 Task: Add Victoria Fine Foods Original Vegan Alfredo Sauce to the cart.
Action: Mouse moved to (295, 138)
Screenshot: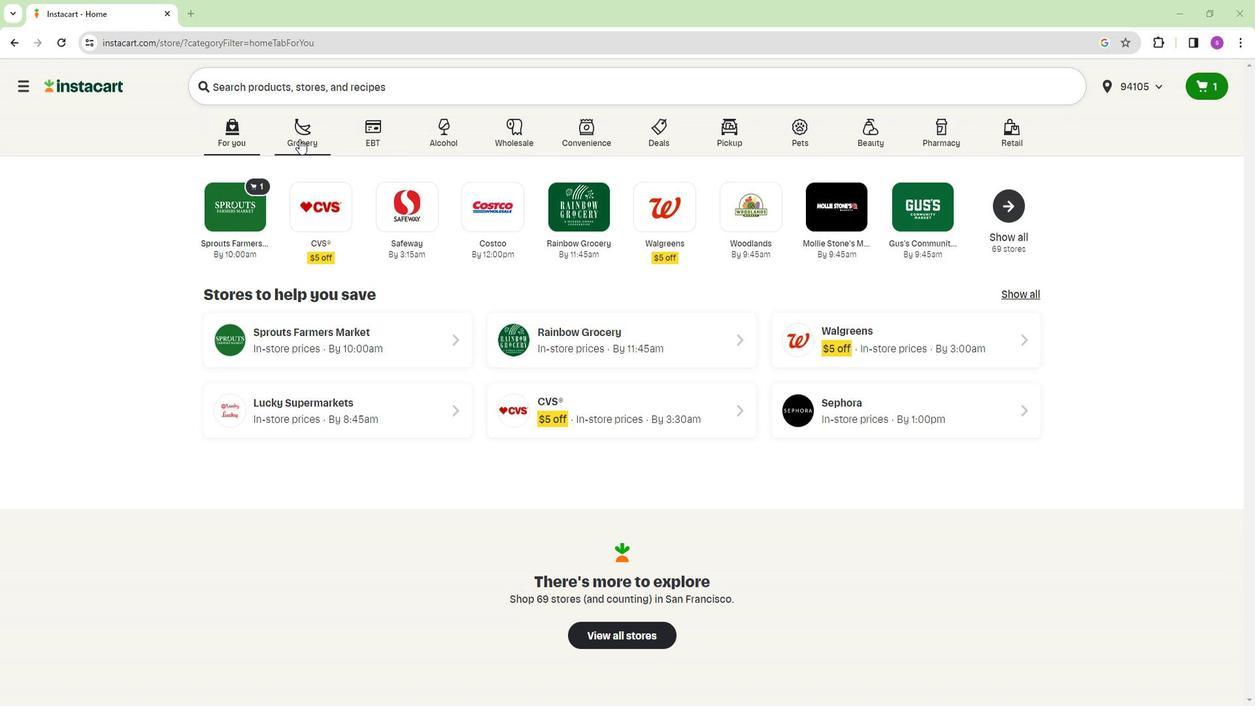 
Action: Mouse pressed left at (295, 138)
Screenshot: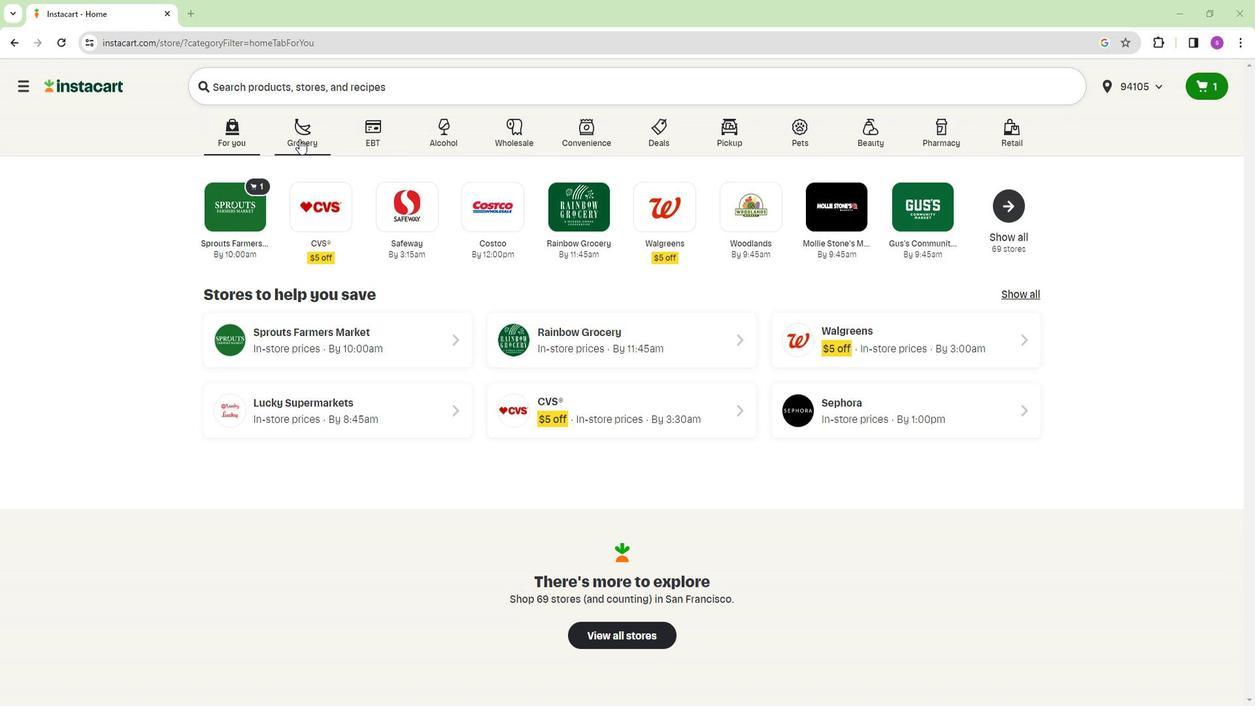 
Action: Mouse moved to (243, 208)
Screenshot: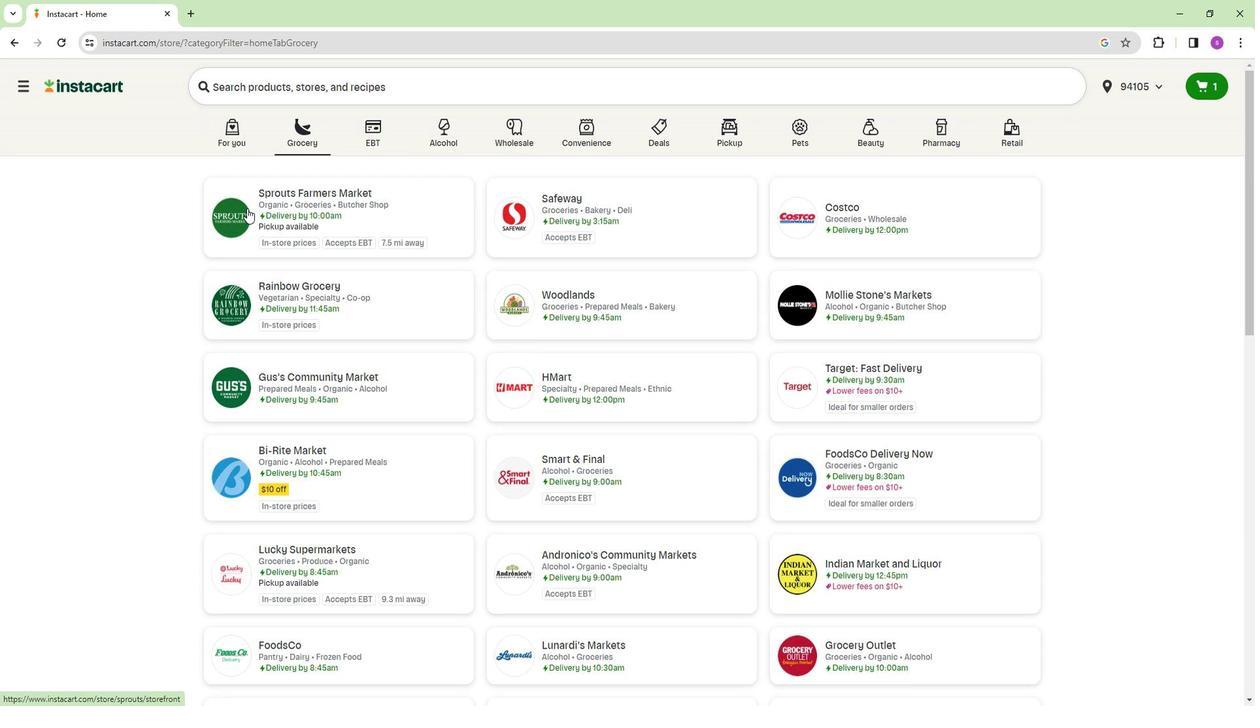
Action: Mouse pressed left at (243, 208)
Screenshot: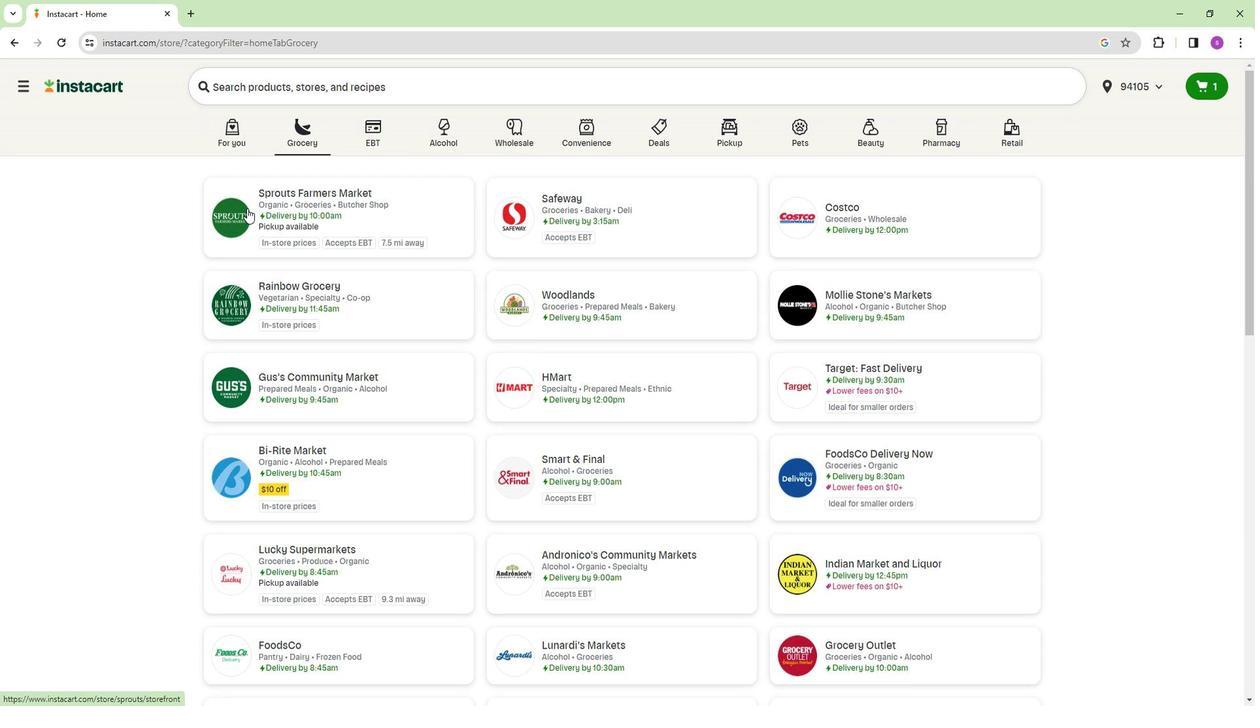 
Action: Mouse moved to (104, 512)
Screenshot: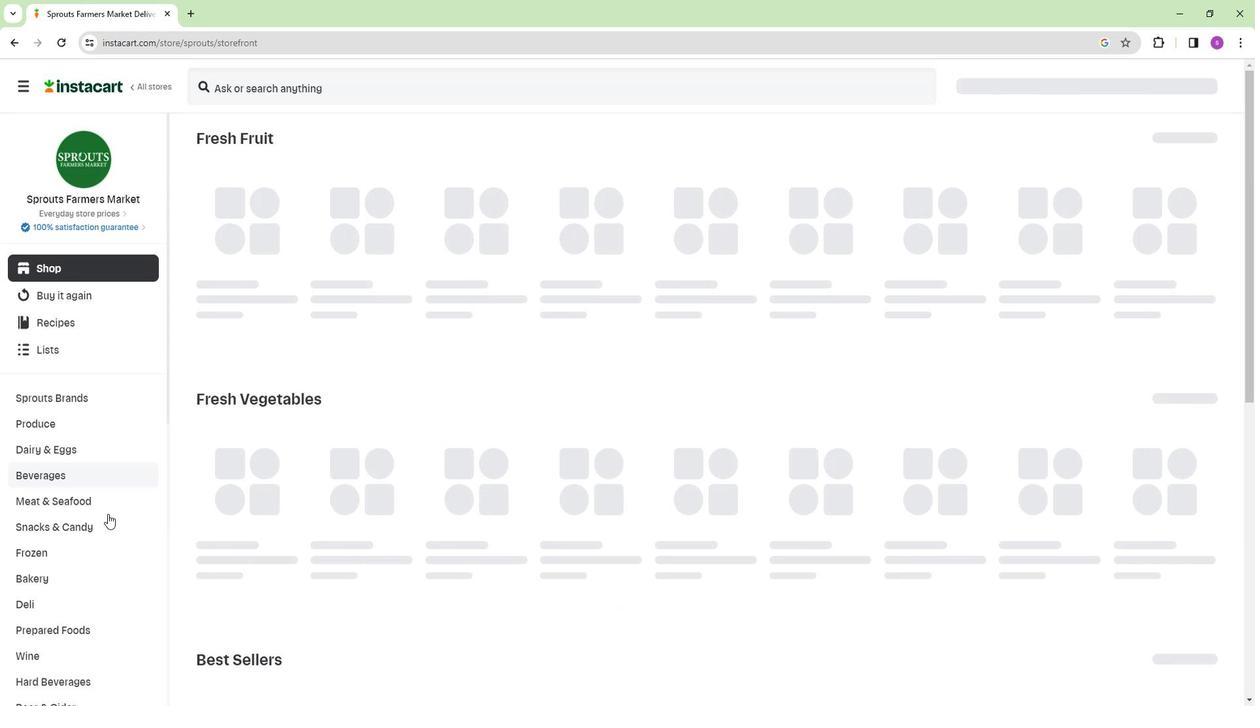 
Action: Mouse scrolled (104, 511) with delta (0, 0)
Screenshot: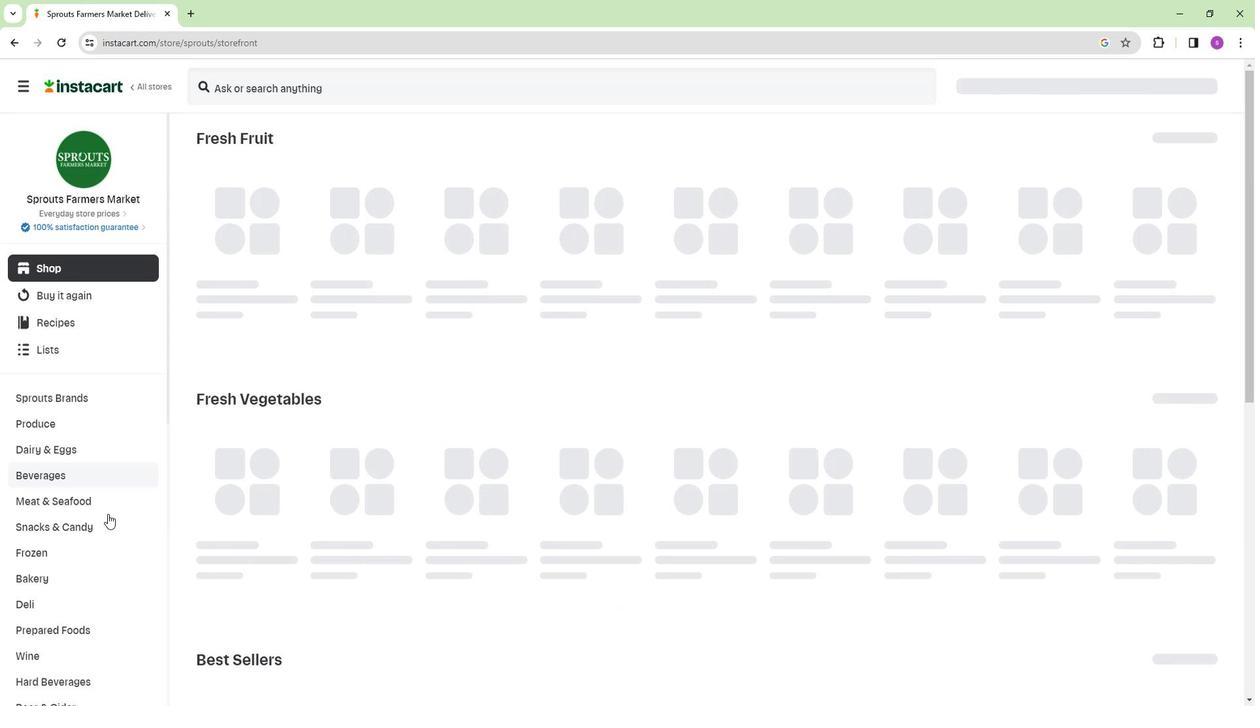 
Action: Mouse moved to (105, 507)
Screenshot: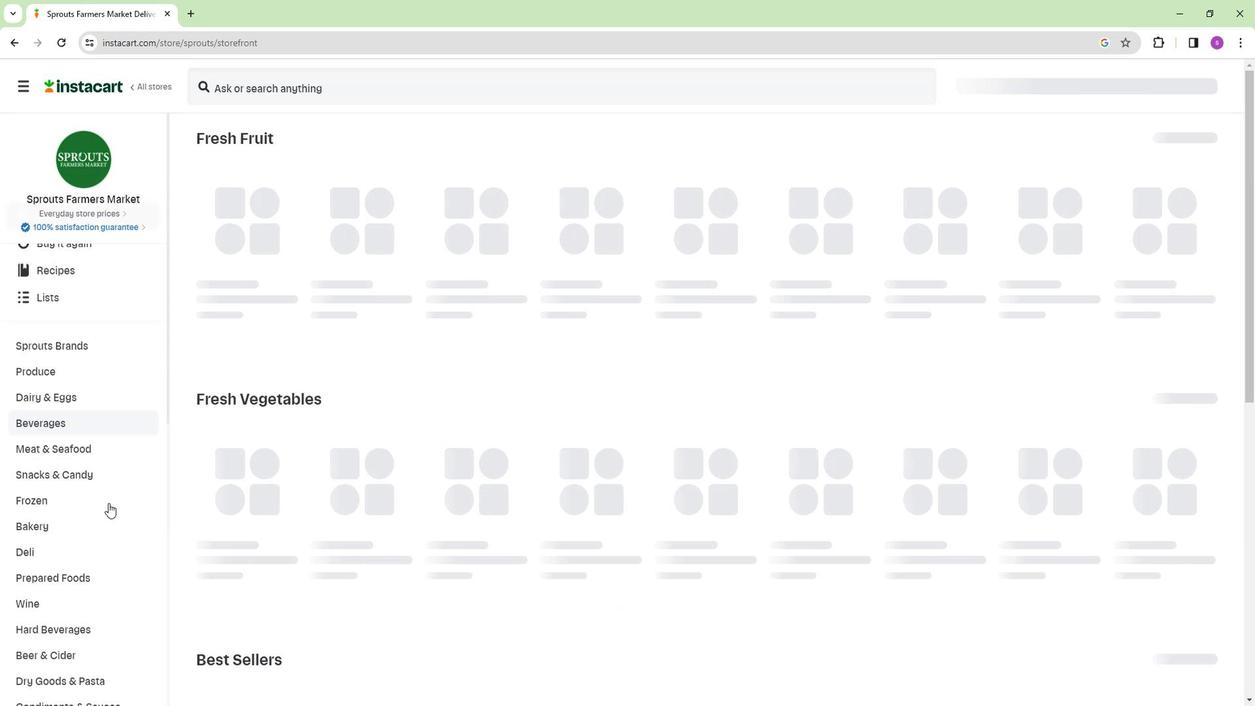 
Action: Mouse scrolled (105, 507) with delta (0, 0)
Screenshot: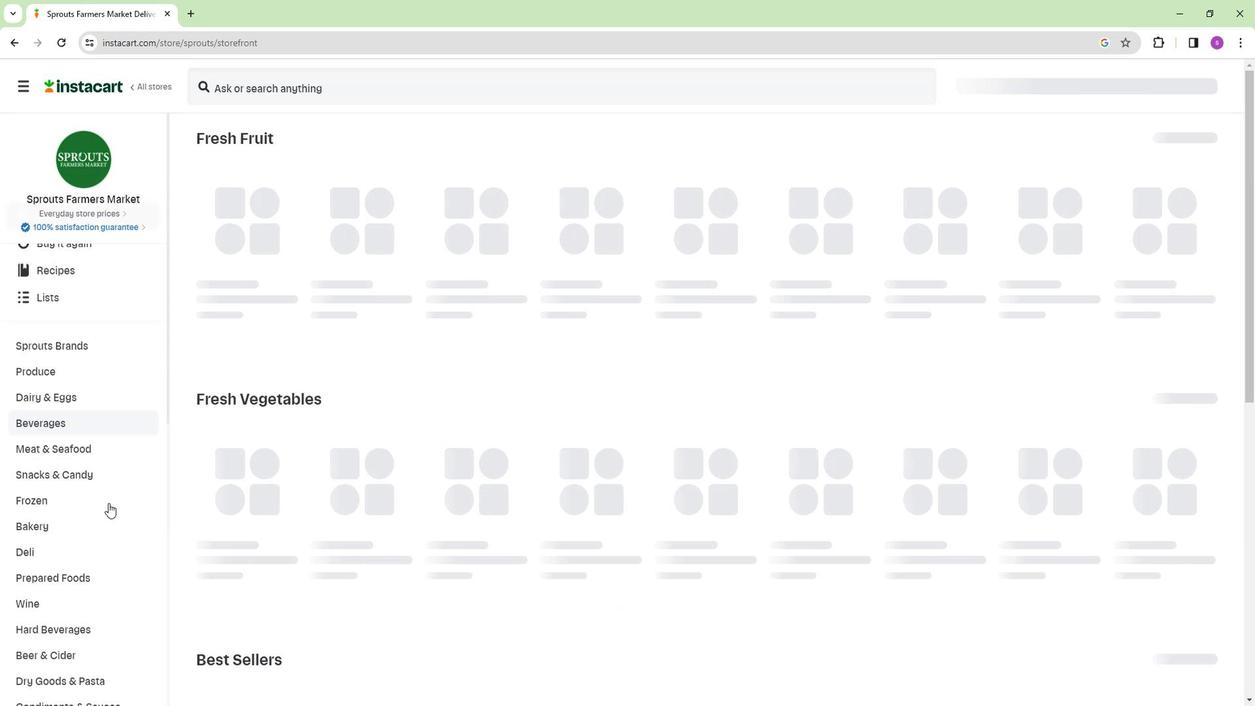 
Action: Mouse moved to (105, 500)
Screenshot: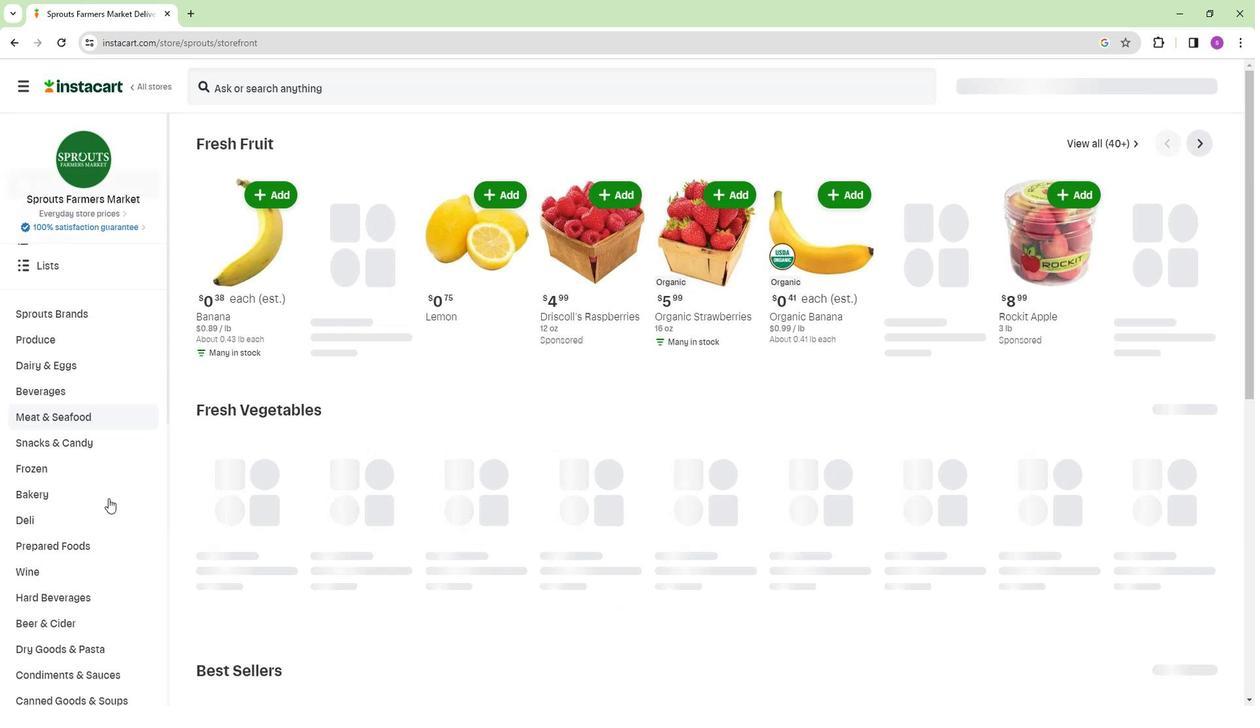 
Action: Mouse scrolled (105, 498) with delta (0, -1)
Screenshot: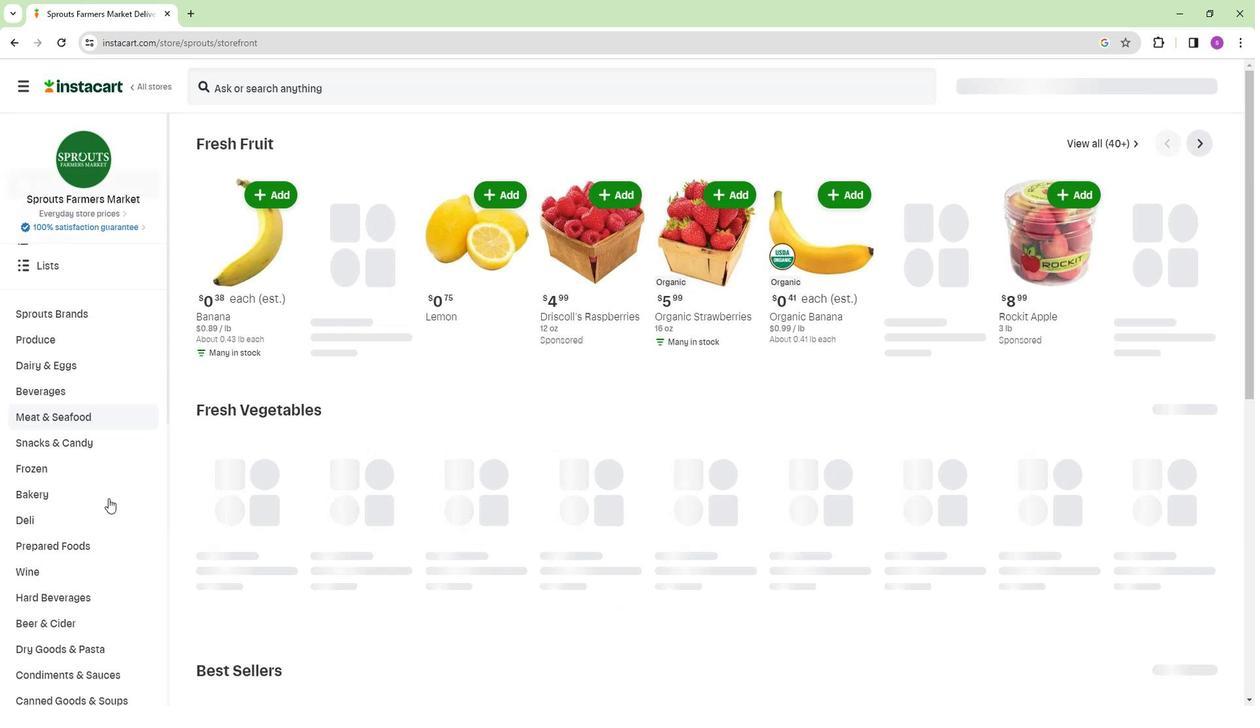 
Action: Mouse moved to (103, 528)
Screenshot: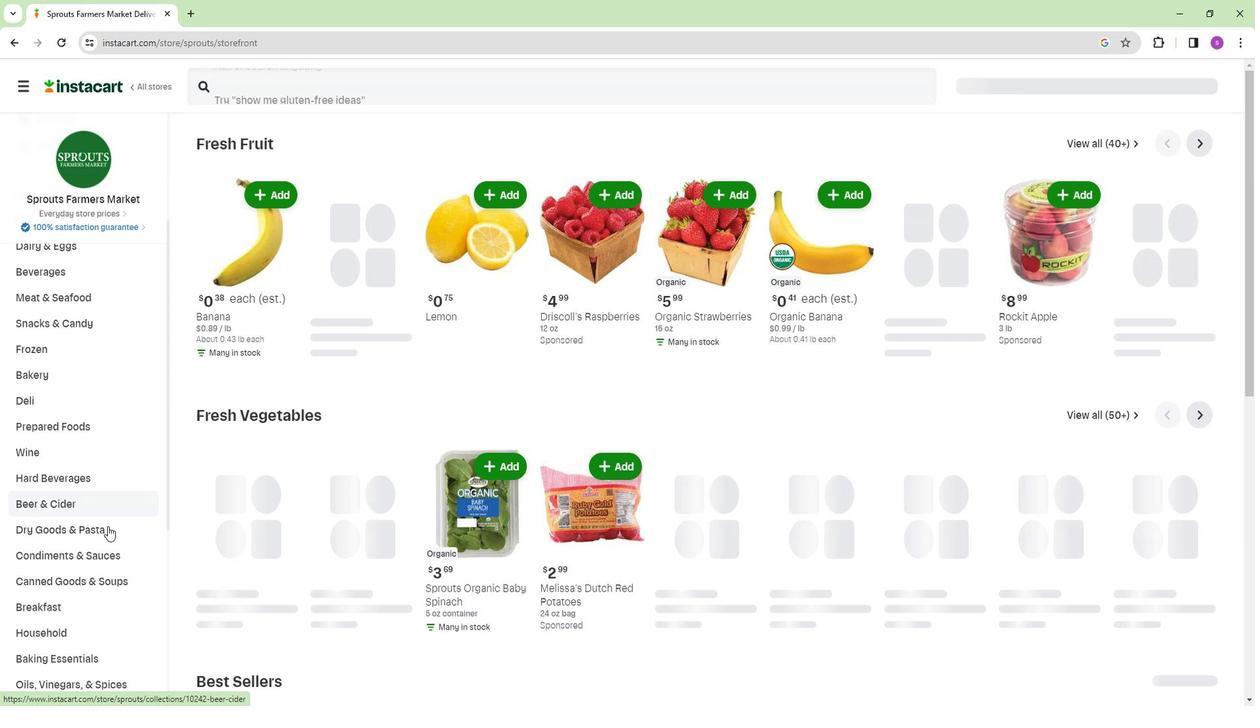 
Action: Mouse pressed left at (103, 528)
Screenshot: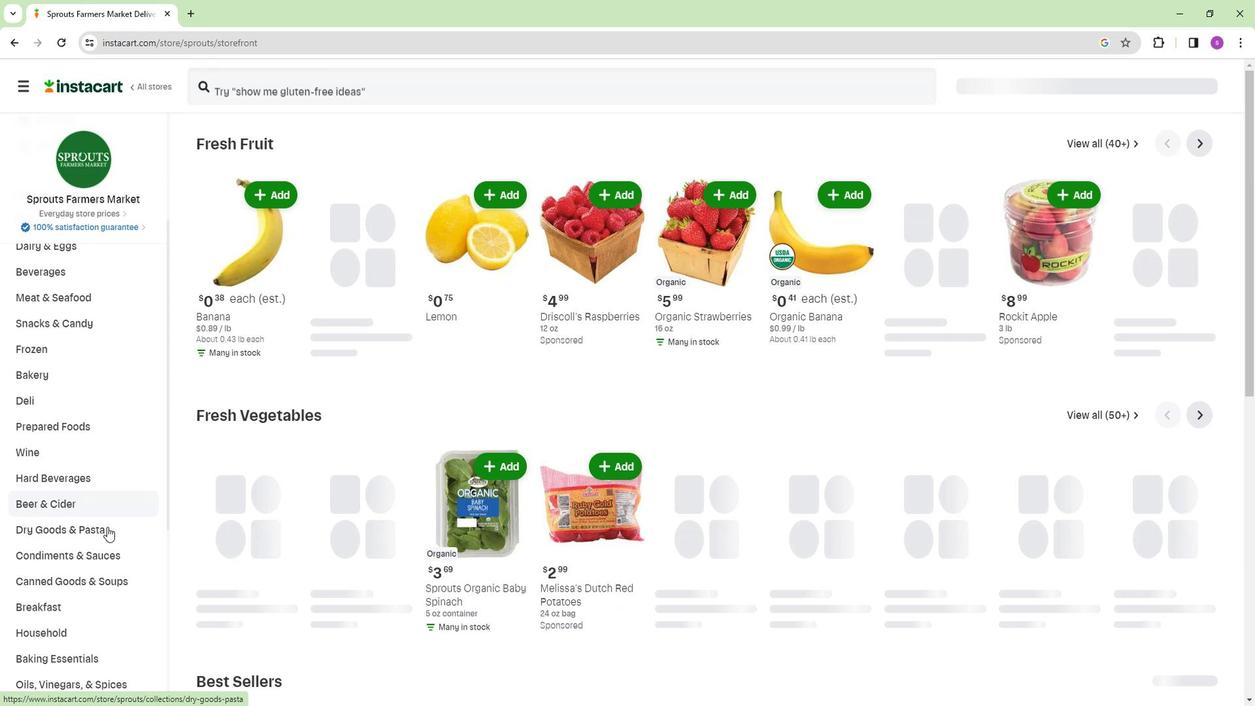 
Action: Mouse moved to (759, 175)
Screenshot: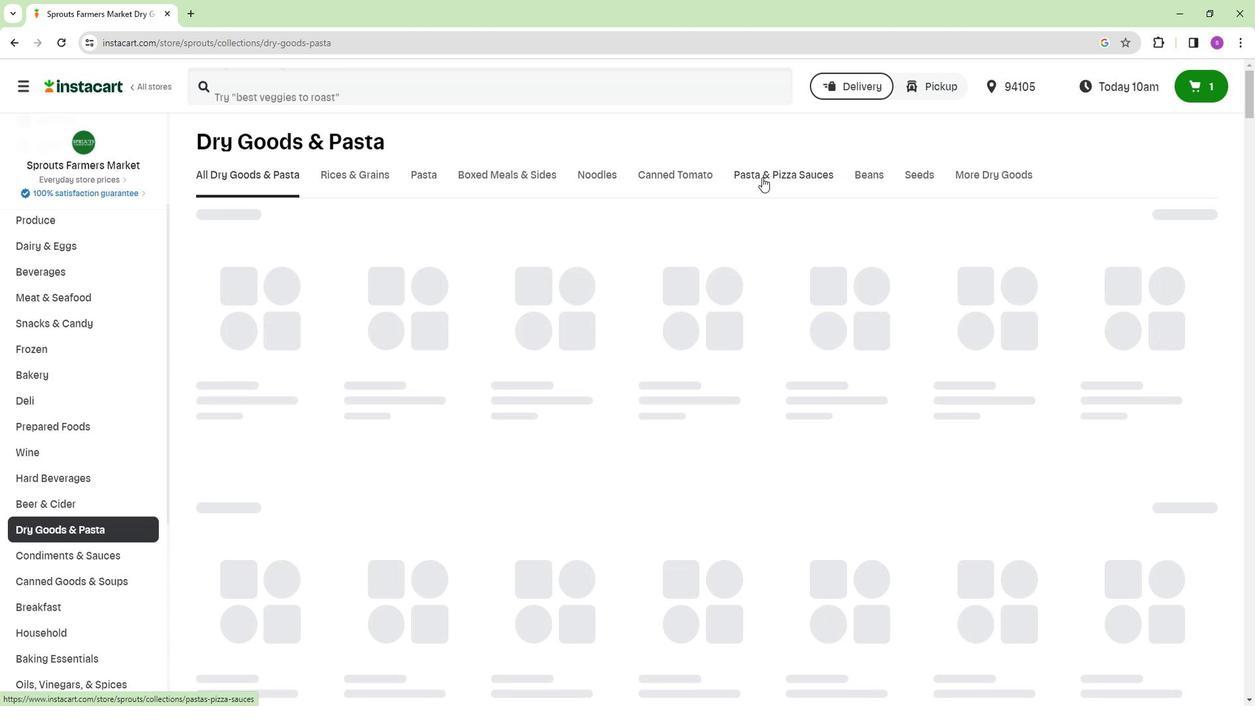 
Action: Mouse pressed left at (759, 175)
Screenshot: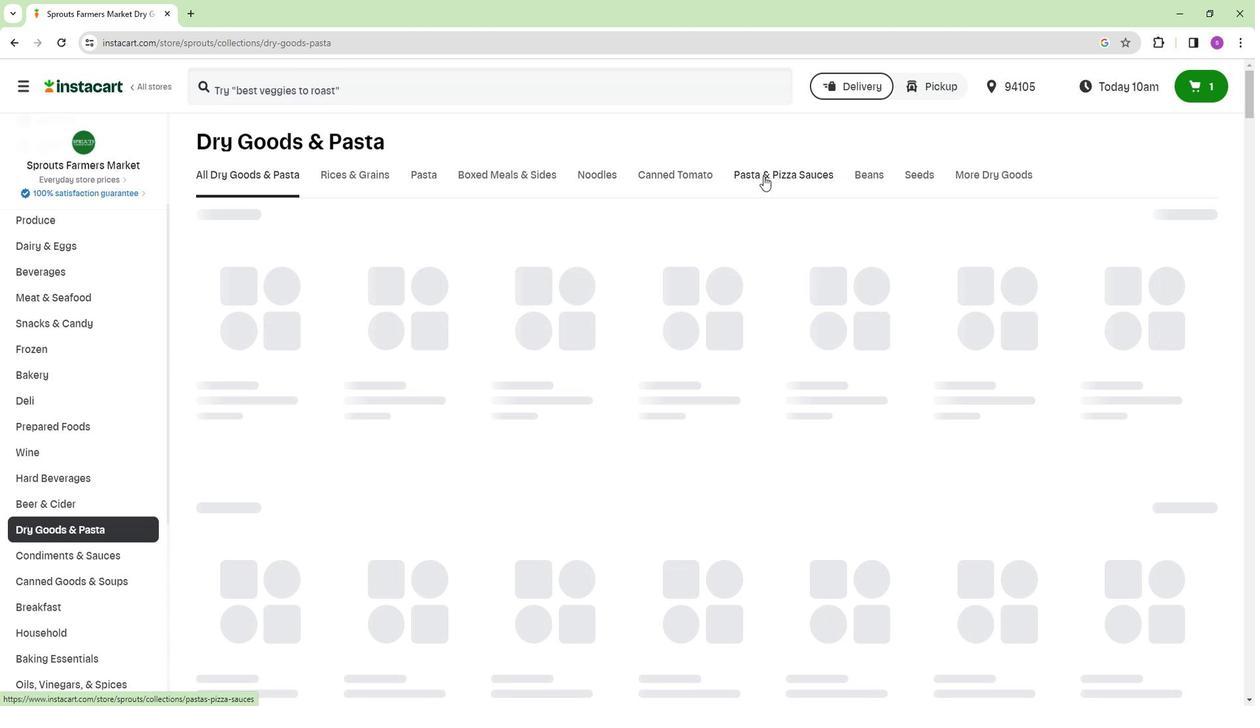 
Action: Mouse moved to (458, 235)
Screenshot: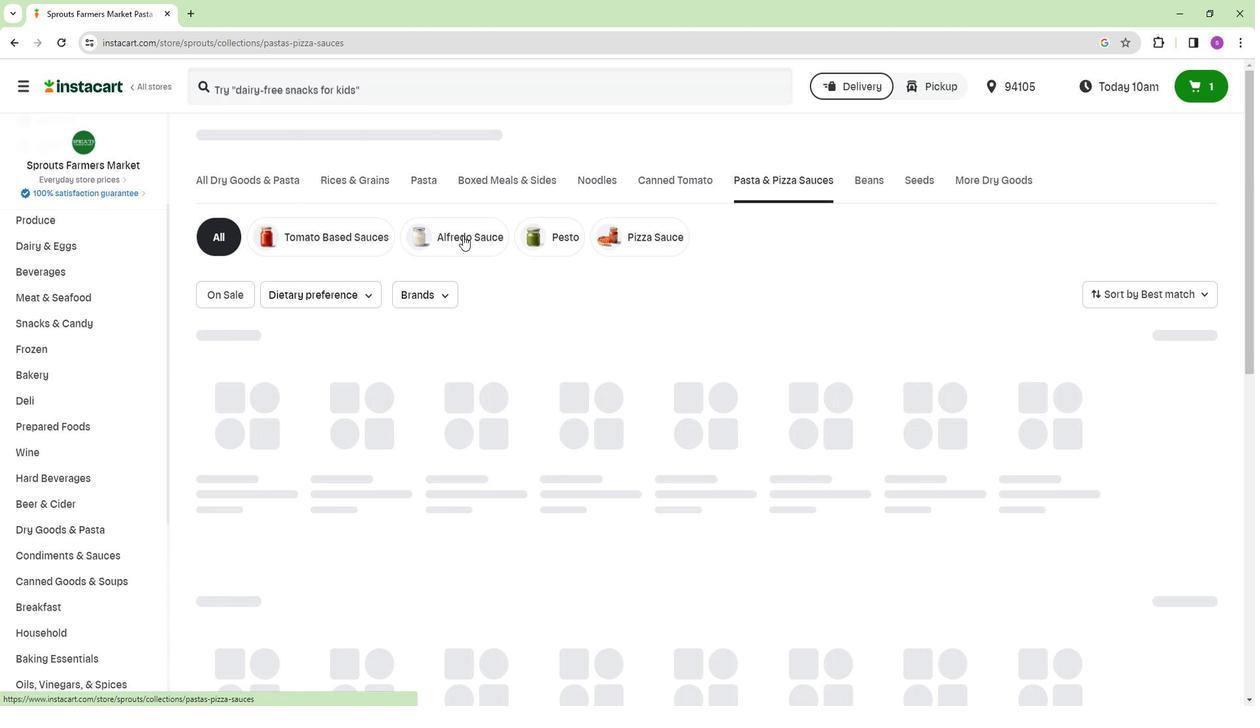 
Action: Mouse pressed left at (458, 235)
Screenshot: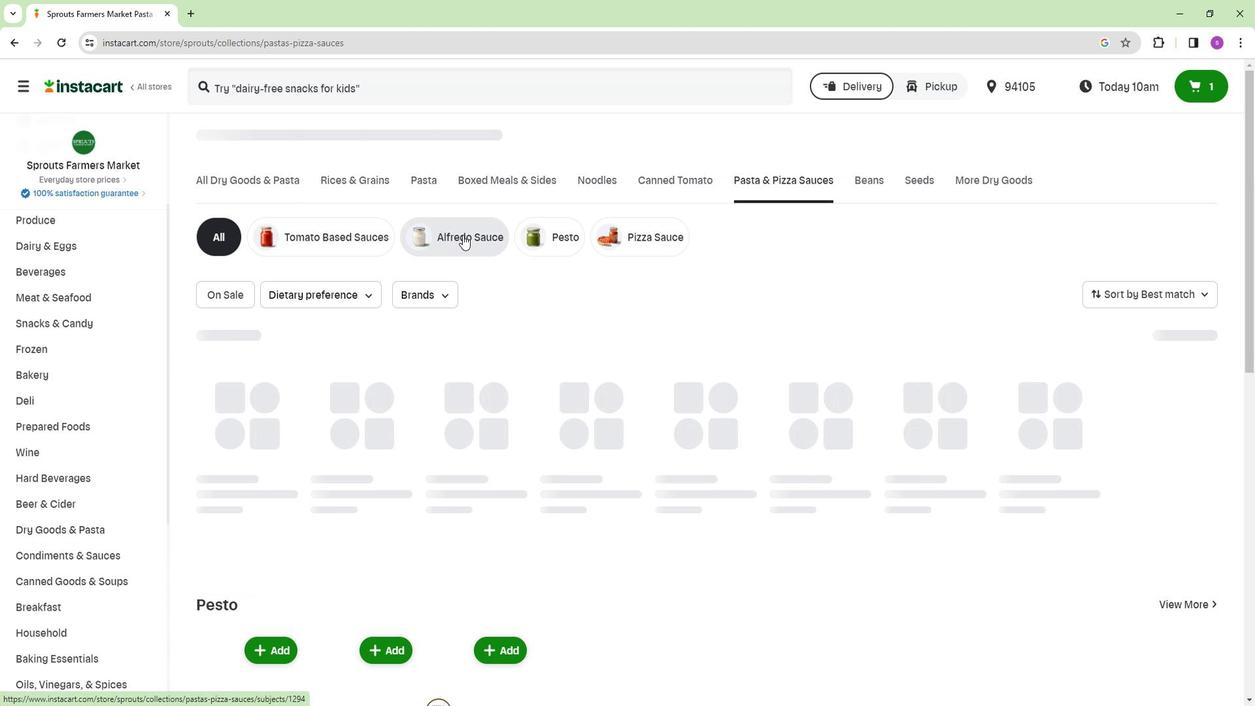 
Action: Mouse moved to (362, 83)
Screenshot: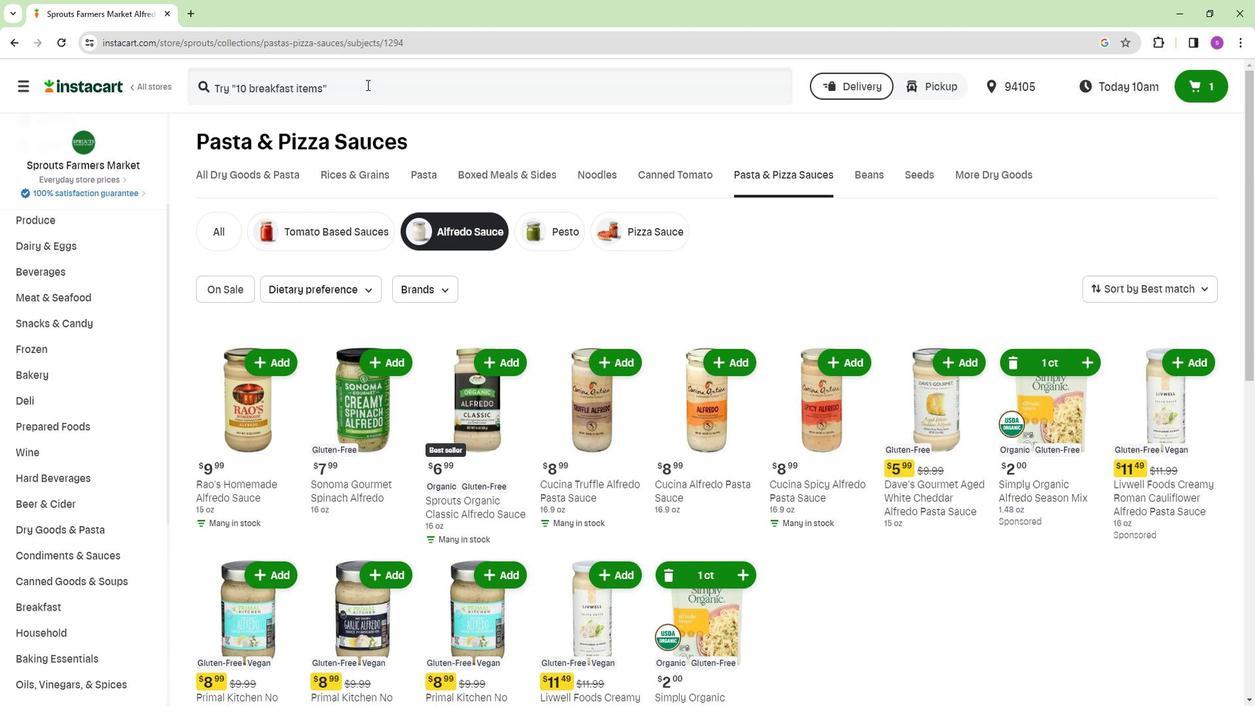
Action: Mouse pressed left at (362, 83)
Screenshot: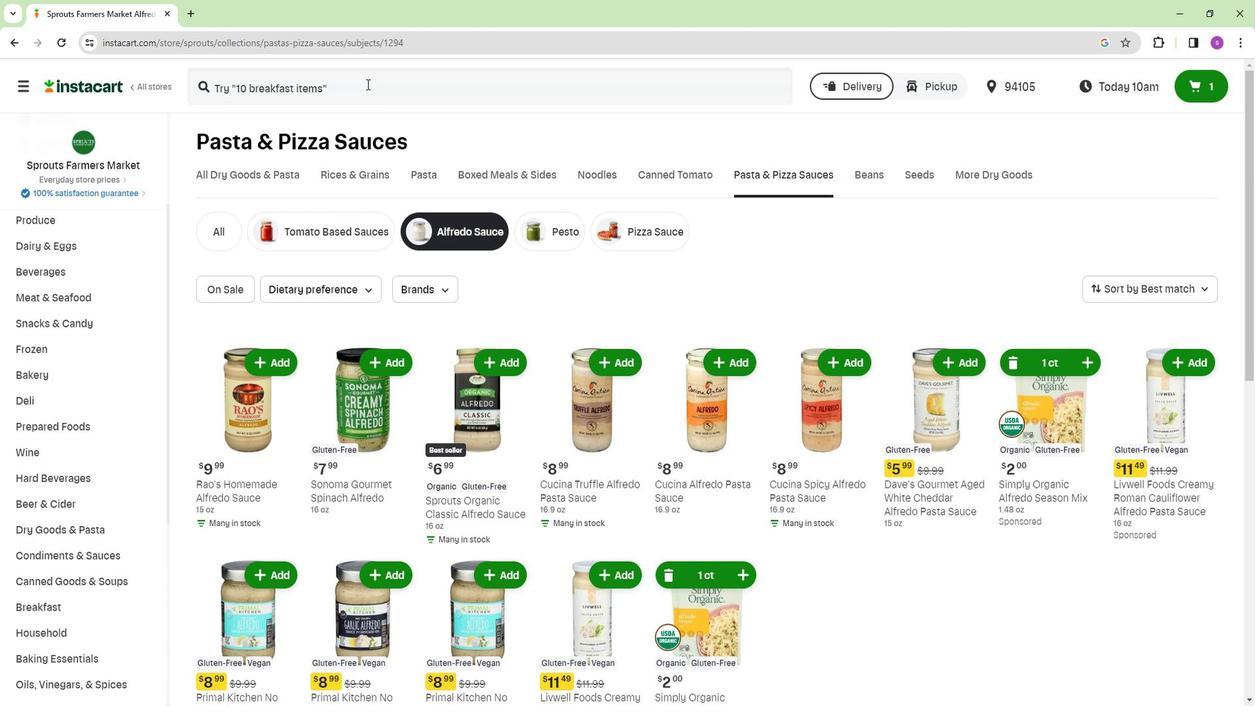 
Action: Key pressed <Key.shift>Victoria<Key.space><Key.shift>Fine<Key.space><Key.shift>Original<Key.space><Key.shift>Vegan<Key.space><Key.shift>Alfred<Key.space><Key.shift>sauce<Key.enter>
Screenshot: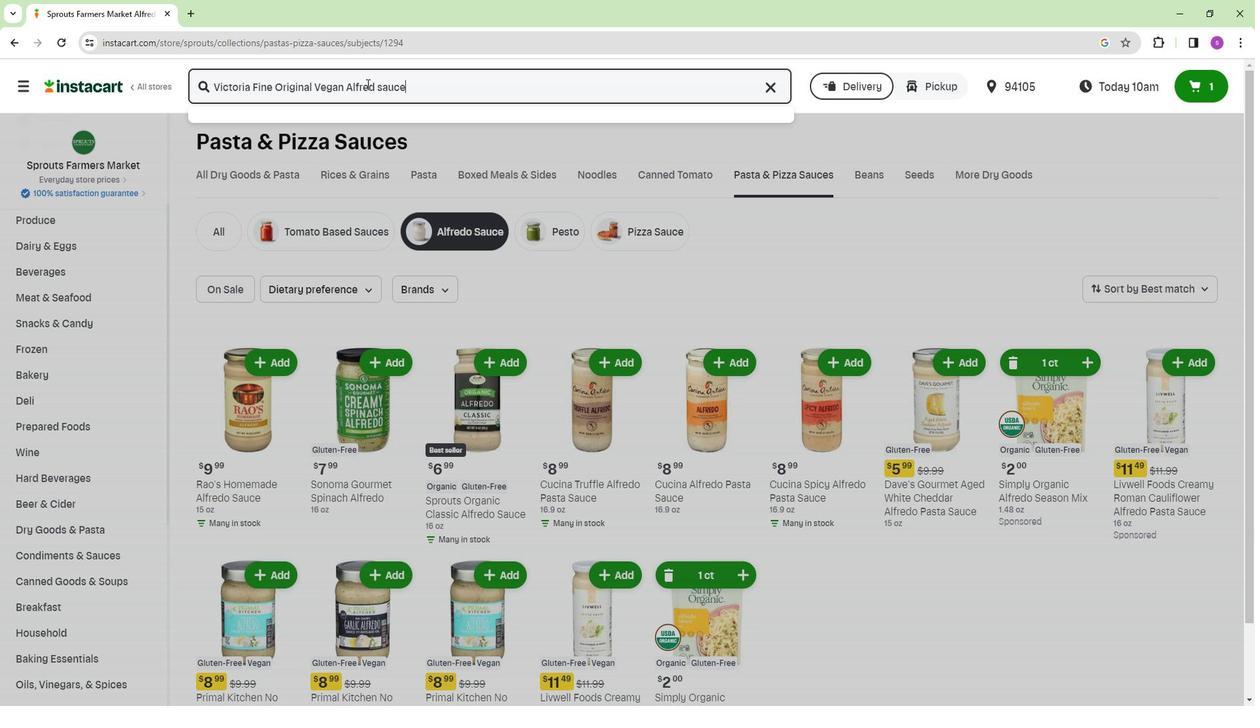 
Action: Mouse moved to (424, 291)
Screenshot: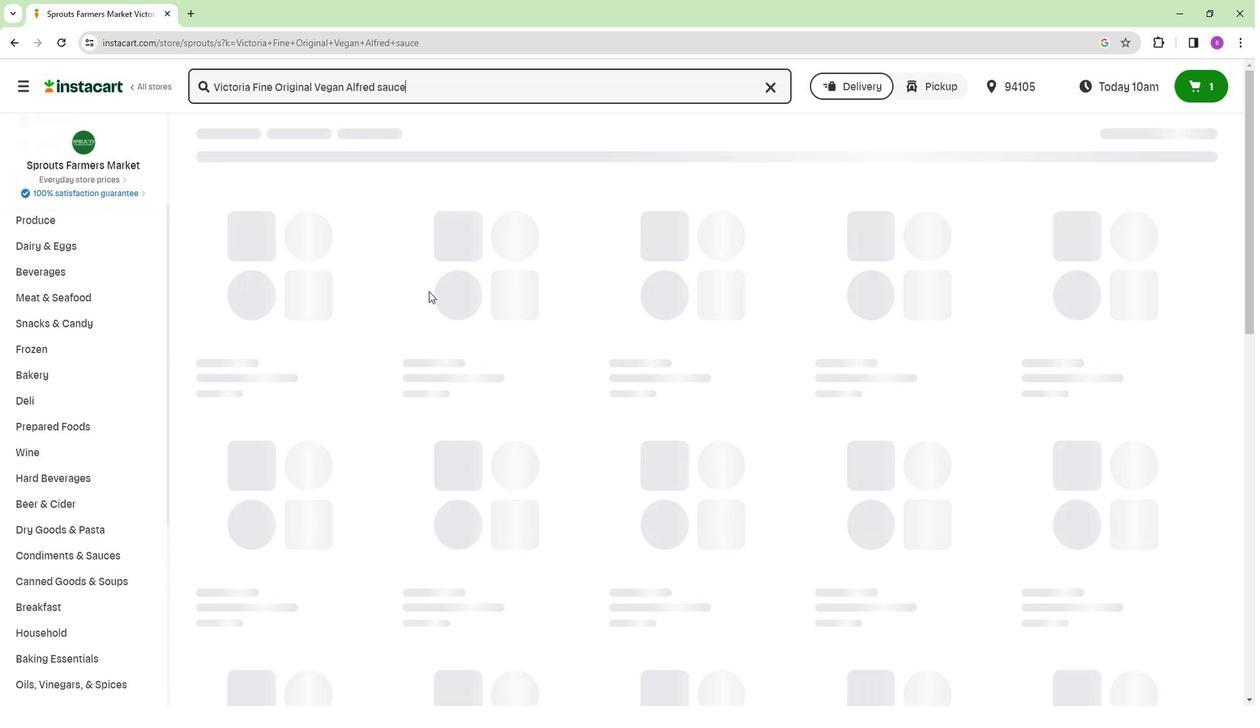 
Action: Mouse scrolled (424, 290) with delta (0, 0)
Screenshot: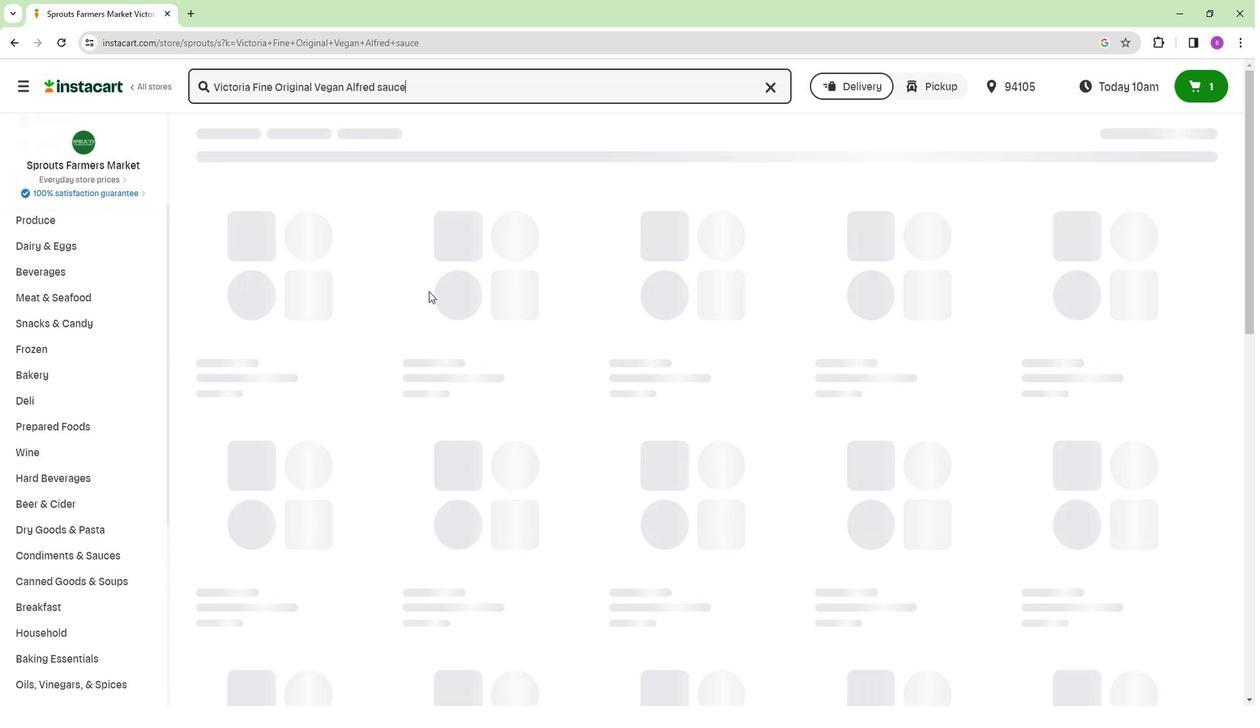 
Action: Mouse moved to (424, 292)
Screenshot: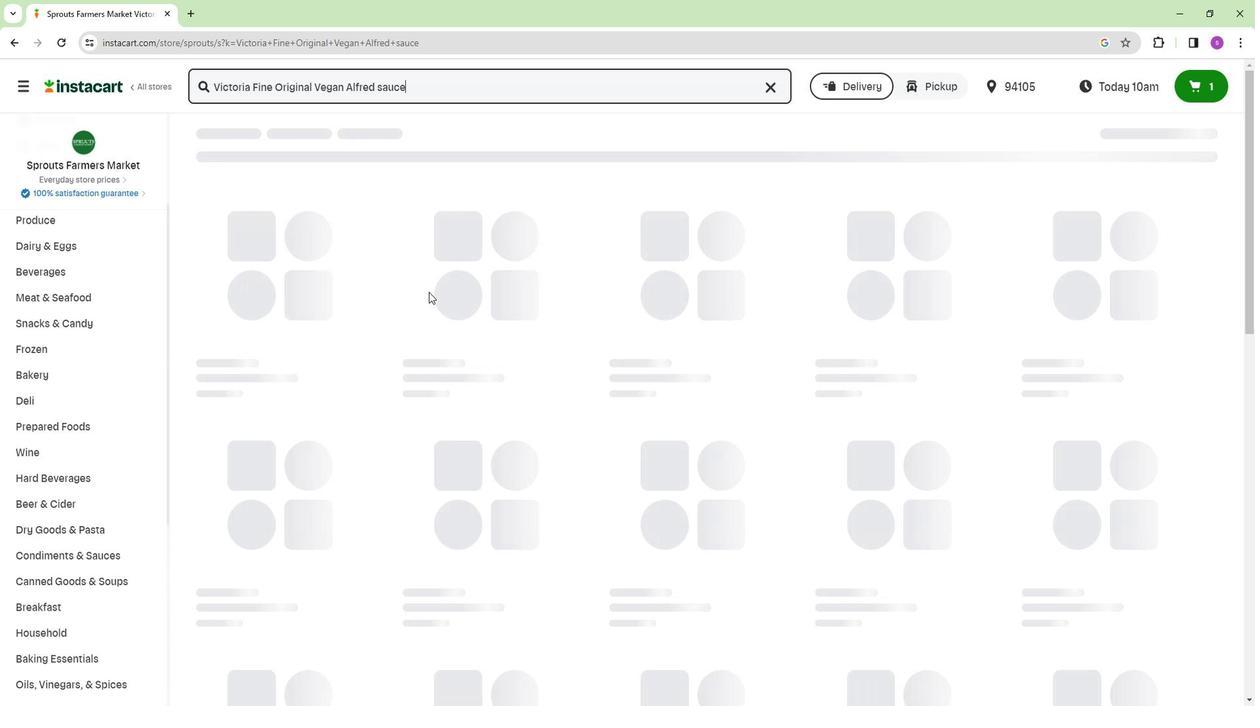 
Action: Mouse scrolled (424, 291) with delta (0, -1)
Screenshot: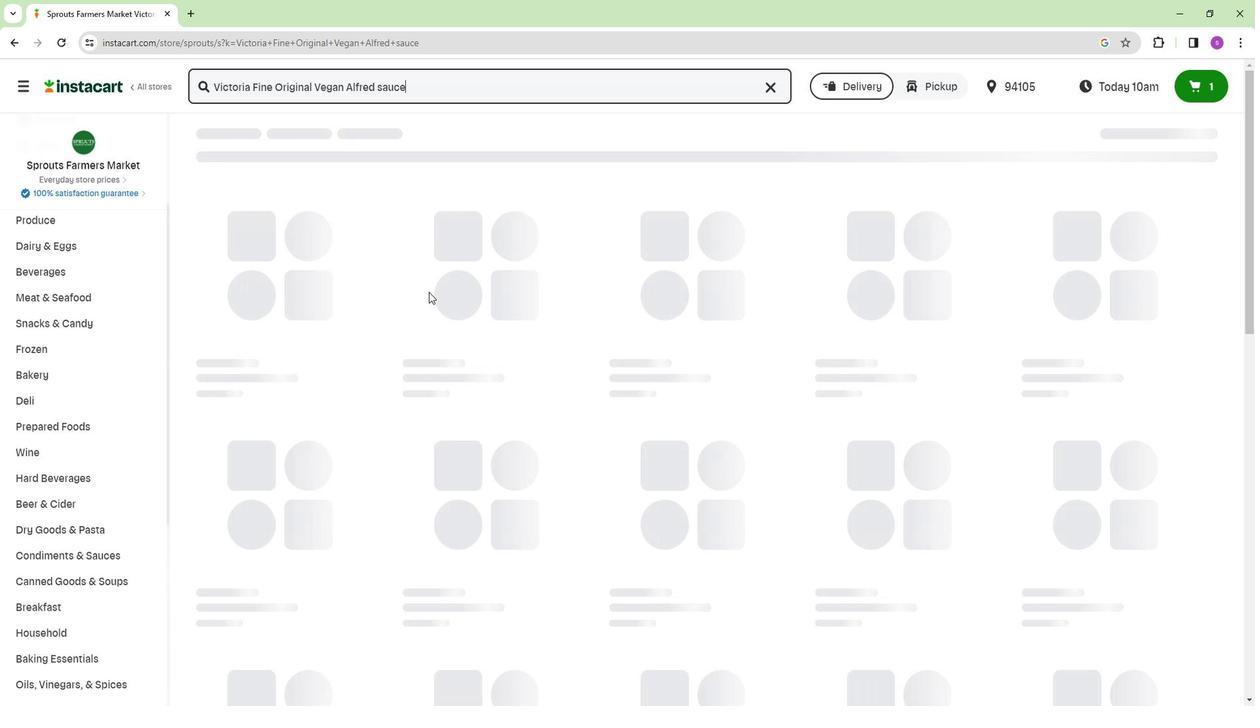
Action: Mouse moved to (383, 305)
Screenshot: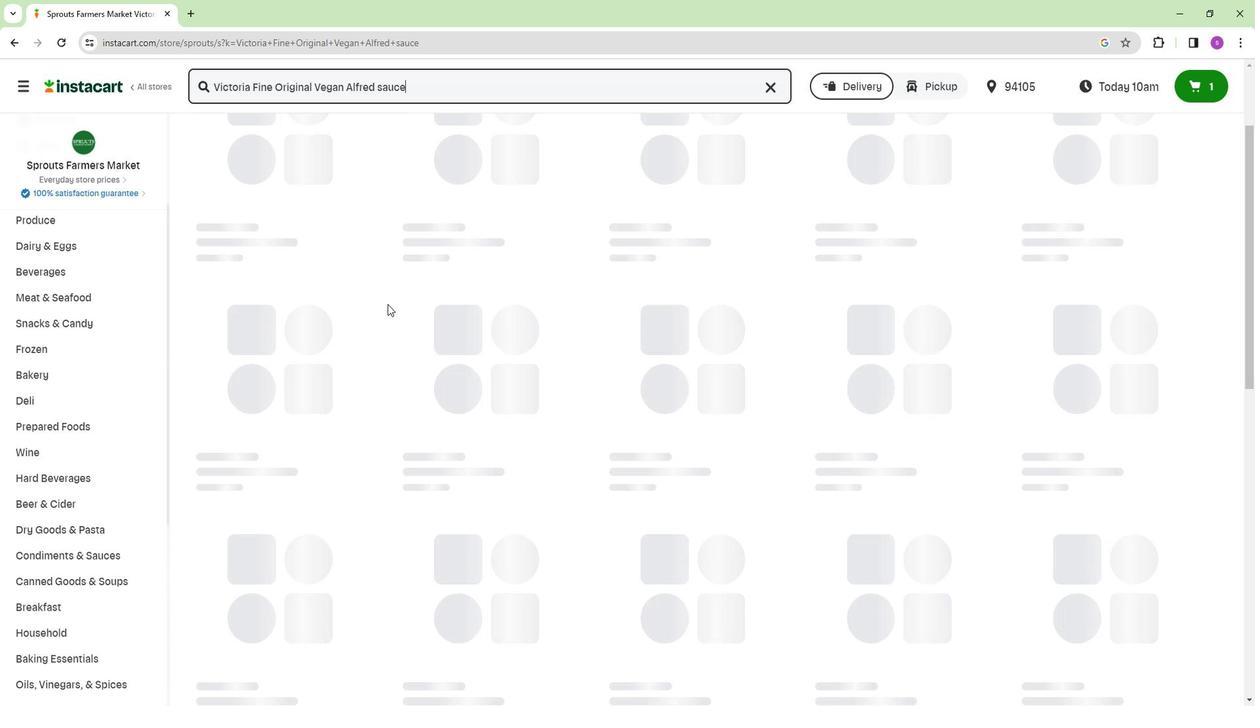 
Action: Mouse scrolled (383, 306) with delta (0, 0)
Screenshot: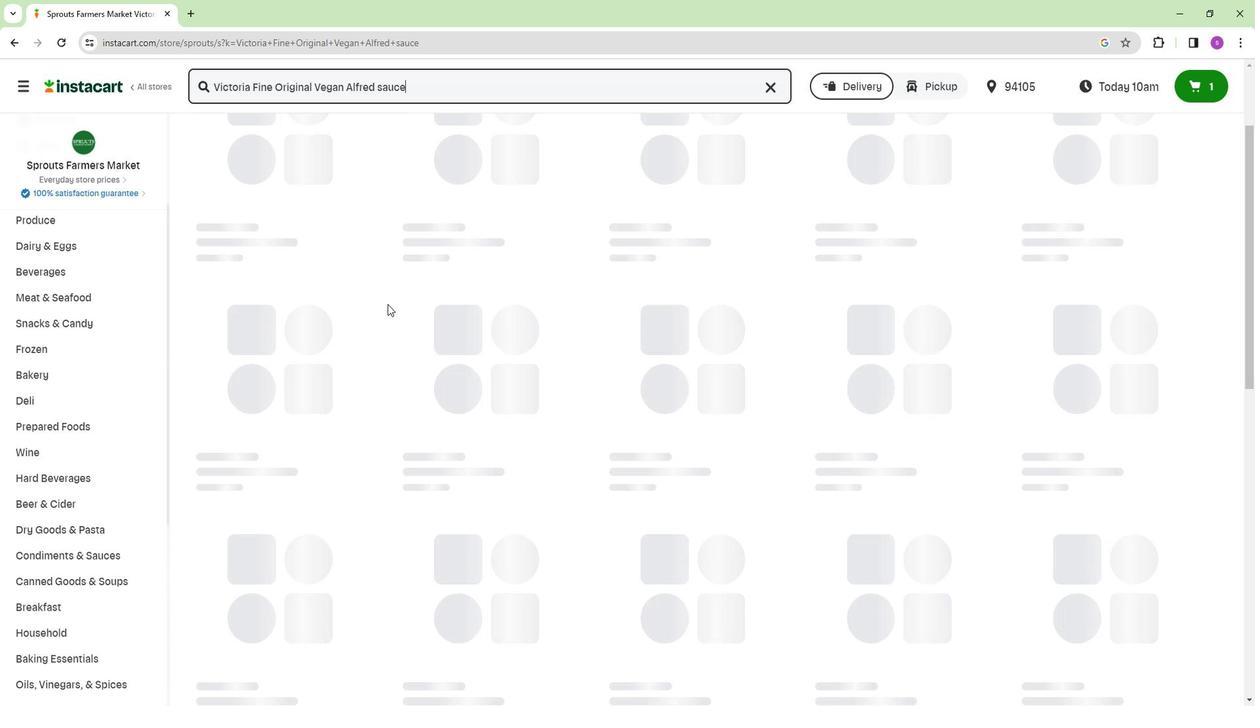 
Action: Mouse moved to (382, 308)
Screenshot: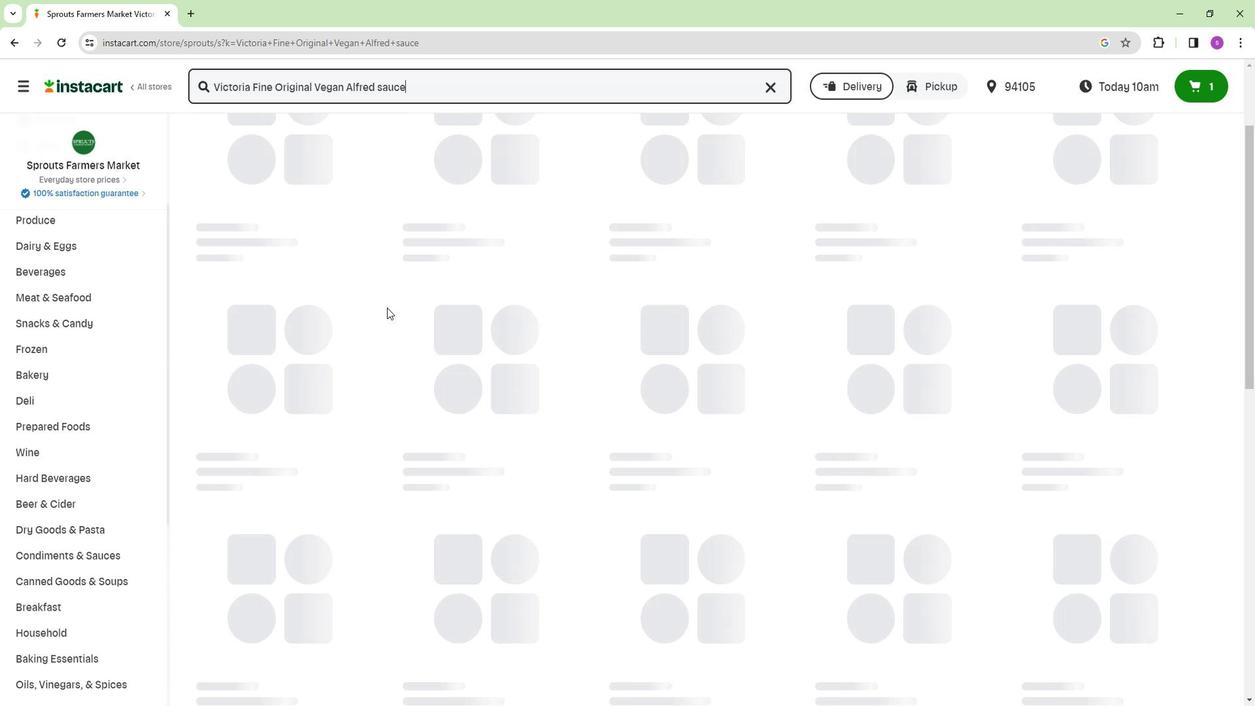 
Action: Mouse scrolled (382, 309) with delta (0, 0)
Screenshot: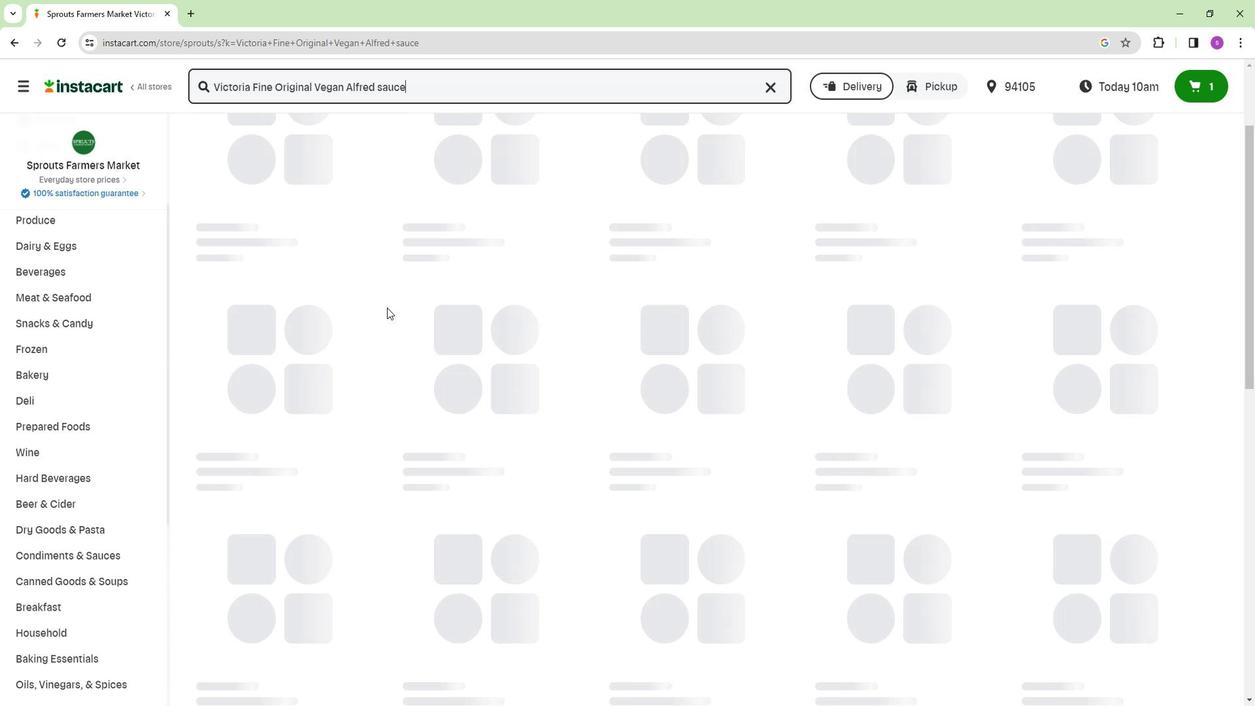 
Action: Mouse moved to (581, 367)
Screenshot: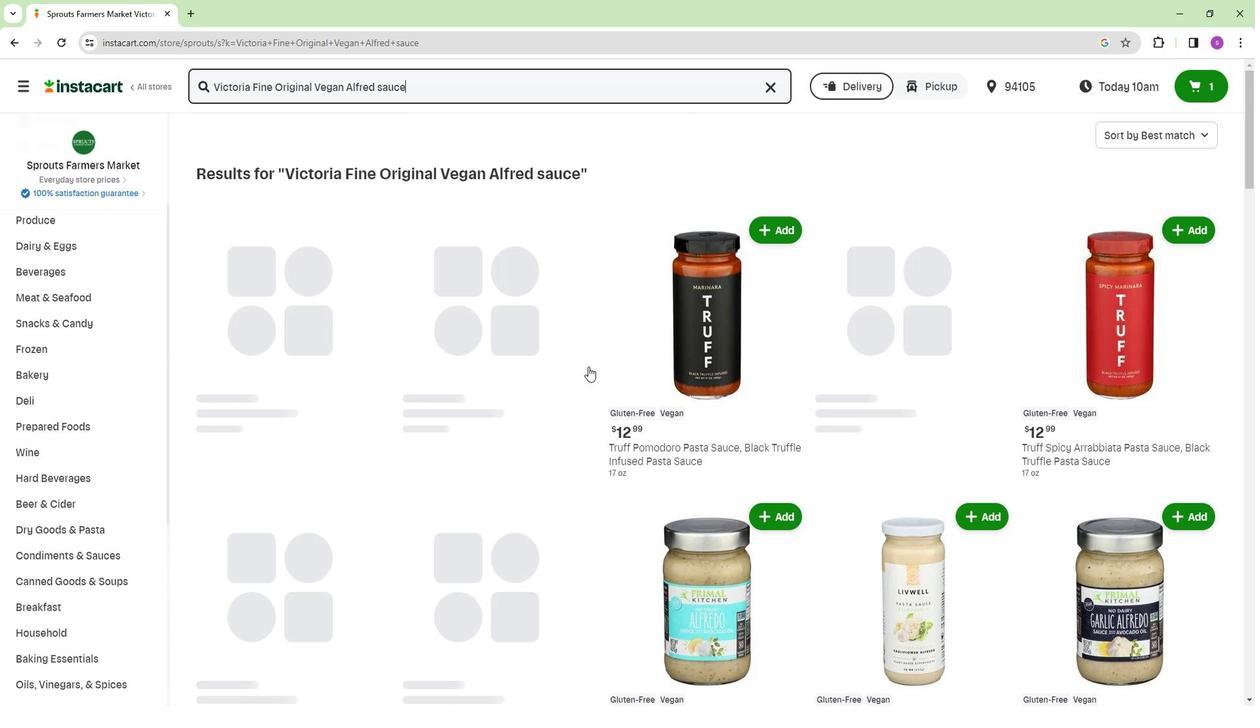 
Action: Mouse scrolled (581, 366) with delta (0, 0)
Screenshot: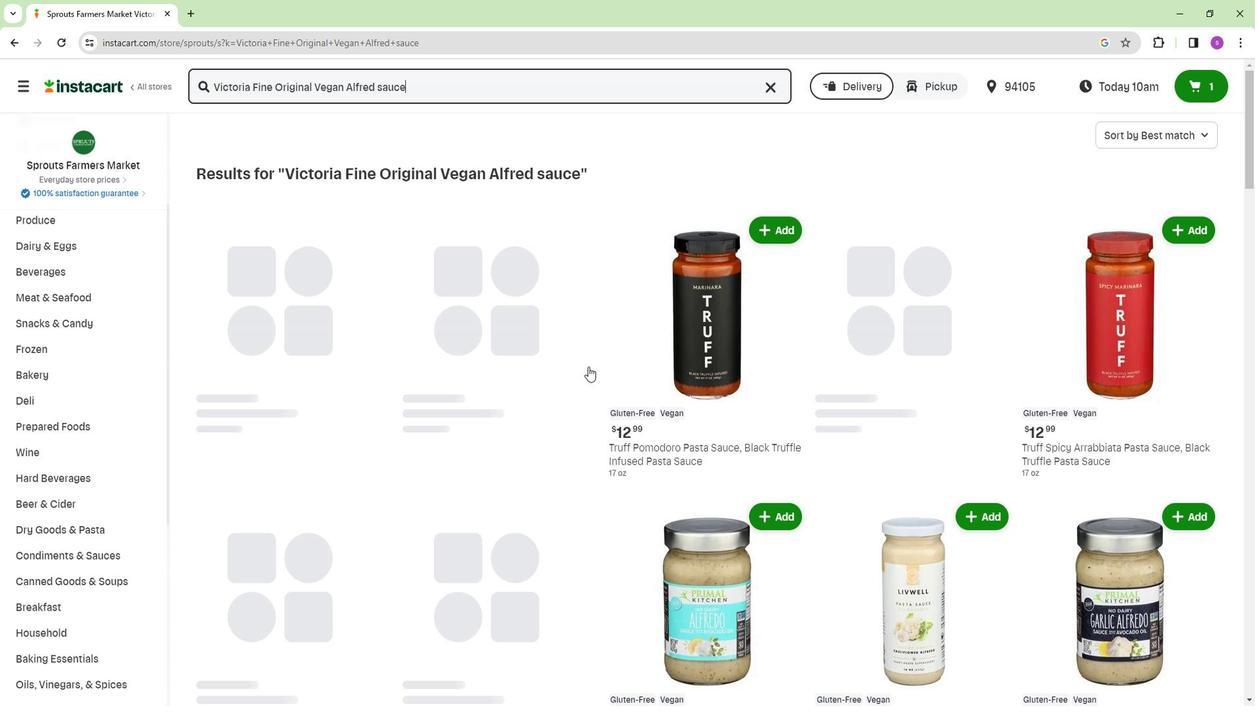 
Action: Mouse moved to (581, 366)
Screenshot: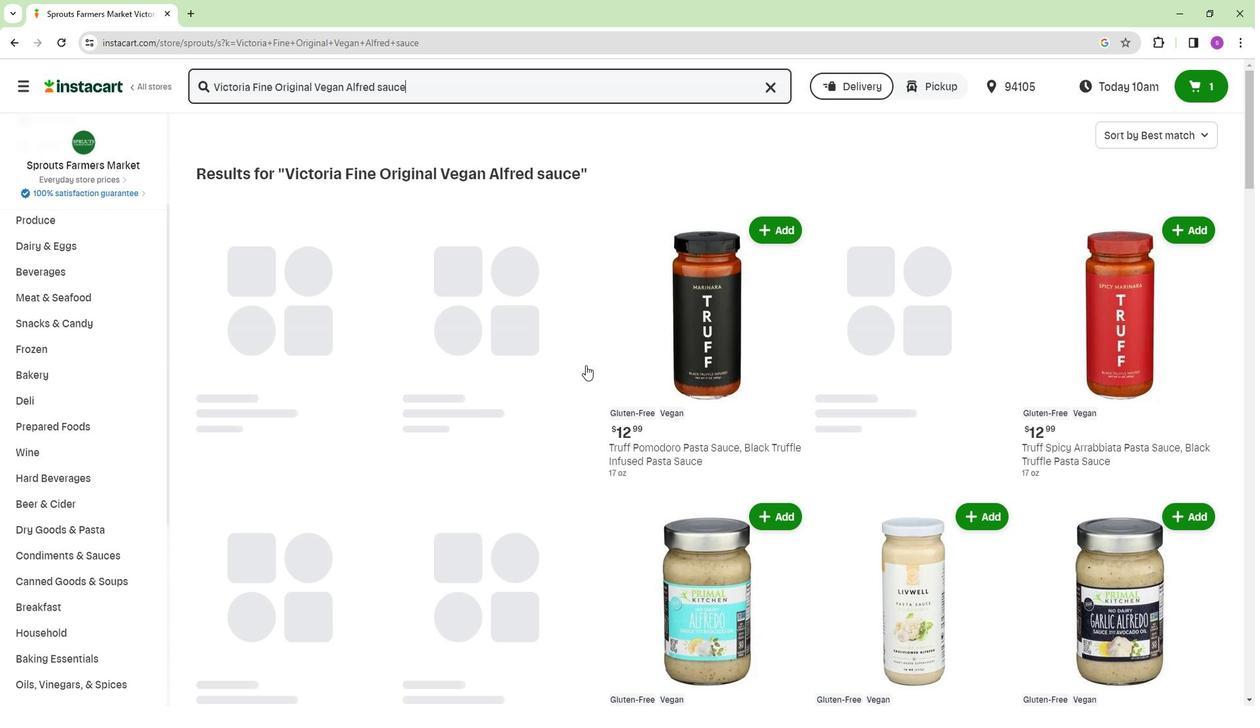 
Action: Mouse scrolled (581, 365) with delta (0, -1)
Screenshot: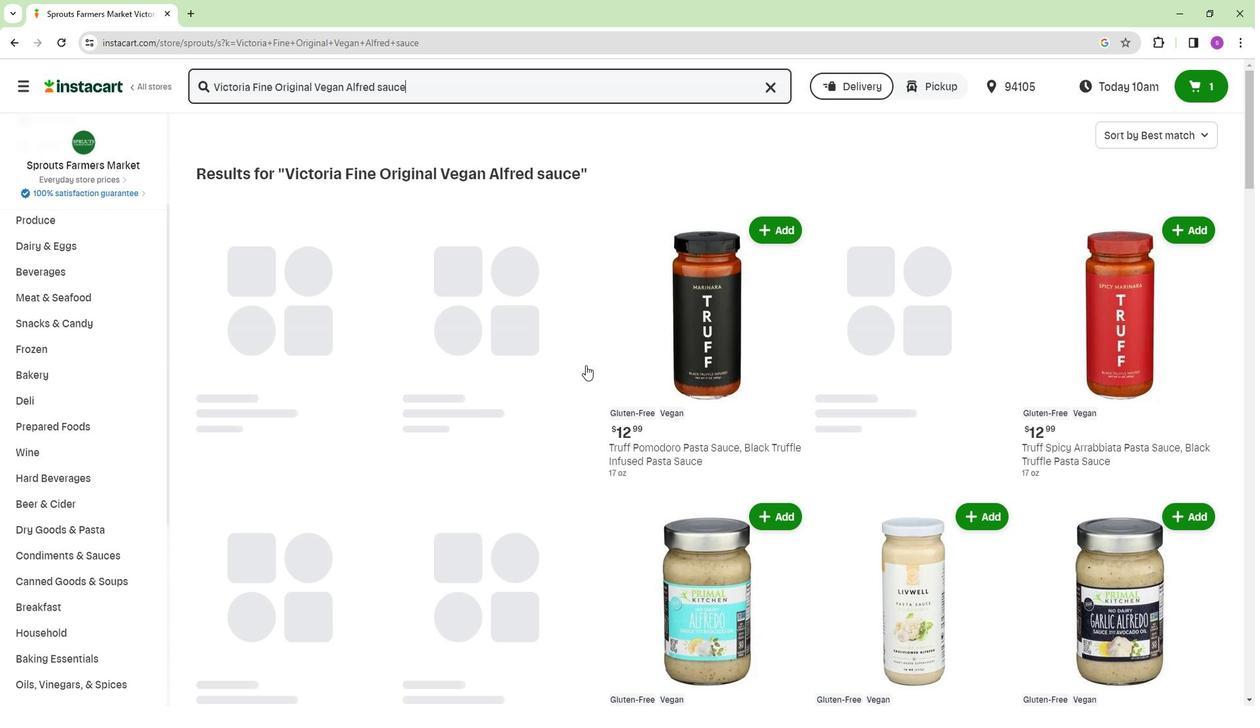 
Action: Mouse moved to (500, 370)
Screenshot: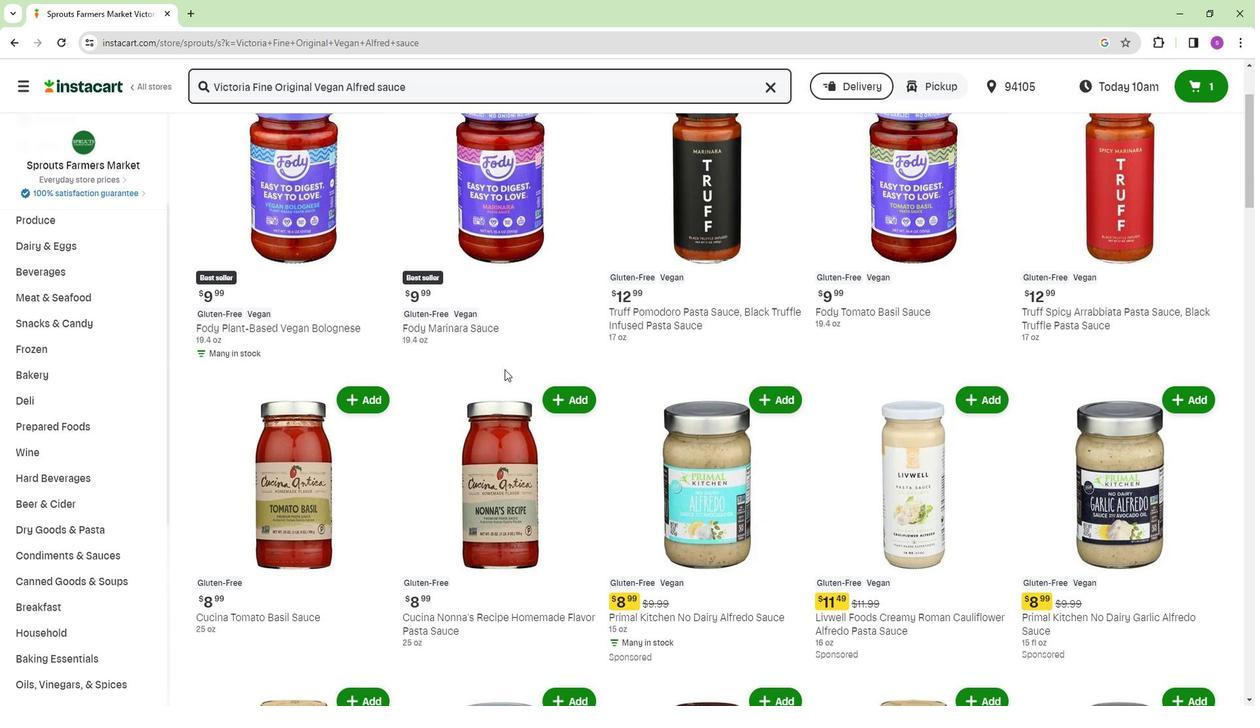 
Action: Mouse scrolled (500, 370) with delta (0, 0)
Screenshot: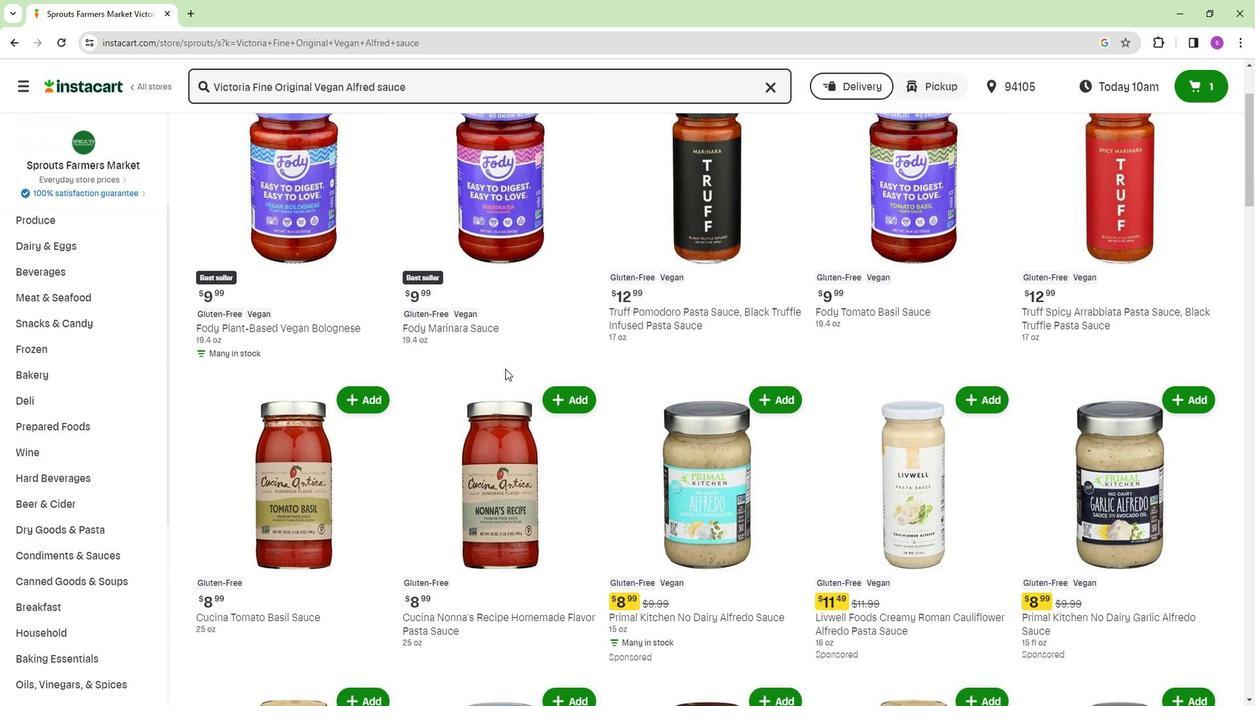 
Action: Mouse moved to (501, 370)
Screenshot: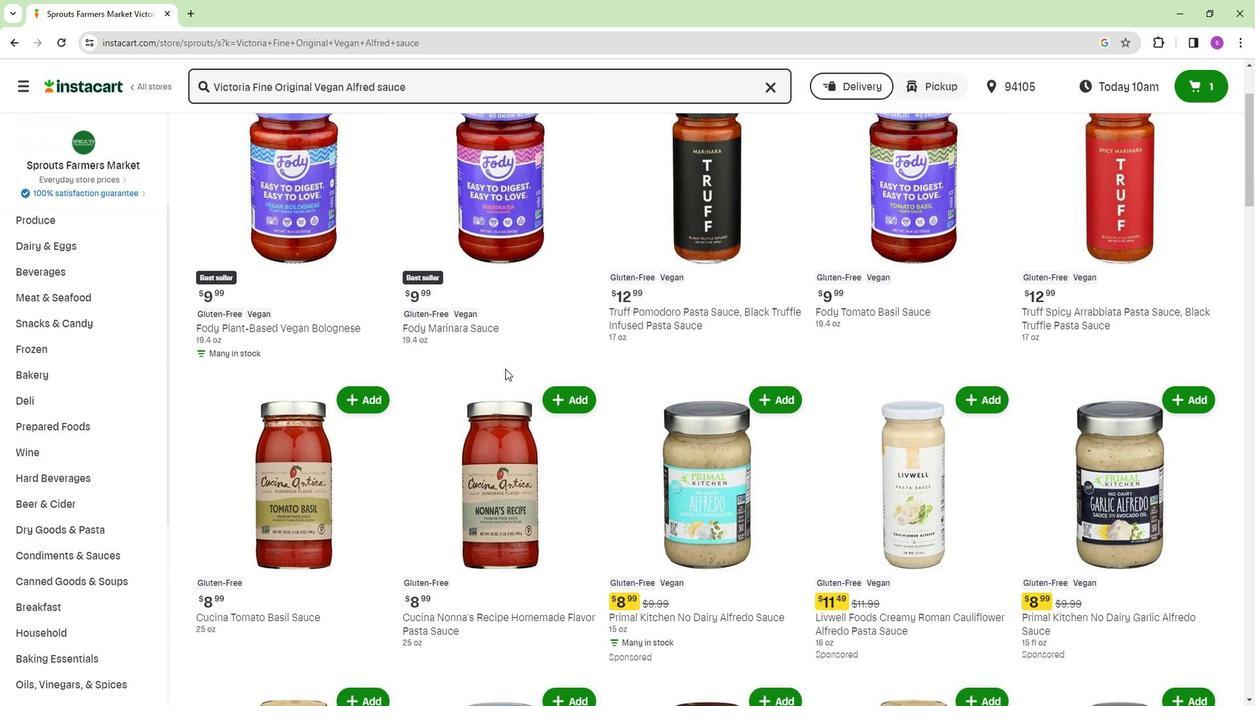 
Action: Mouse scrolled (501, 370) with delta (0, 0)
Screenshot: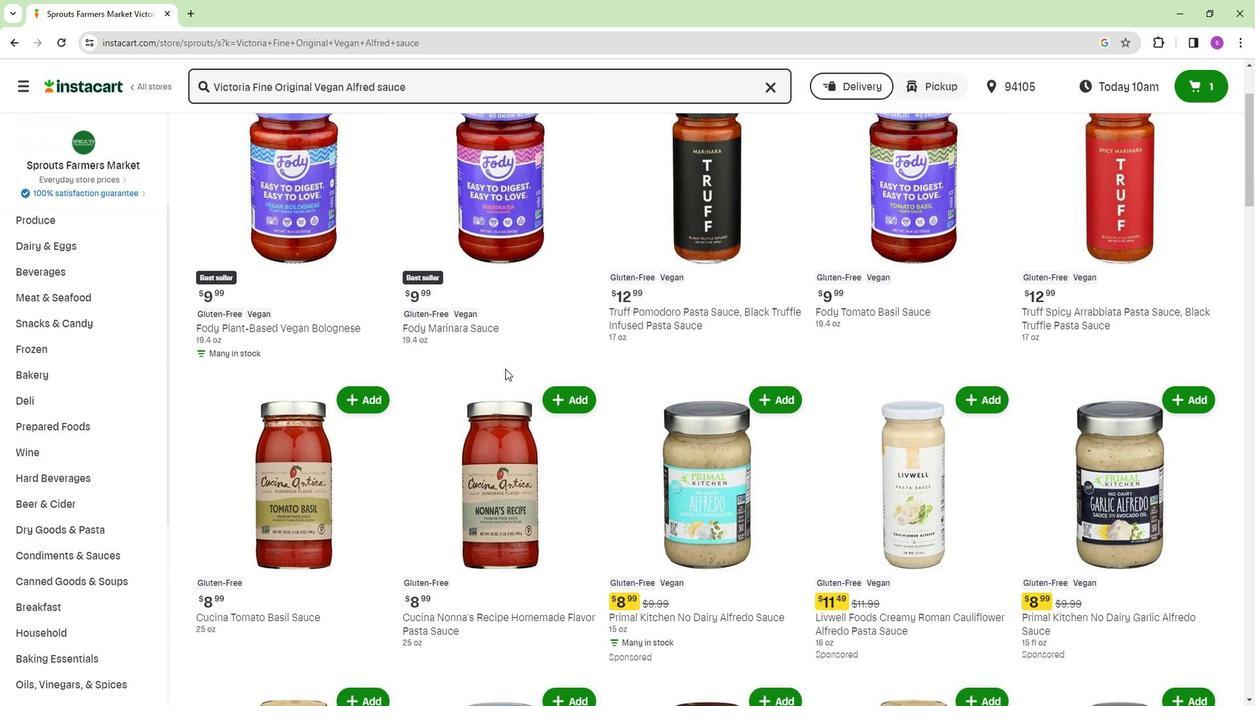 
Action: Mouse scrolled (501, 370) with delta (0, 0)
Screenshot: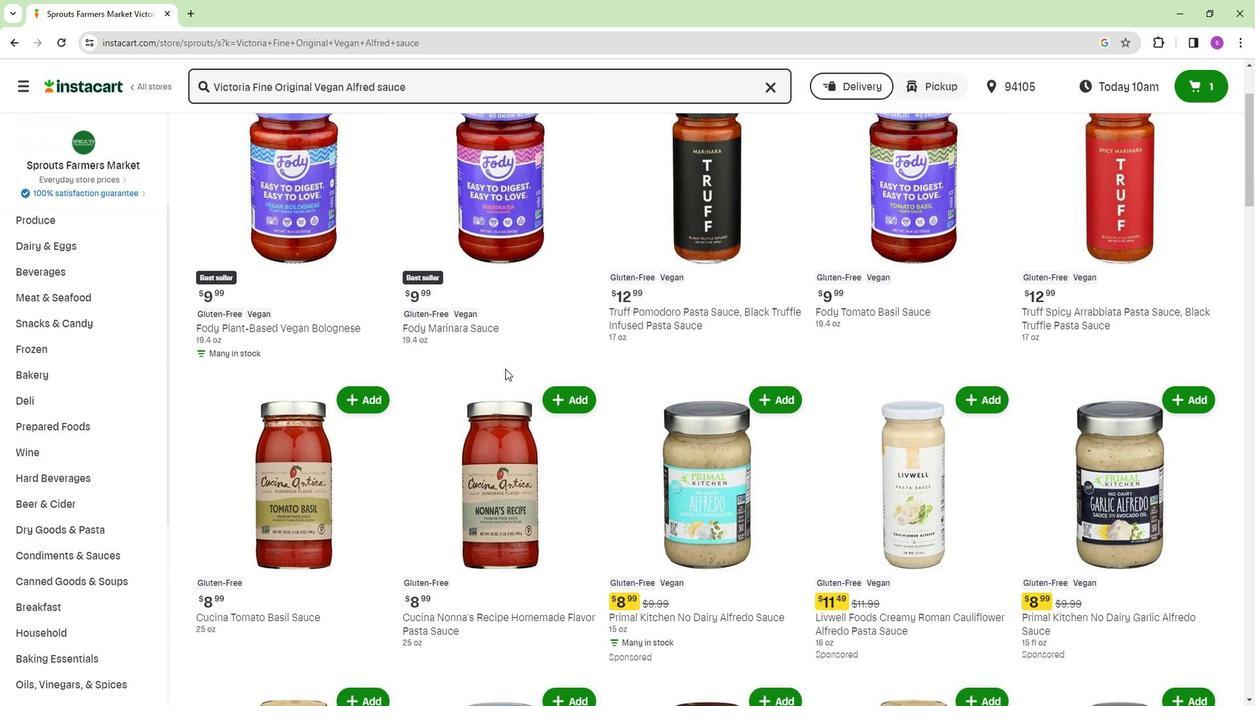 
Action: Mouse scrolled (501, 370) with delta (0, 0)
Screenshot: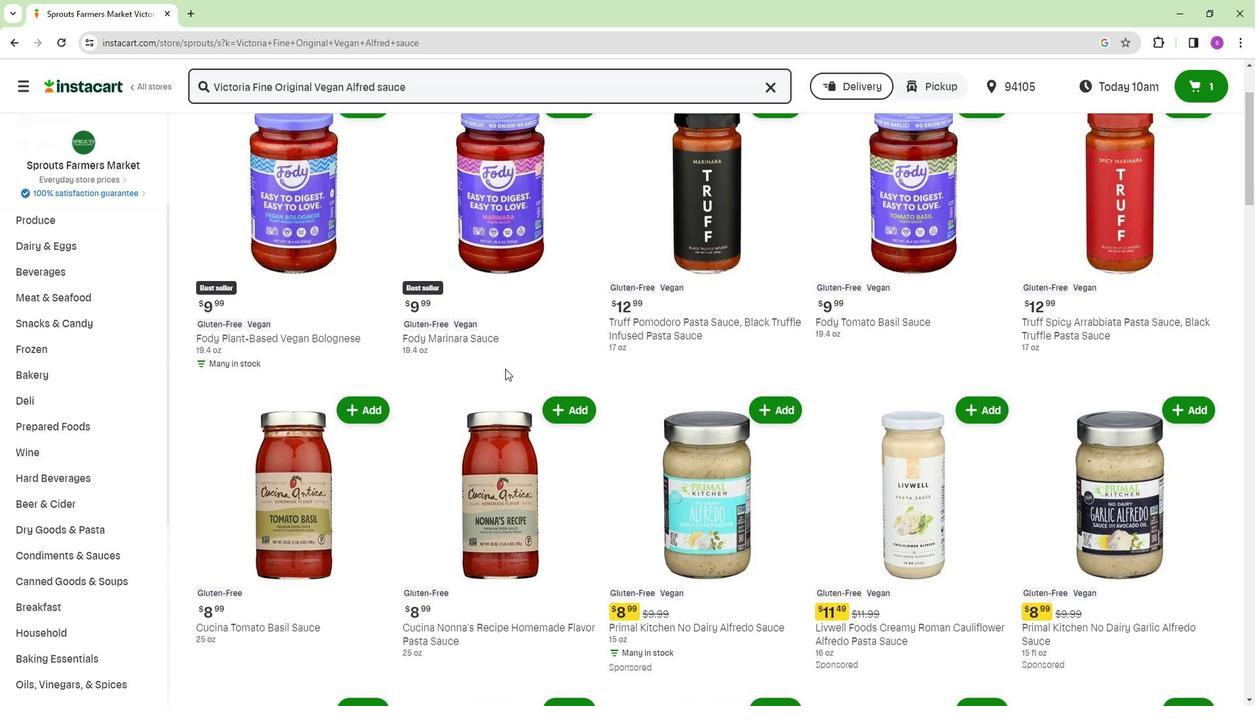 
Action: Mouse moved to (499, 407)
Screenshot: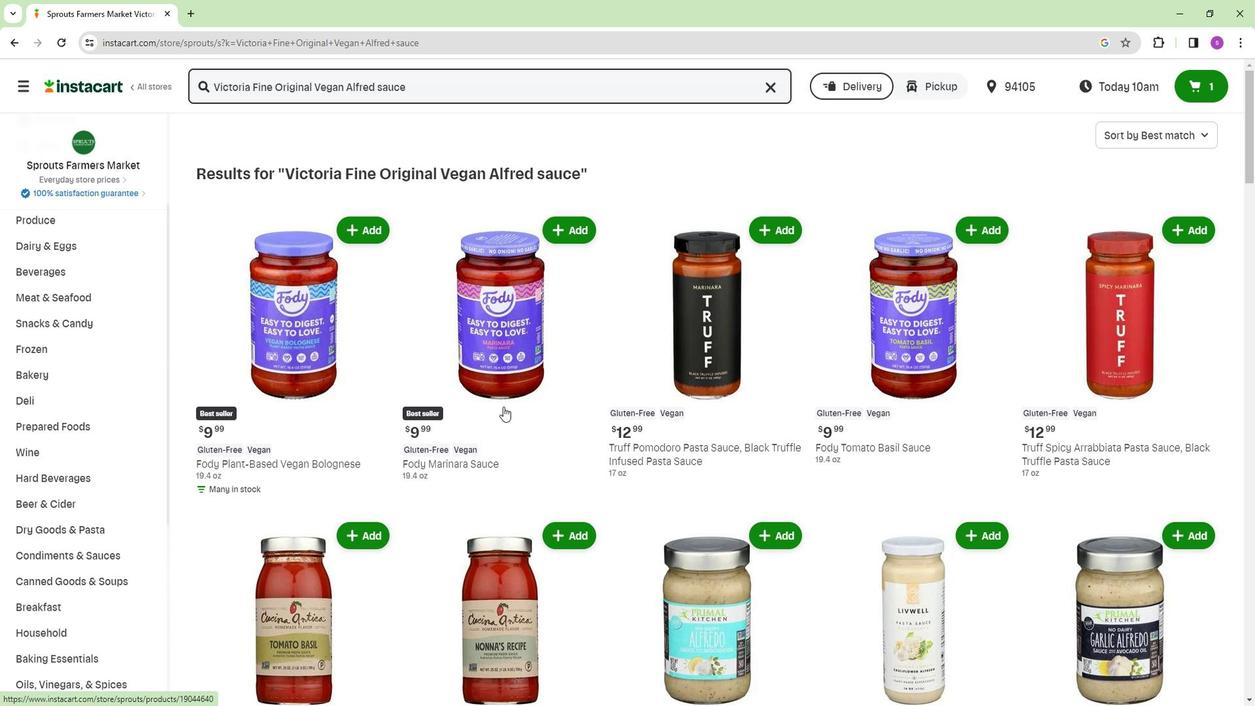 
Action: Mouse scrolled (499, 407) with delta (0, 0)
Screenshot: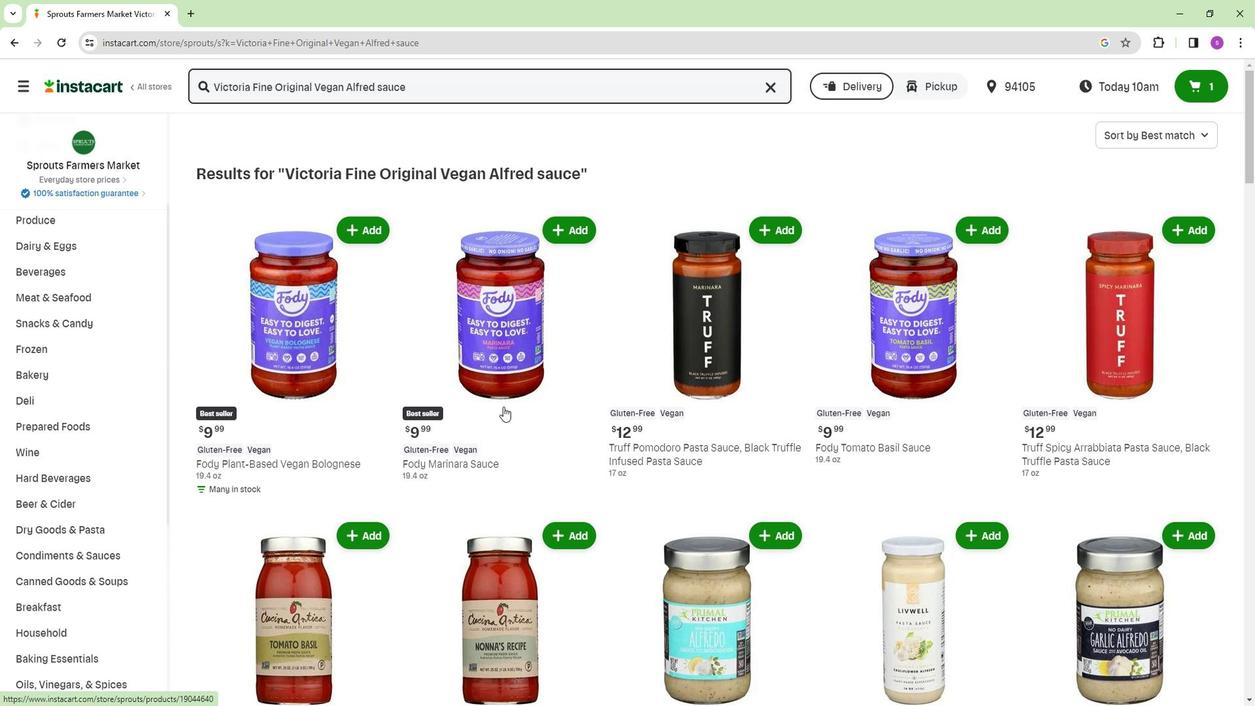 
Action: Mouse moved to (488, 385)
Screenshot: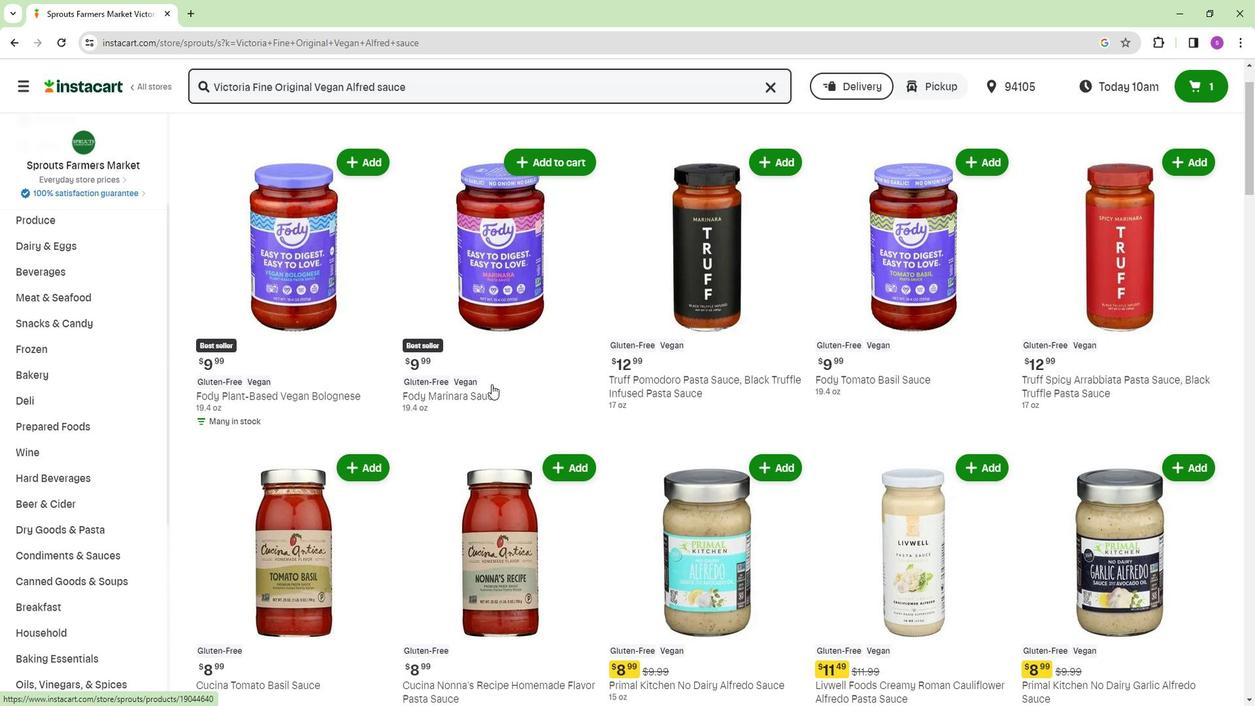 
Action: Mouse scrolled (488, 385) with delta (0, 0)
Screenshot: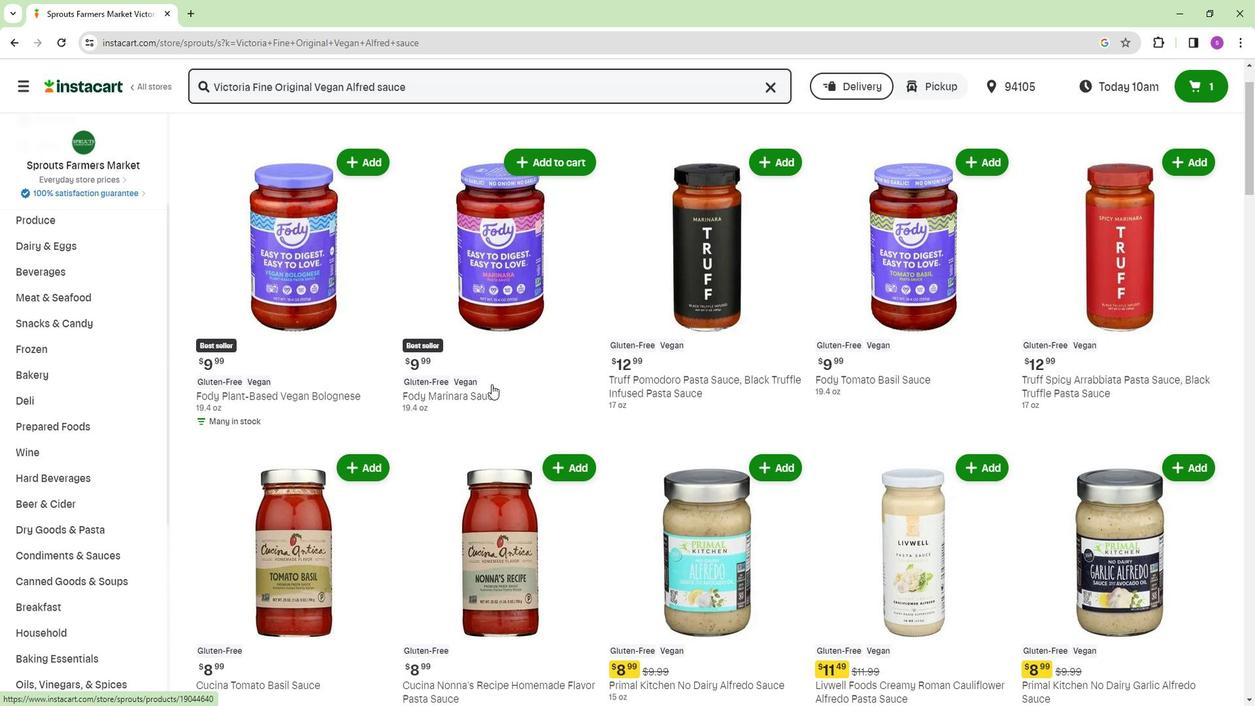 
Action: Mouse moved to (553, 392)
Screenshot: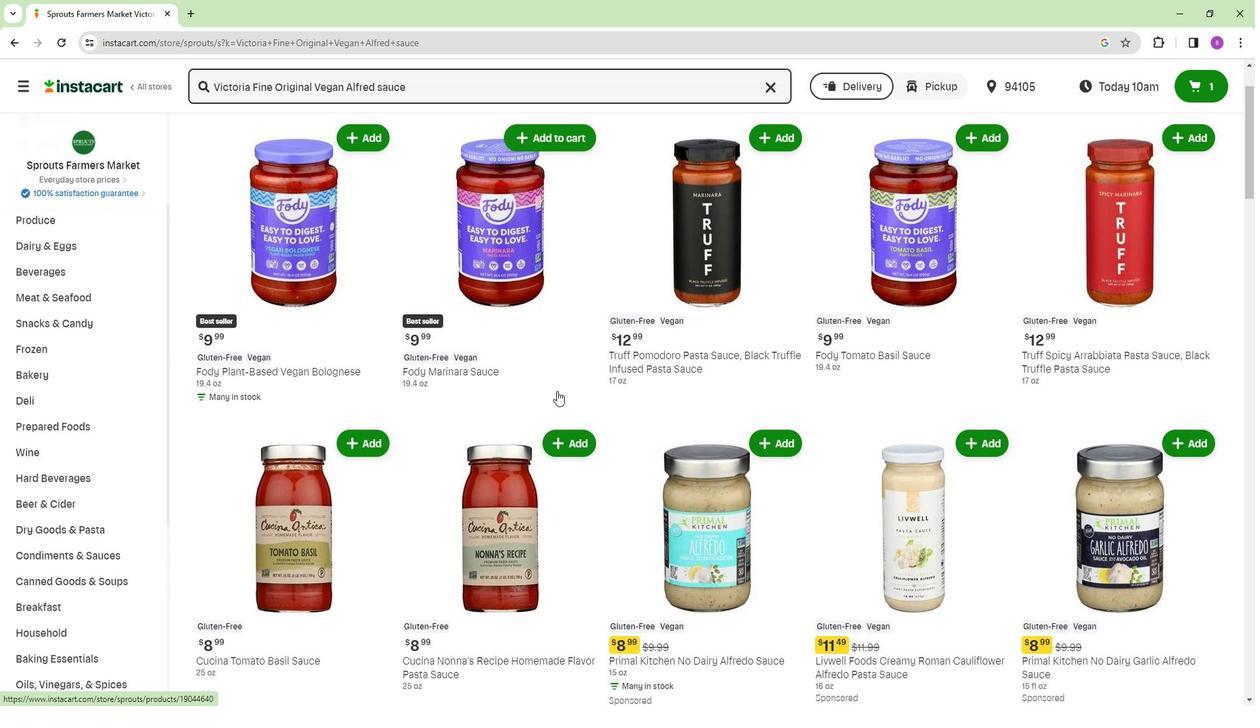 
Action: Mouse scrolled (553, 391) with delta (0, 0)
Screenshot: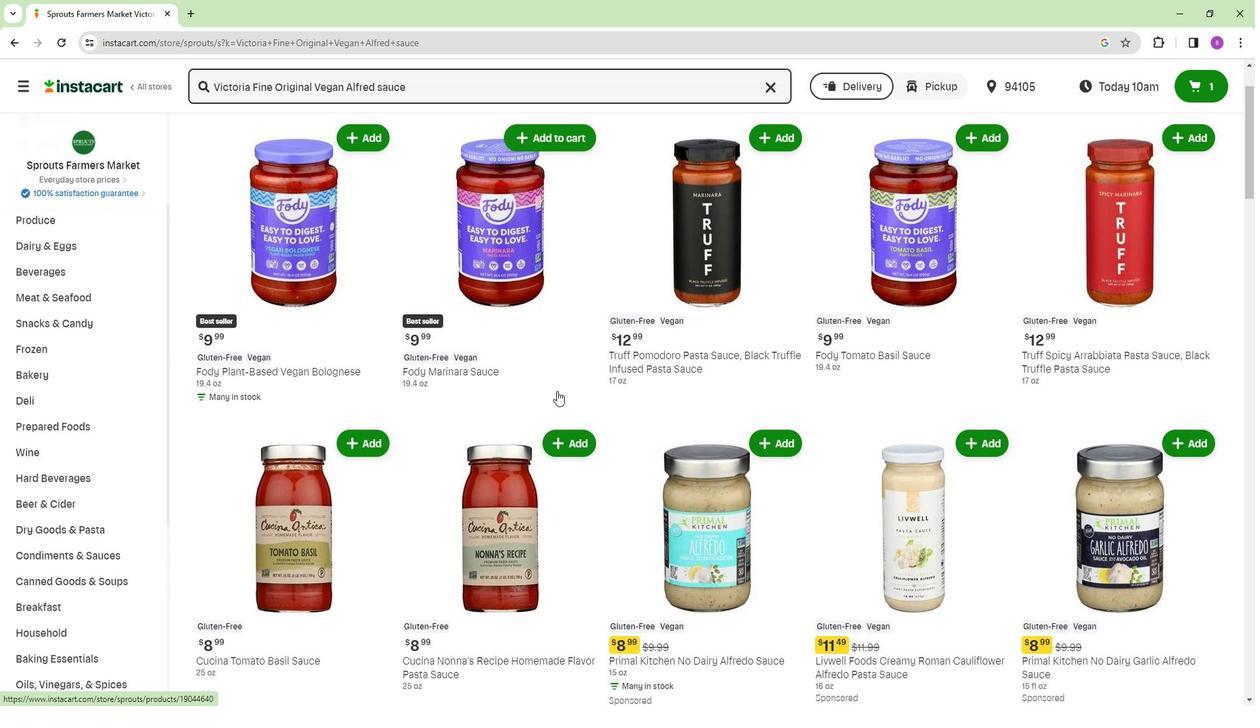 
Action: Mouse moved to (1087, 332)
Screenshot: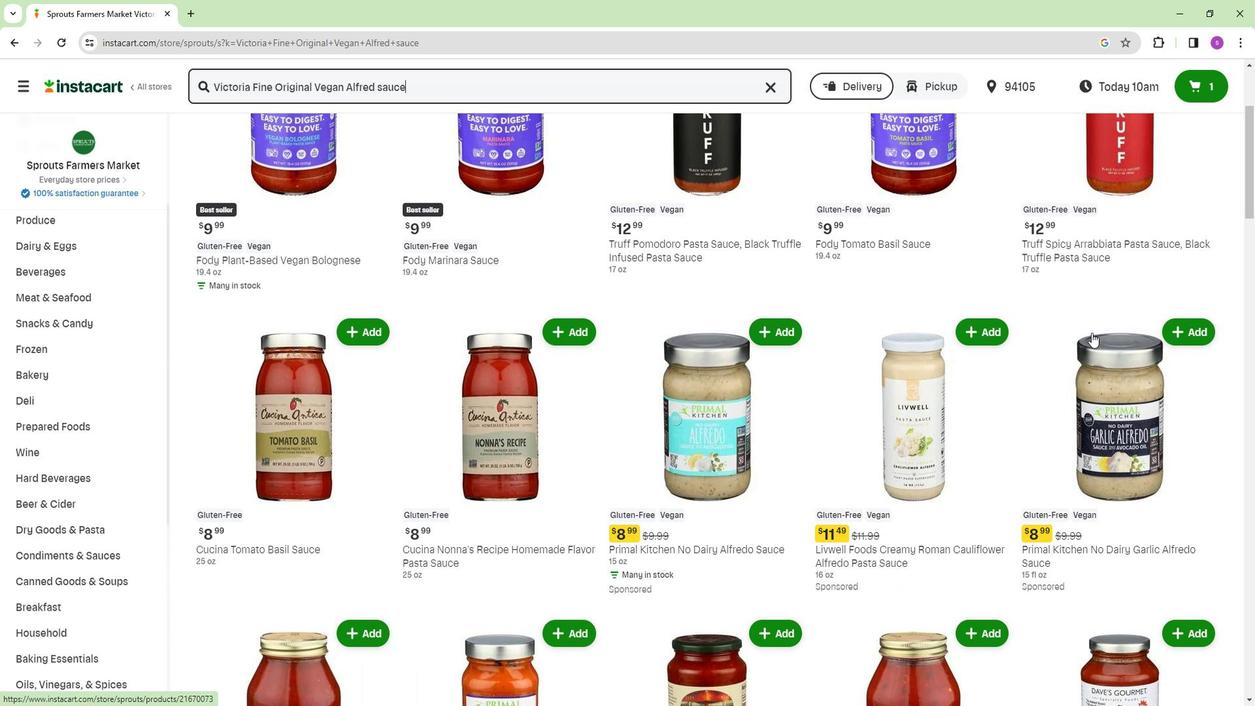 
Action: Mouse scrolled (1087, 332) with delta (0, 0)
Screenshot: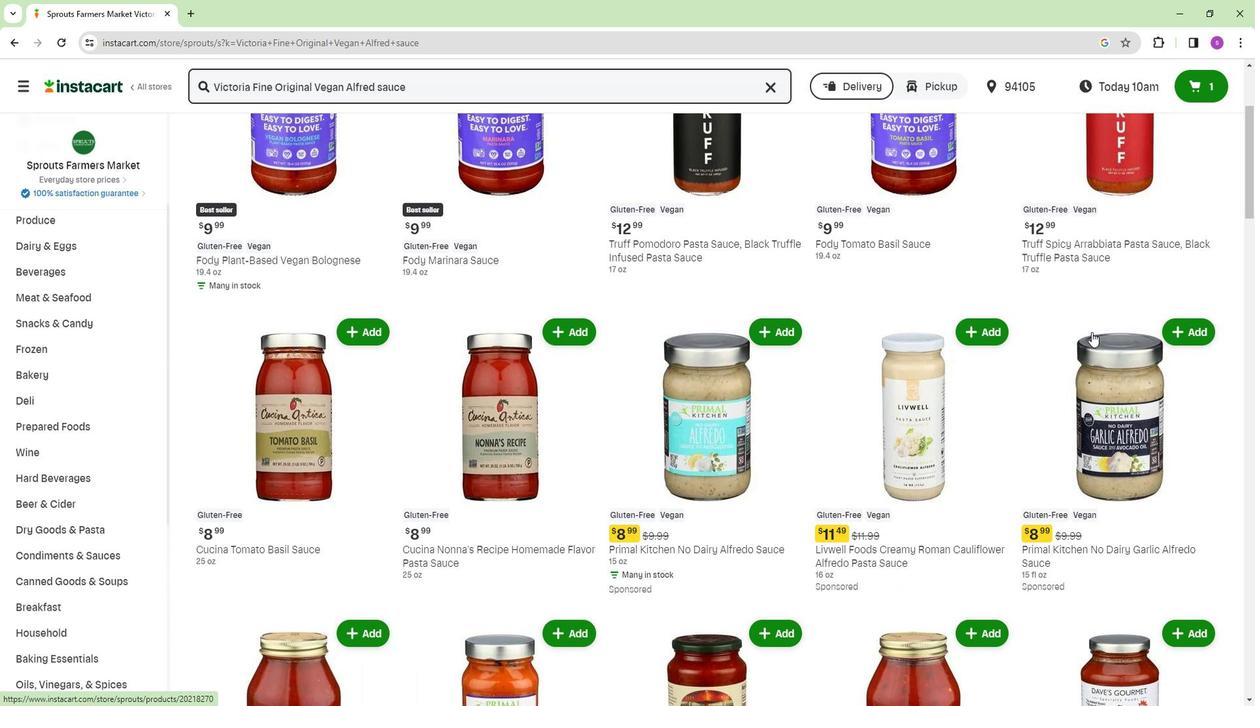 
Action: Mouse scrolled (1087, 332) with delta (0, 0)
Screenshot: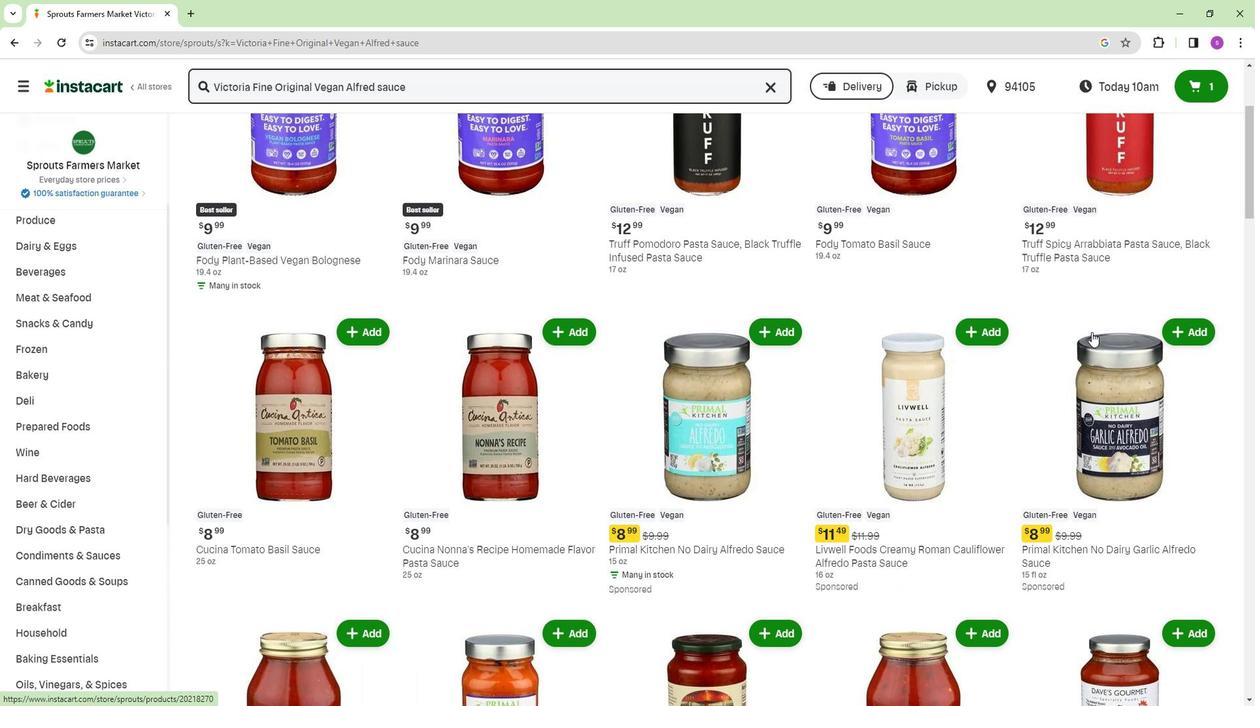
Action: Mouse moved to (871, 450)
Screenshot: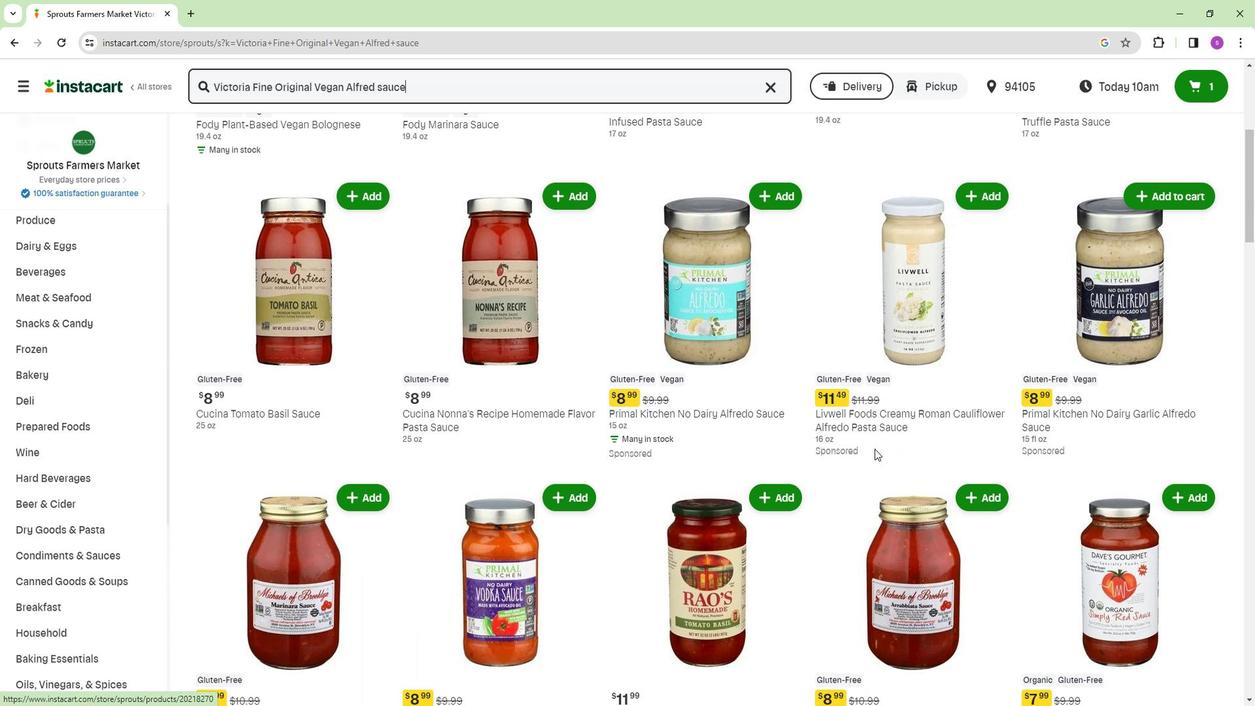 
Action: Mouse scrolled (871, 449) with delta (0, 0)
Screenshot: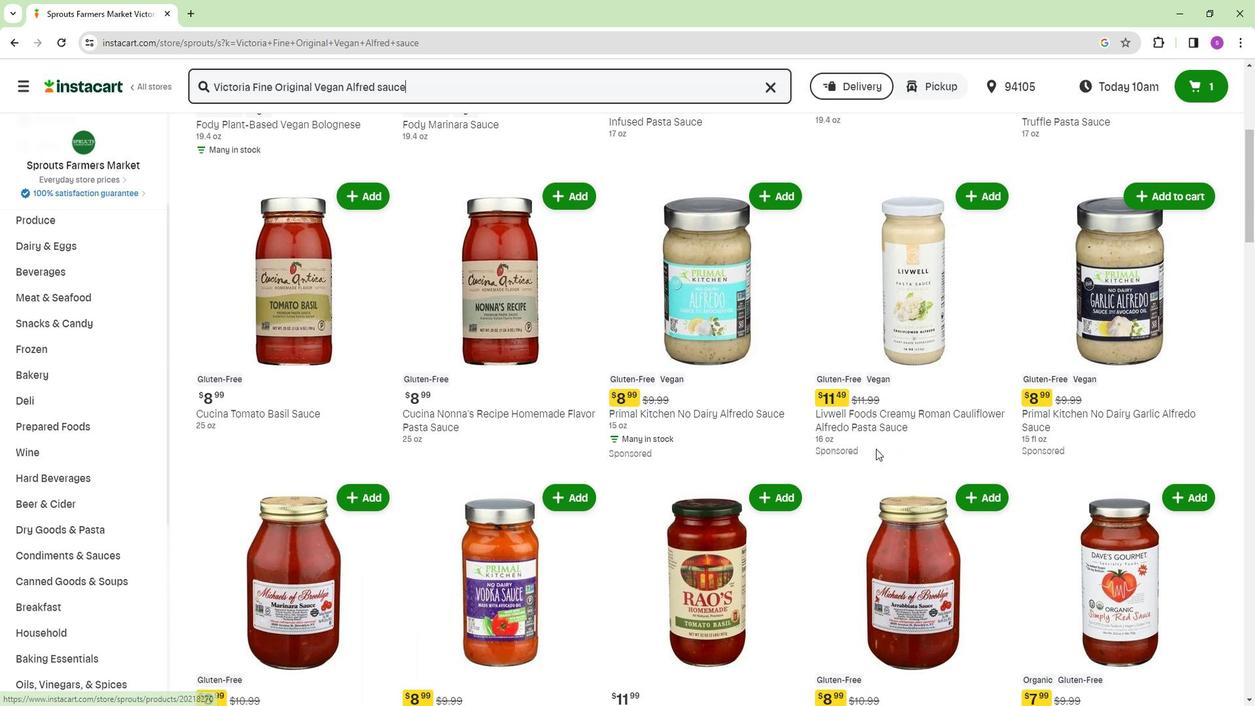 
Action: Mouse moved to (361, 377)
Screenshot: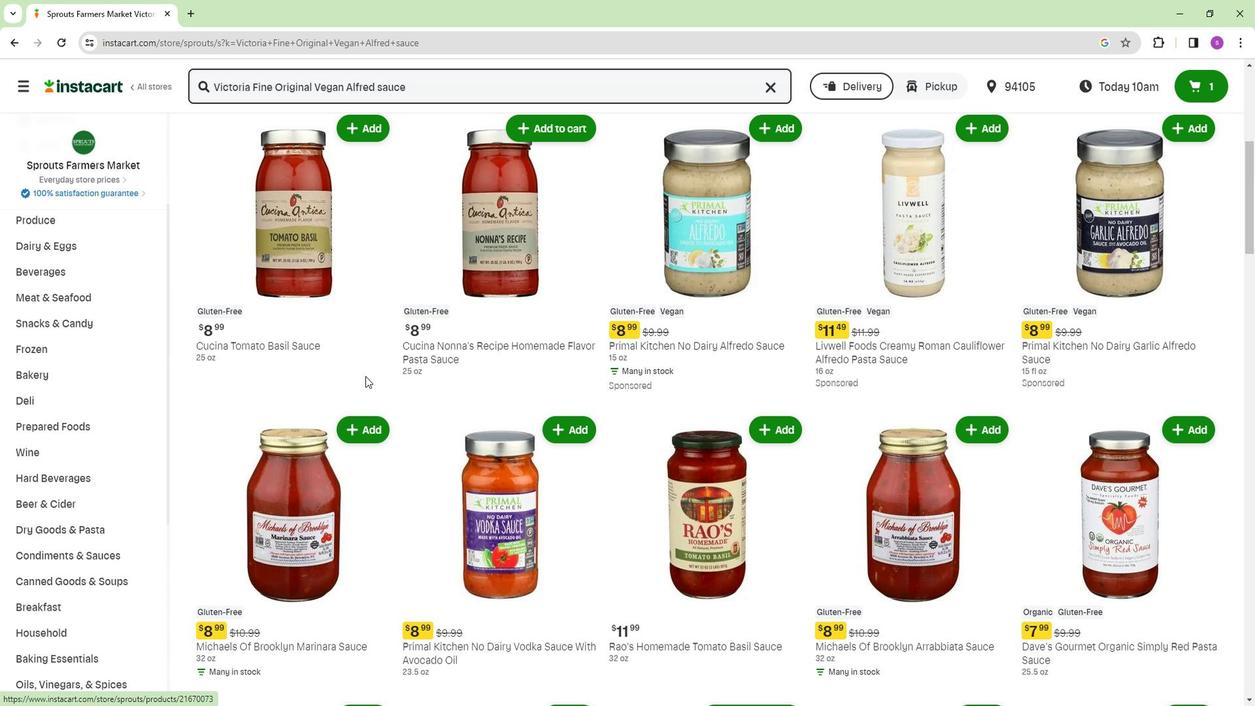 
Action: Mouse scrolled (361, 376) with delta (0, 0)
Screenshot: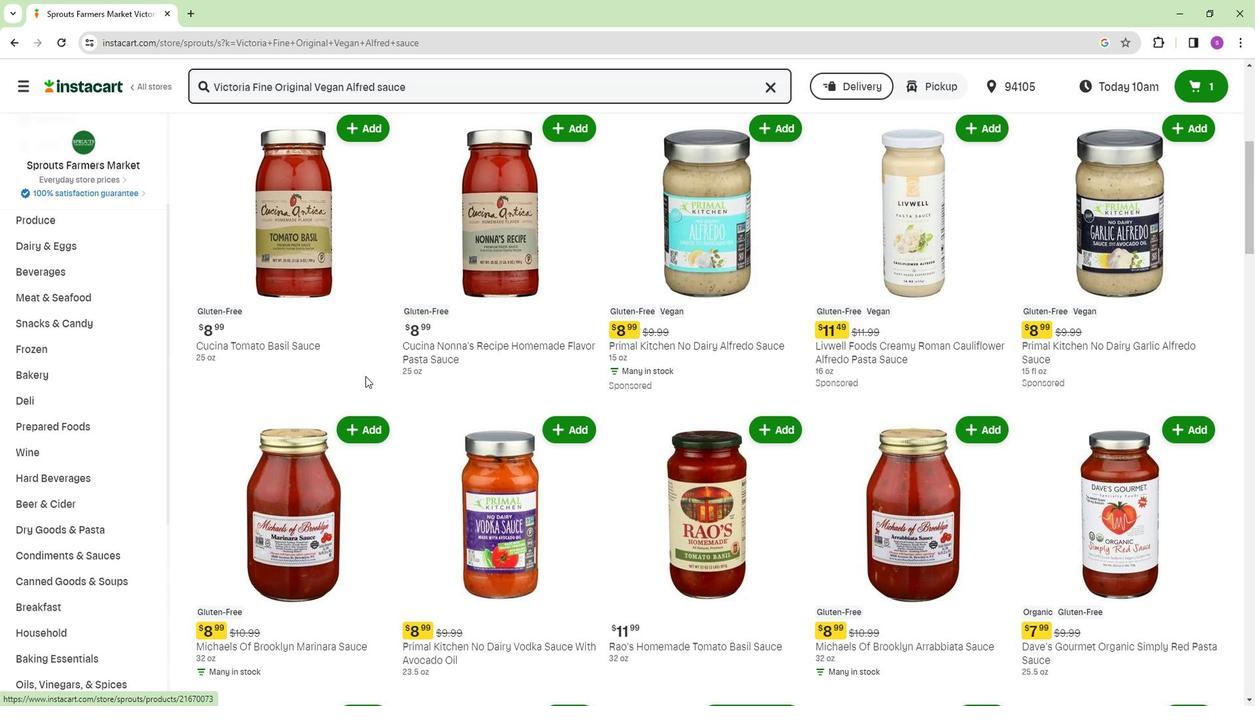 
Action: Mouse moved to (362, 376)
Screenshot: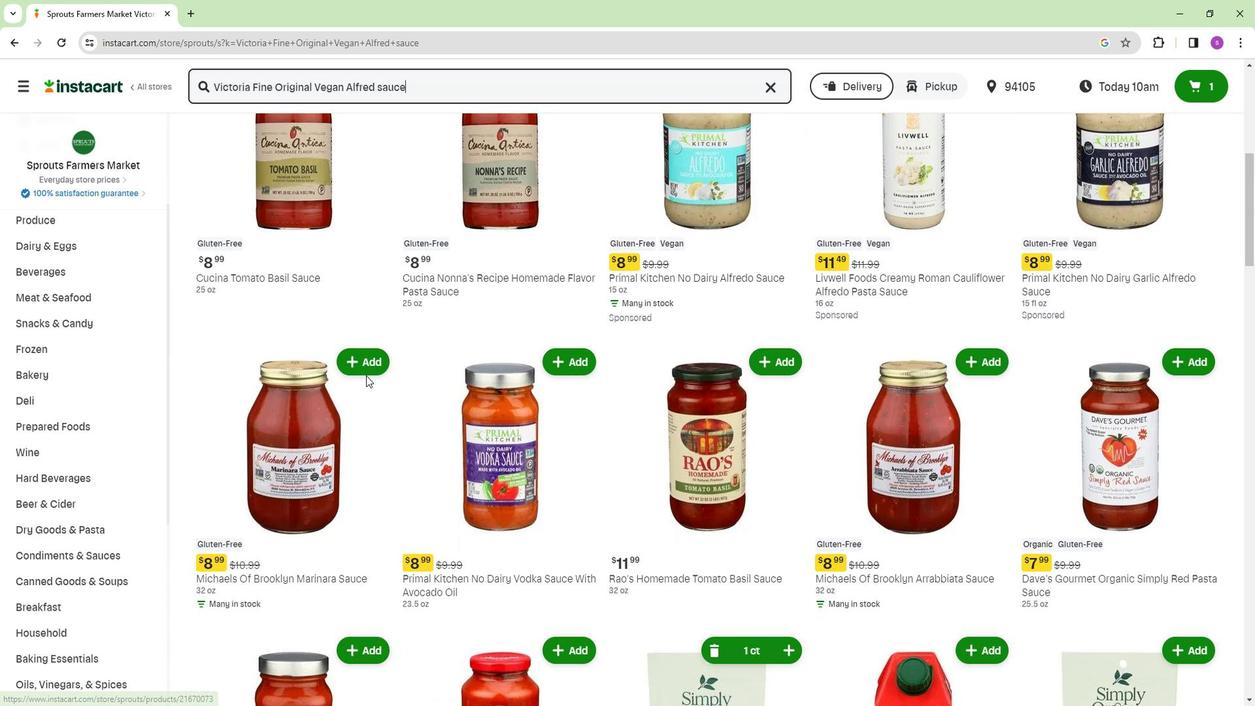 
Action: Mouse scrolled (362, 375) with delta (0, 0)
Screenshot: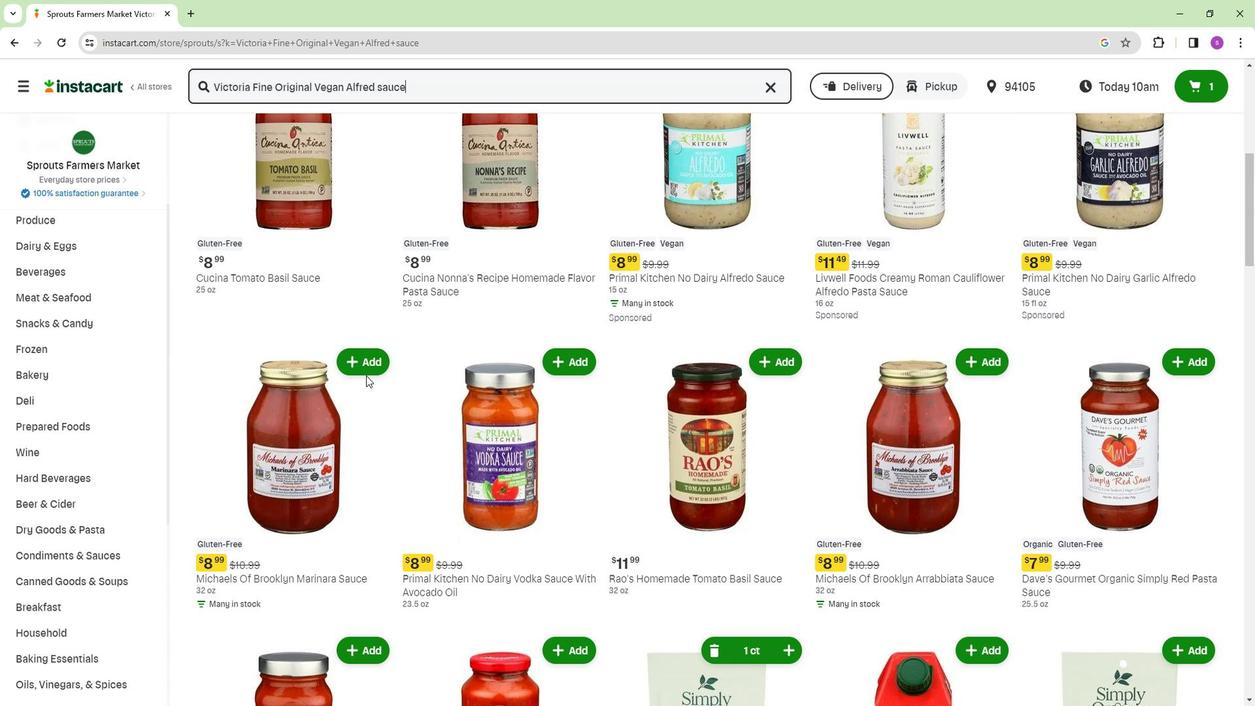 
Action: Mouse moved to (523, 510)
Screenshot: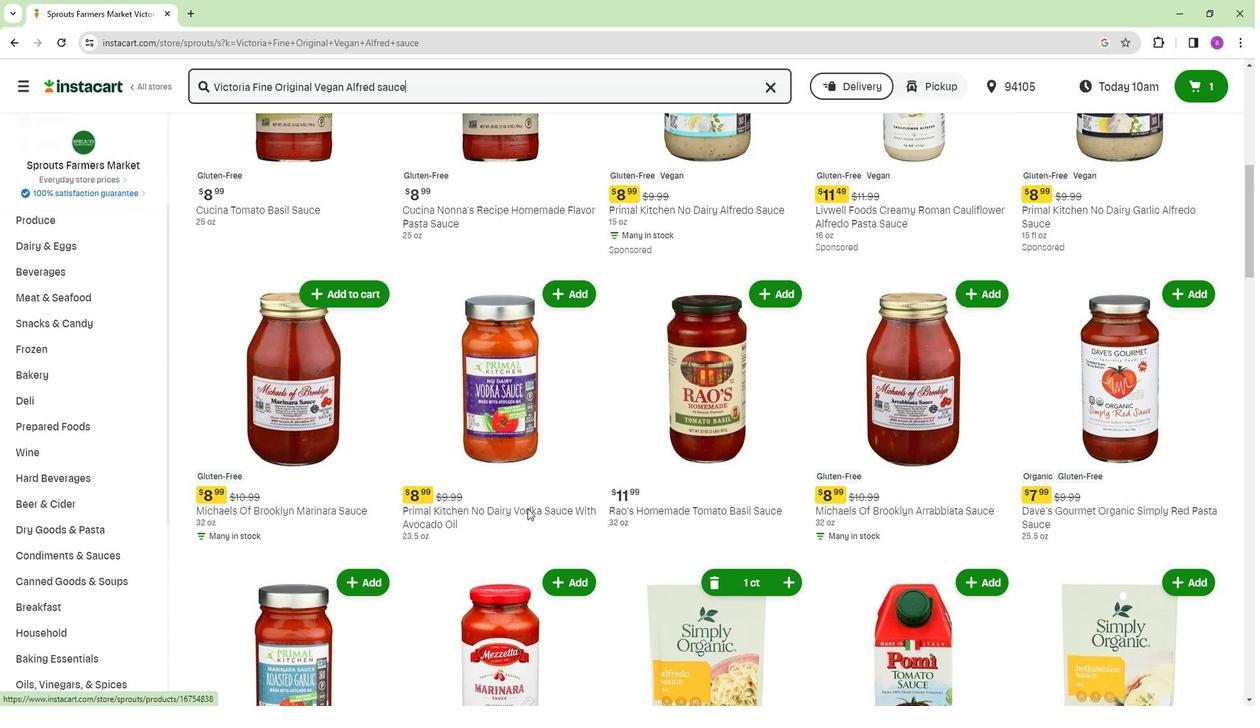 
Action: Mouse scrolled (523, 509) with delta (0, 0)
Screenshot: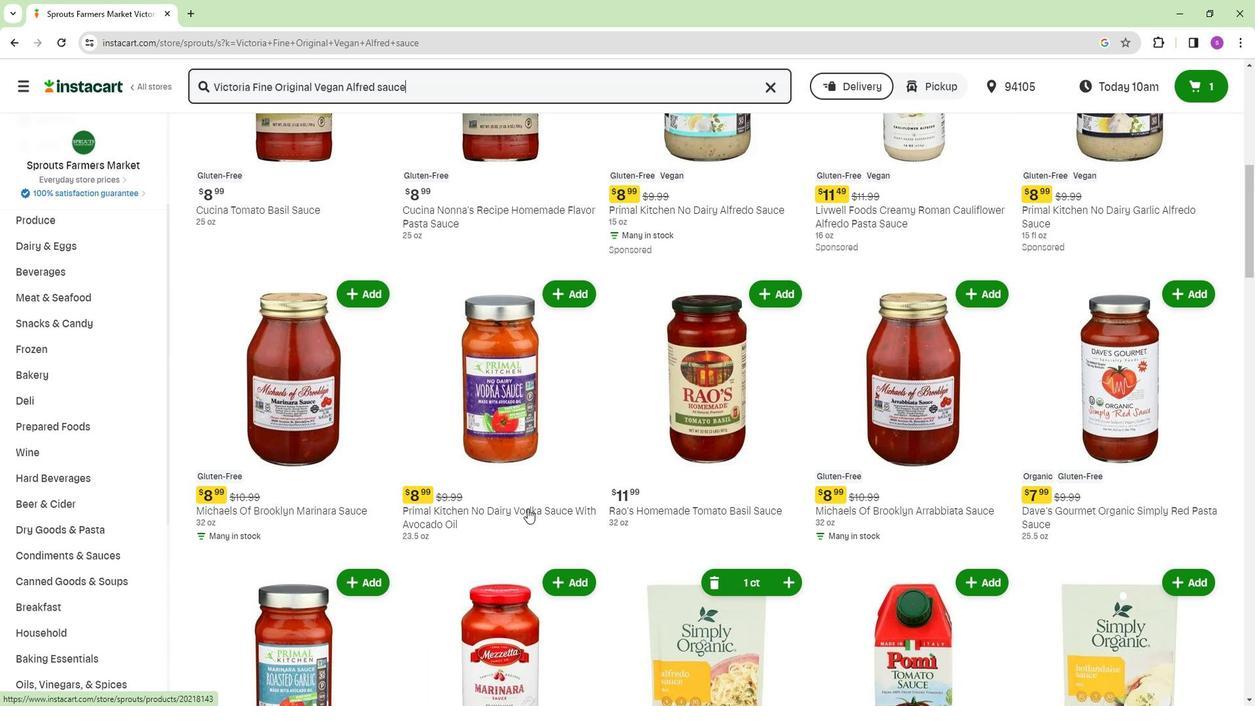 
Action: Mouse moved to (878, 488)
Screenshot: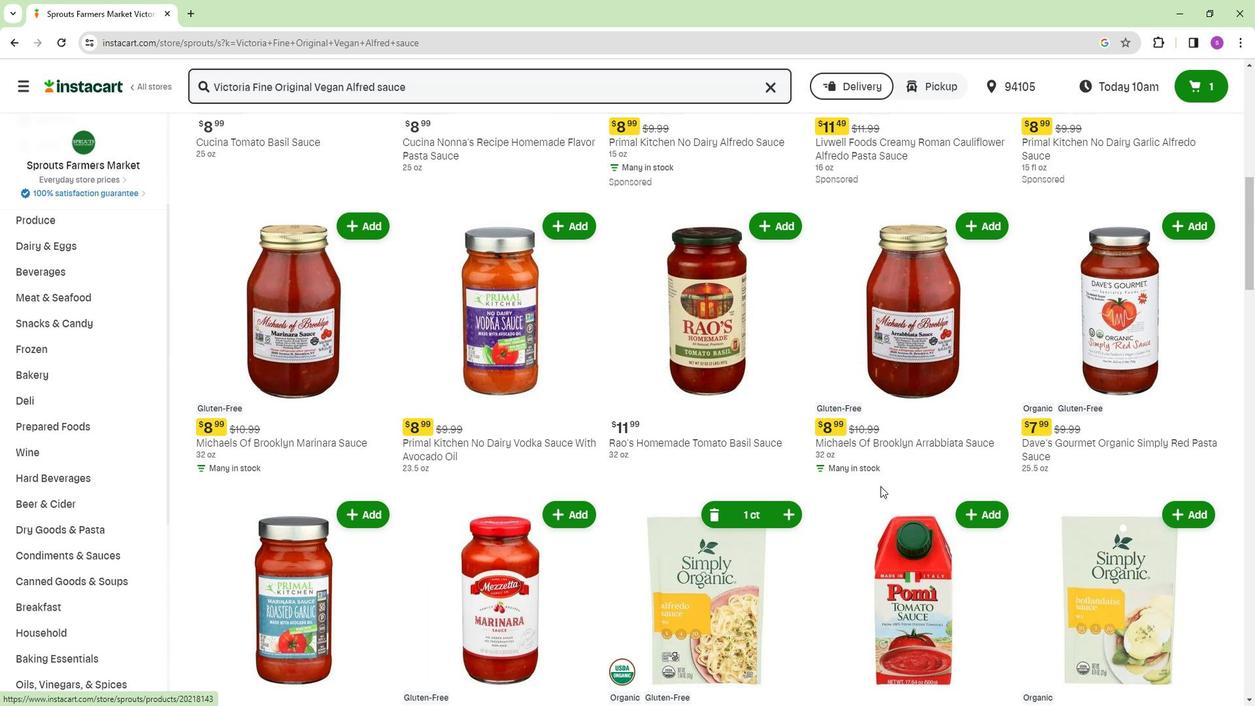 
Action: Mouse scrolled (878, 488) with delta (0, 0)
Screenshot: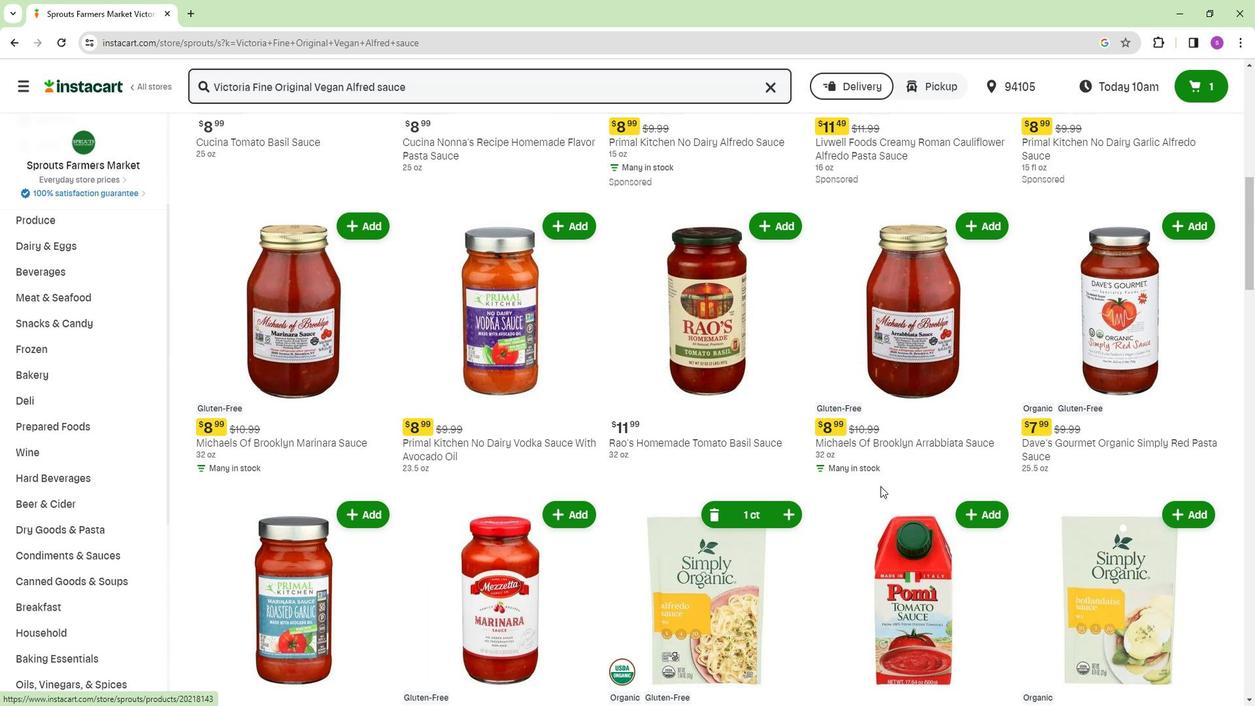 
Action: Mouse moved to (879, 489)
Screenshot: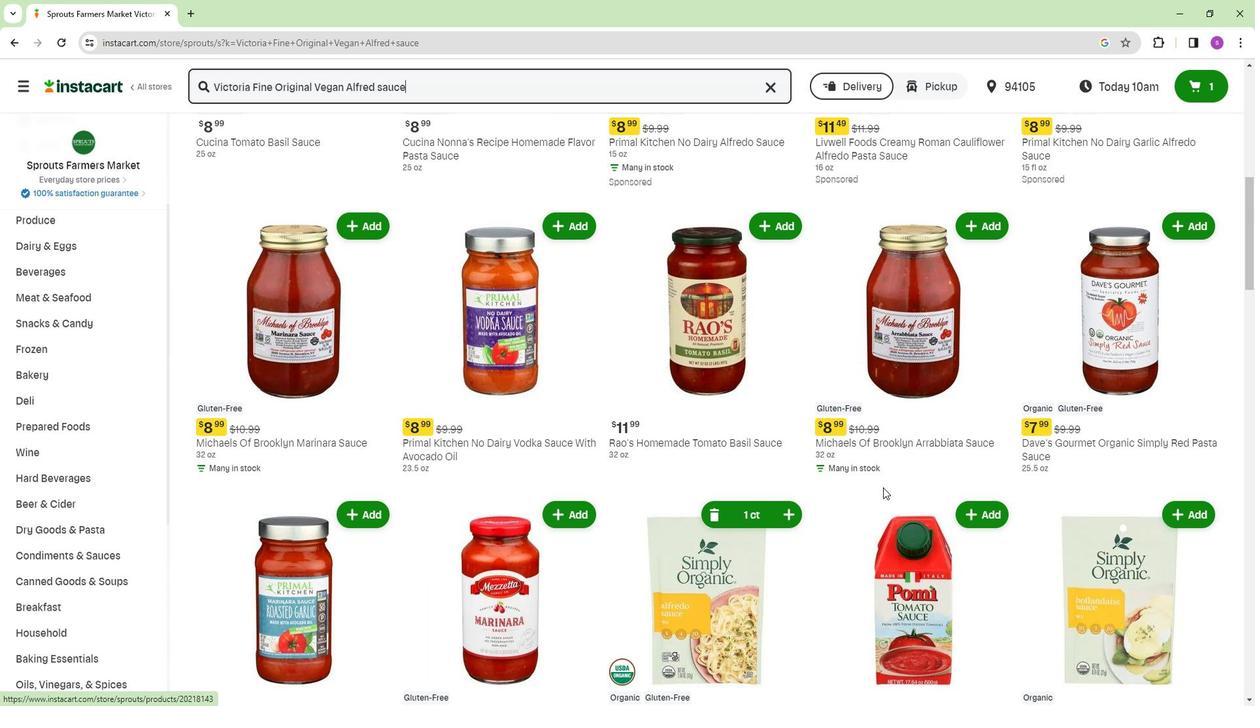 
Action: Mouse scrolled (879, 488) with delta (0, 0)
Screenshot: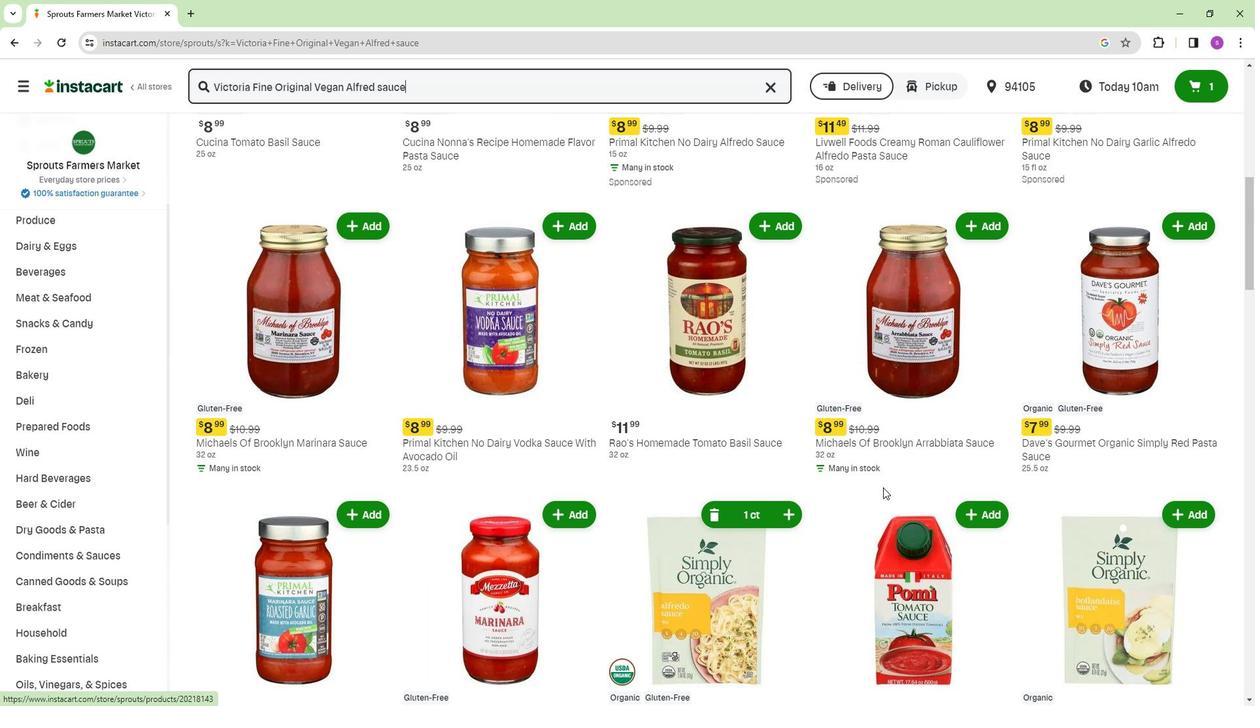 
Action: Mouse moved to (688, 468)
Screenshot: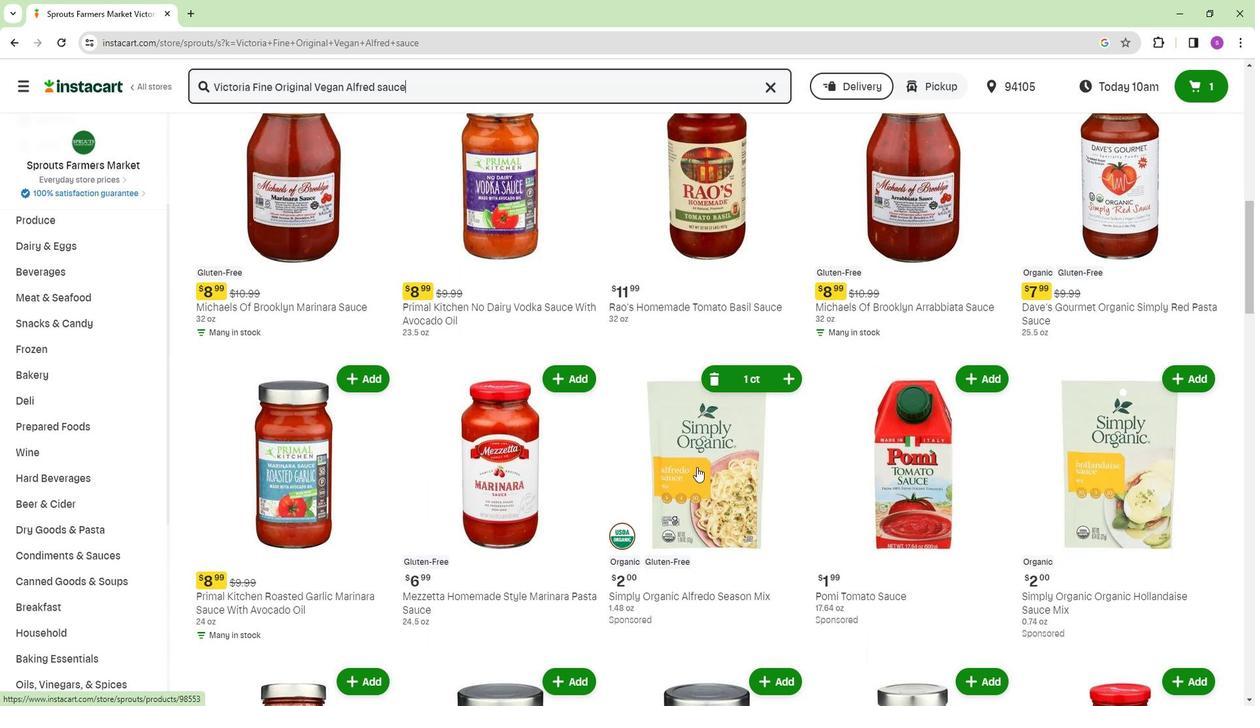 
Action: Mouse scrolled (688, 467) with delta (0, 0)
Screenshot: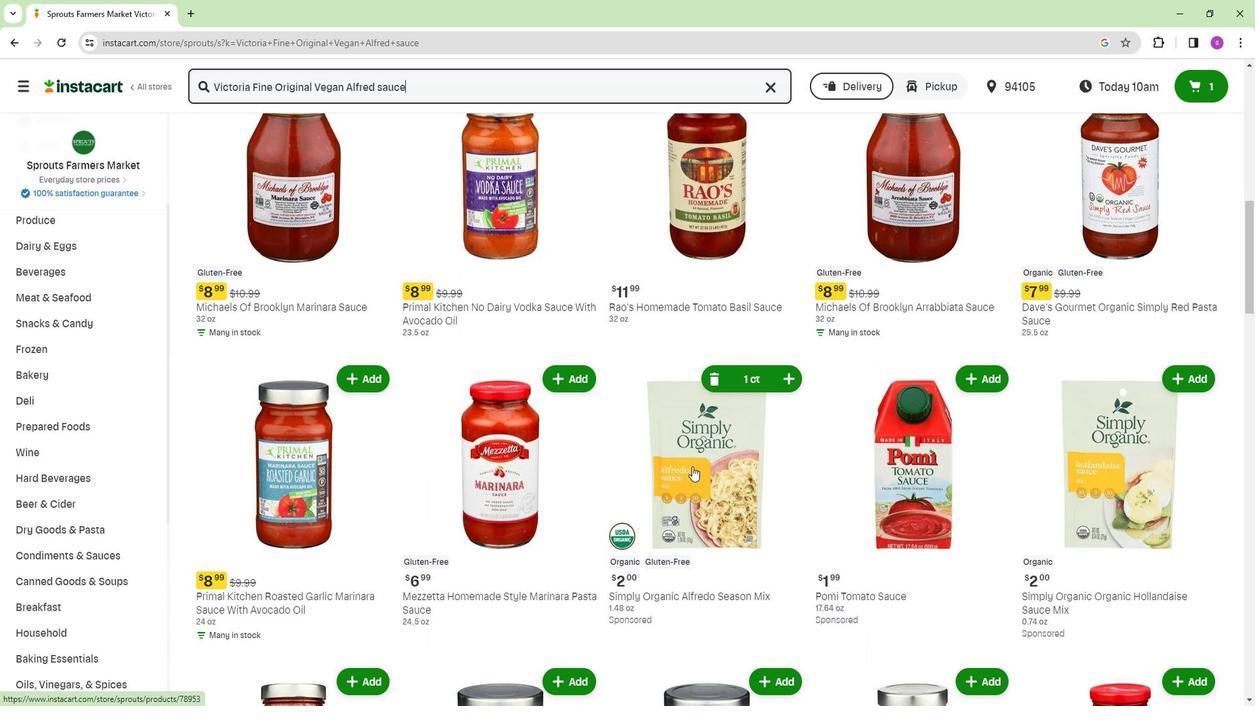 
Action: Mouse scrolled (688, 467) with delta (0, 0)
Screenshot: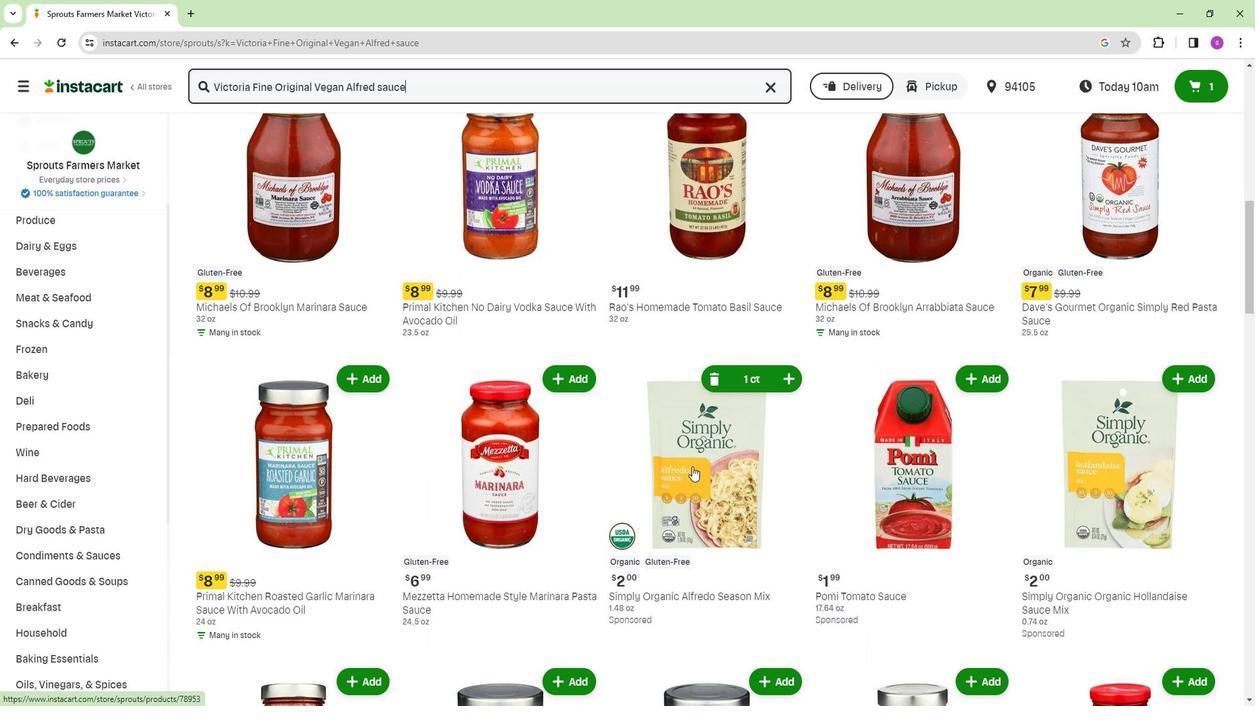 
Action: Mouse moved to (613, 495)
Screenshot: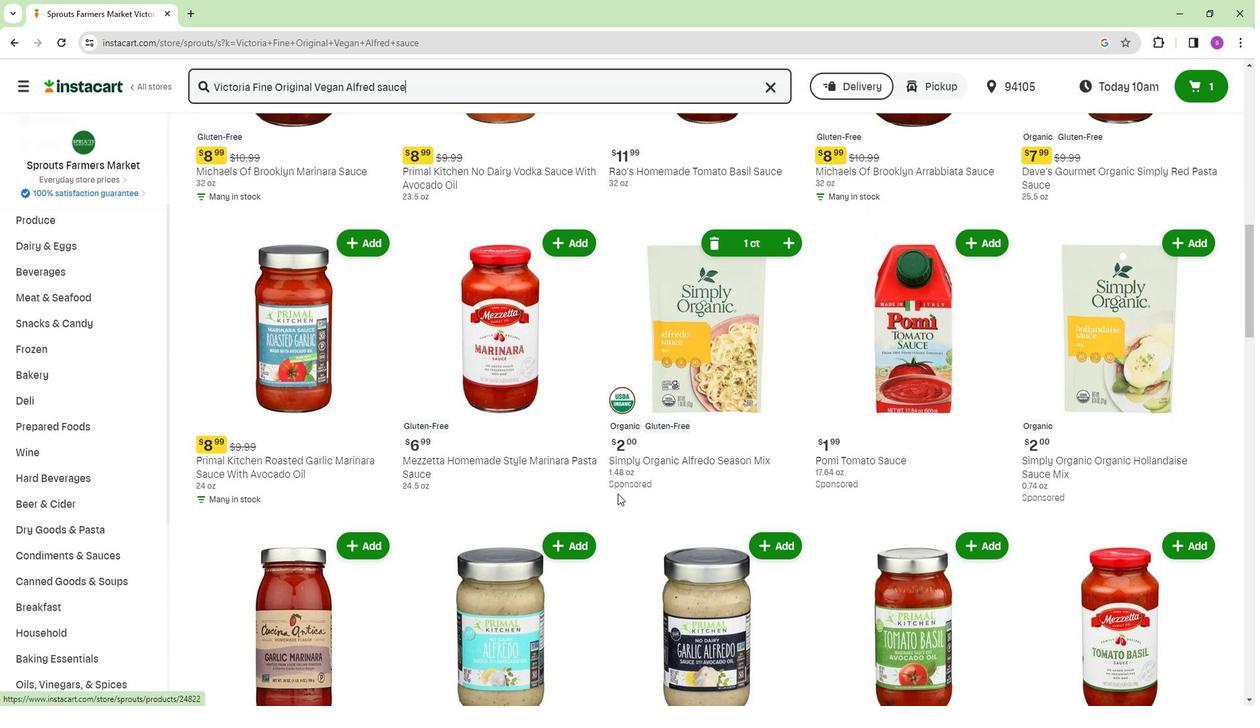 
Action: Mouse scrolled (613, 494) with delta (0, 0)
Screenshot: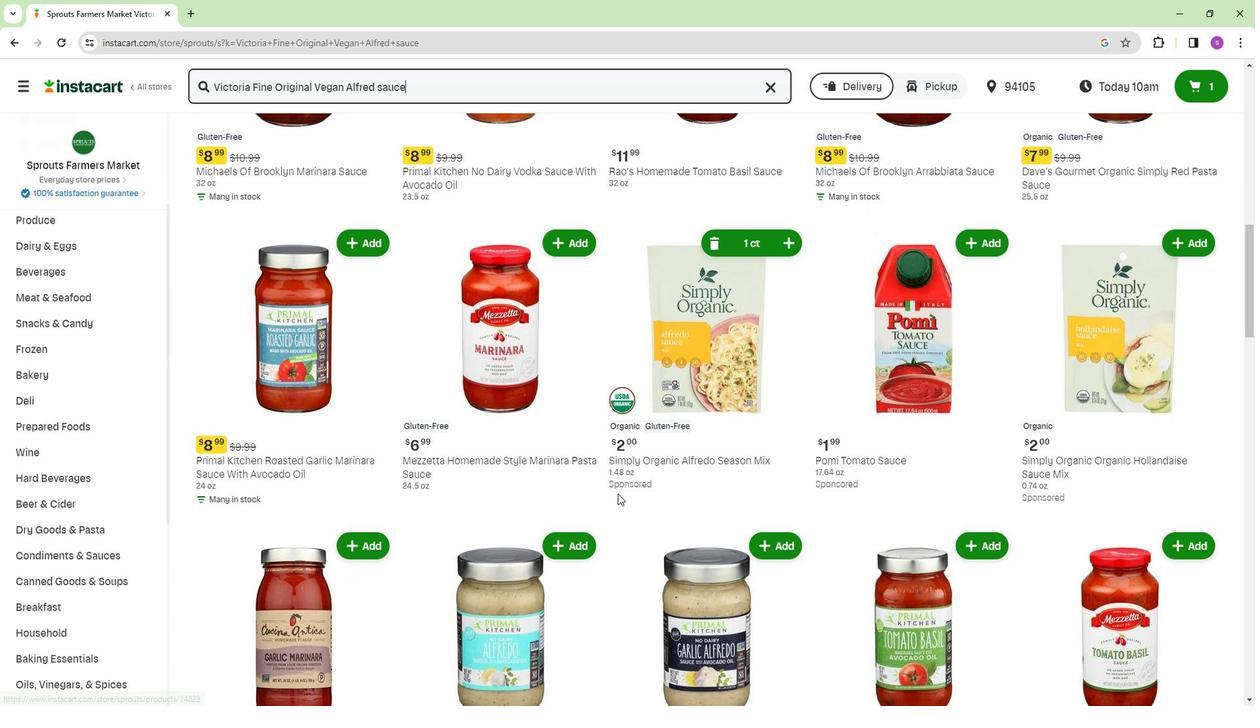 
Action: Mouse moved to (799, 439)
Screenshot: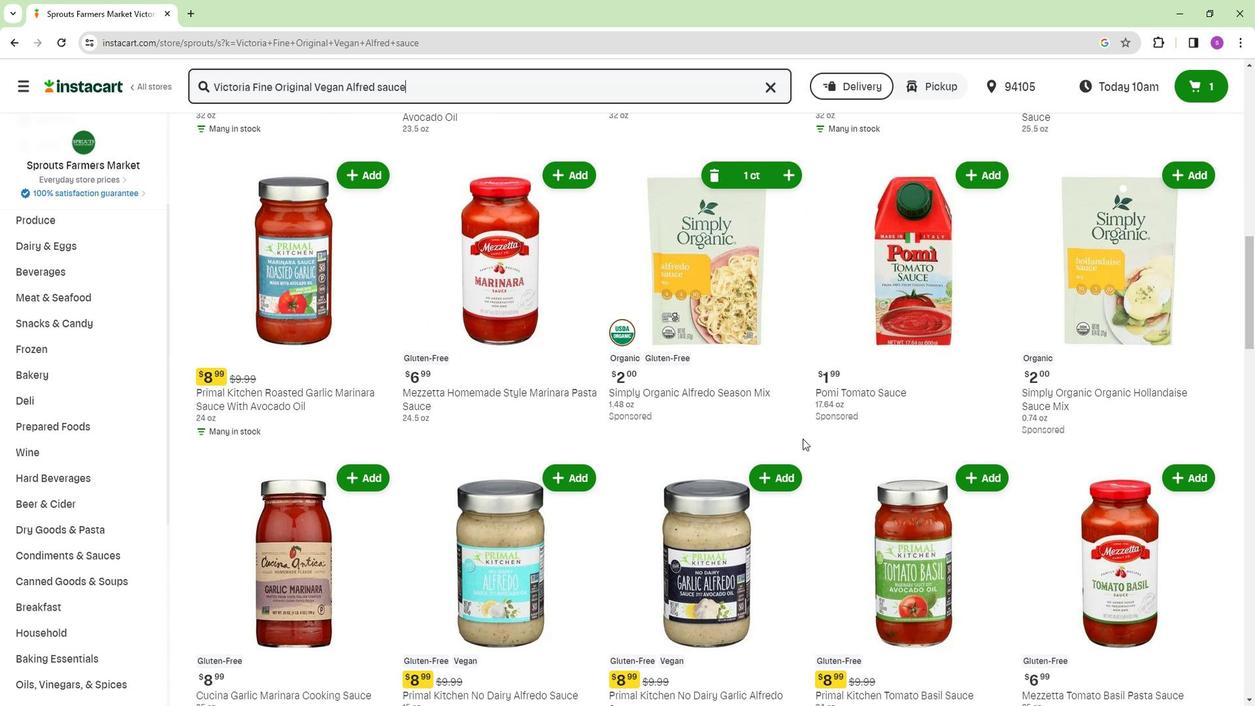 
Action: Mouse scrolled (799, 438) with delta (0, 0)
Screenshot: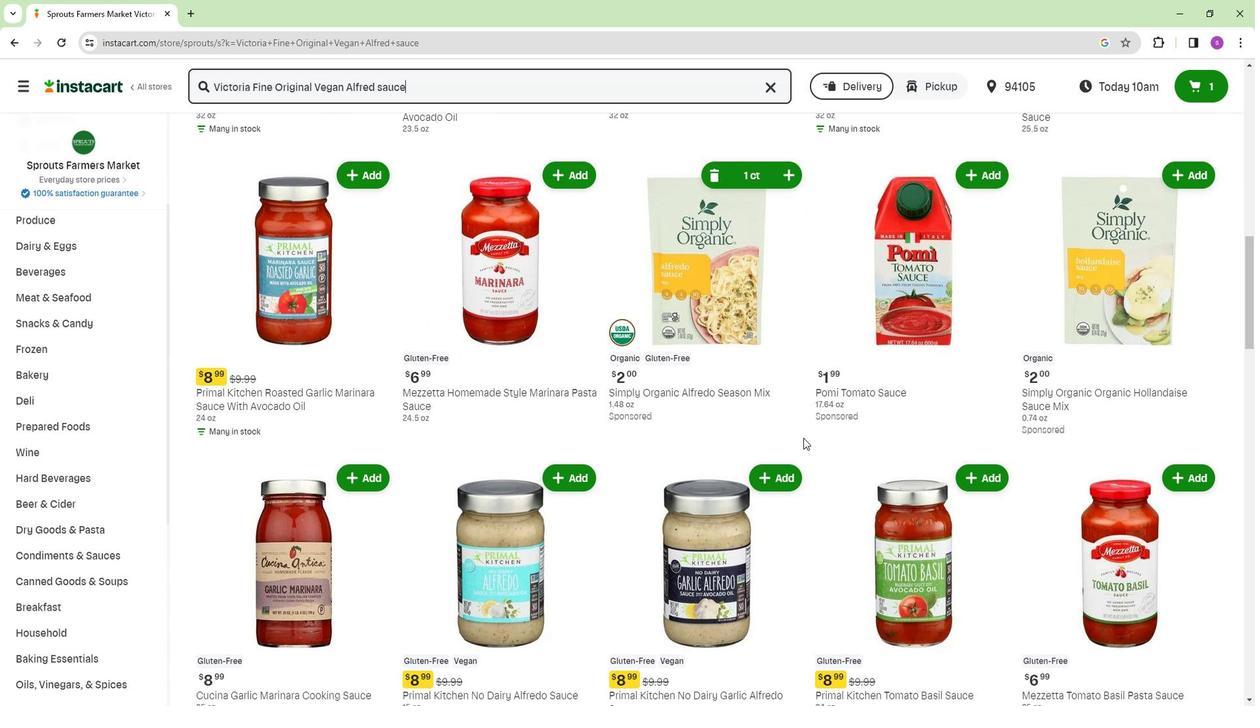 
Action: Mouse scrolled (799, 438) with delta (0, 0)
Screenshot: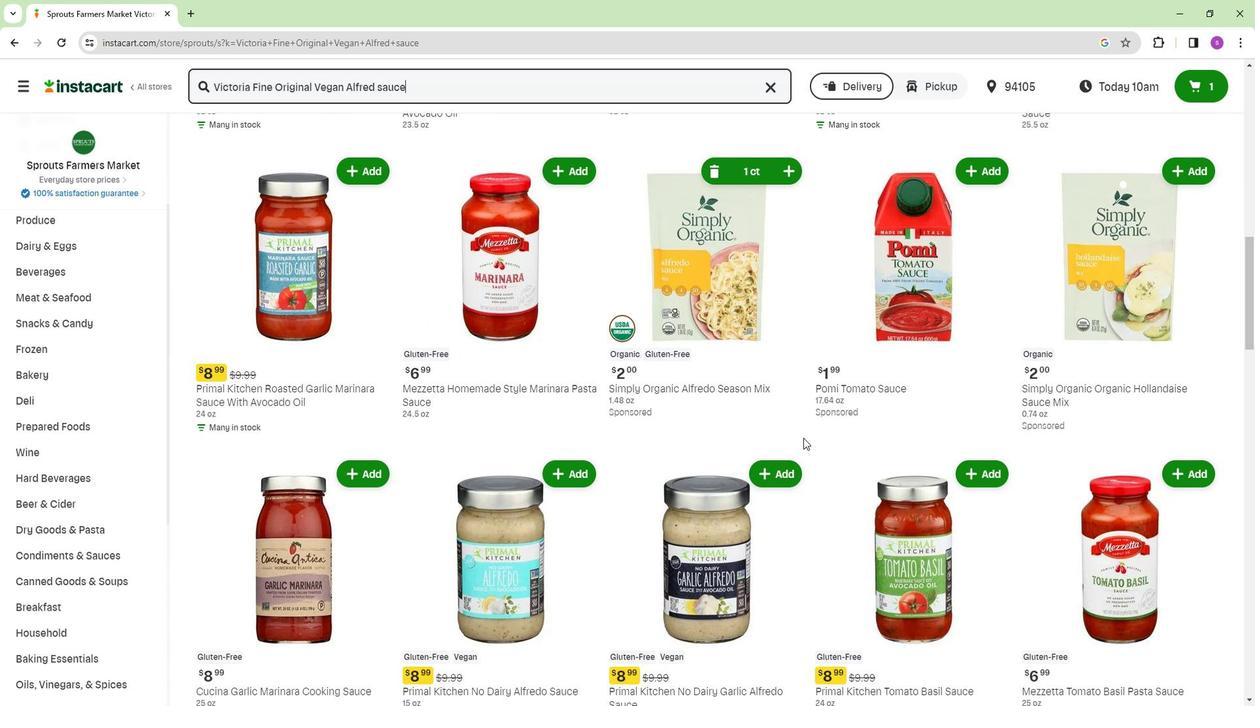 
Action: Mouse moved to (424, 517)
Screenshot: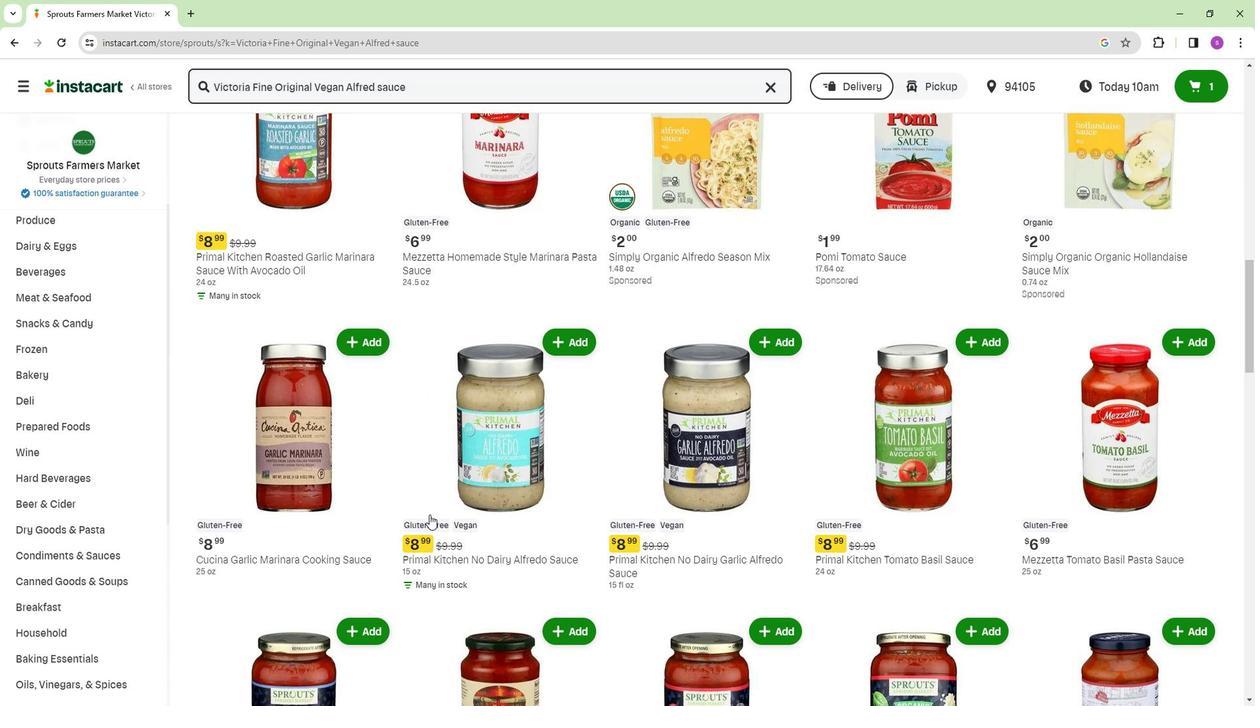 
Action: Mouse scrolled (424, 516) with delta (0, 0)
Screenshot: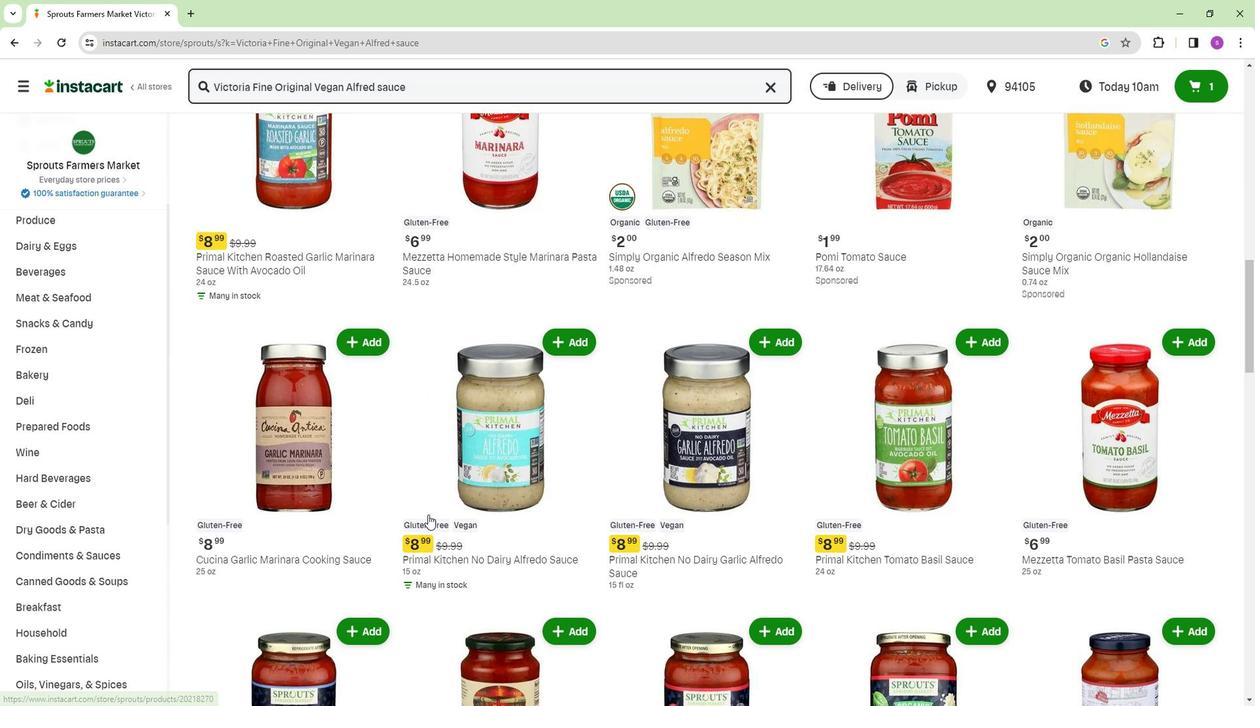 
Action: Mouse moved to (491, 479)
Screenshot: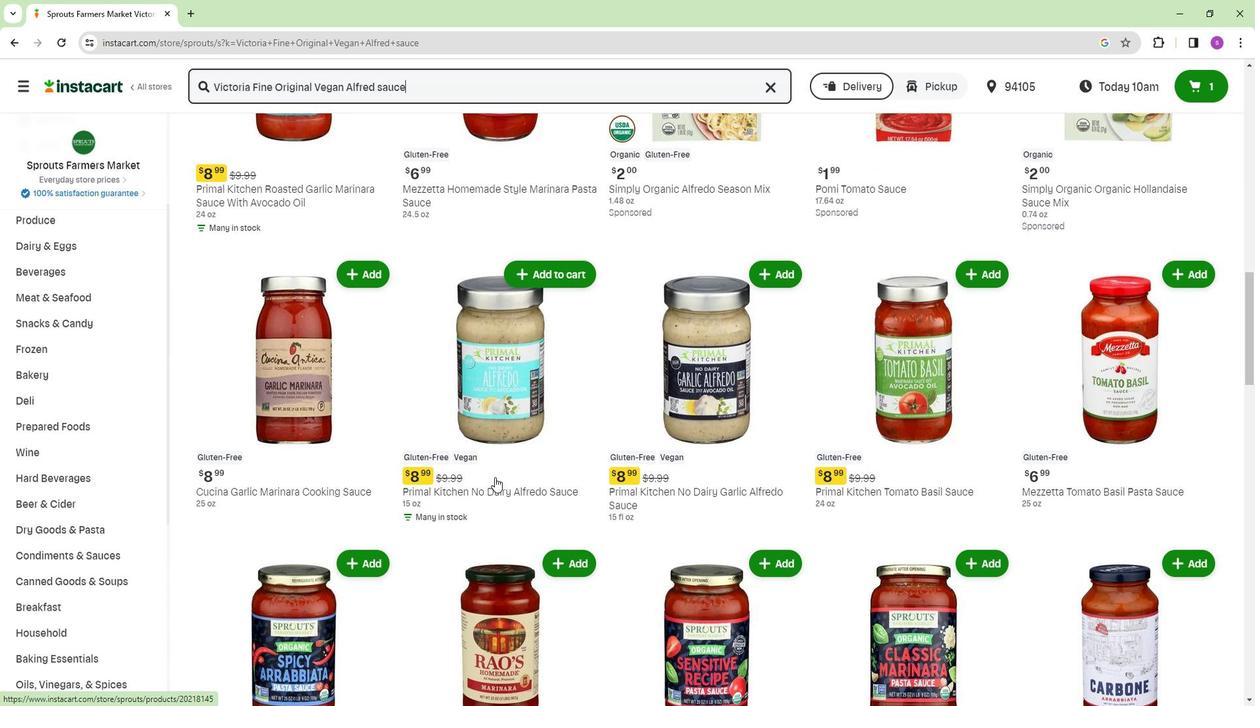 
Action: Mouse scrolled (491, 478) with delta (0, 0)
Screenshot: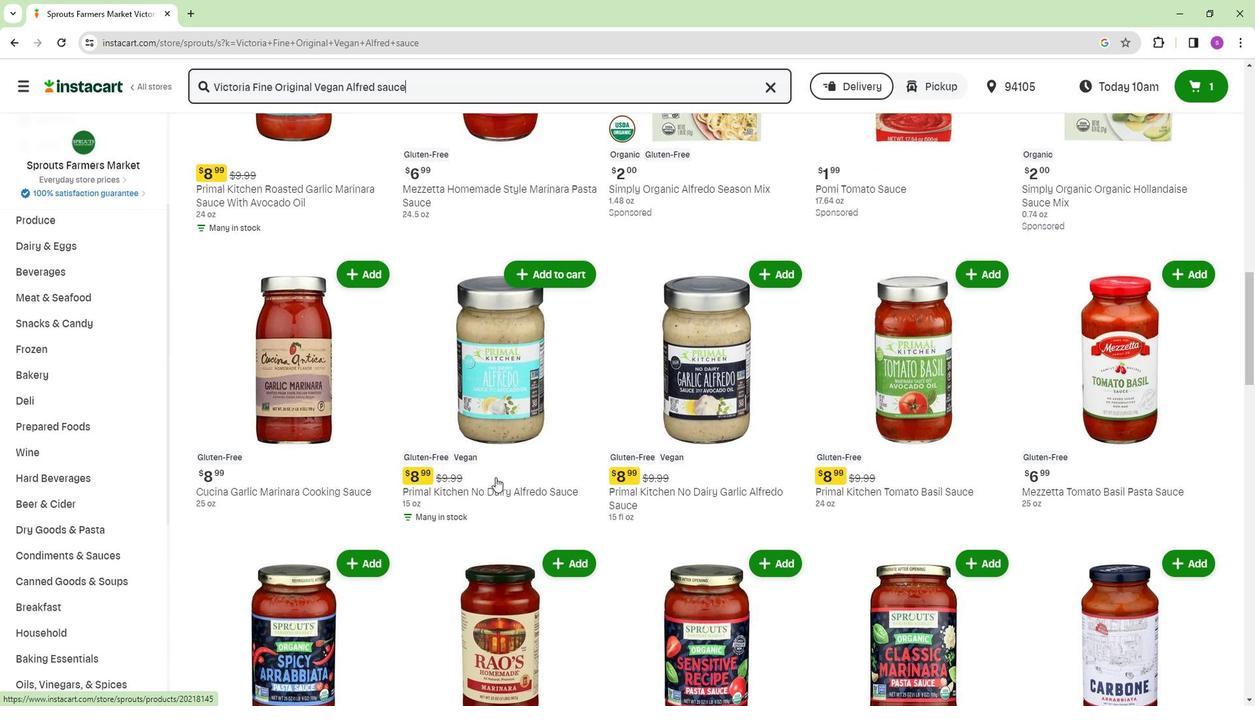 
Action: Mouse moved to (715, 484)
Screenshot: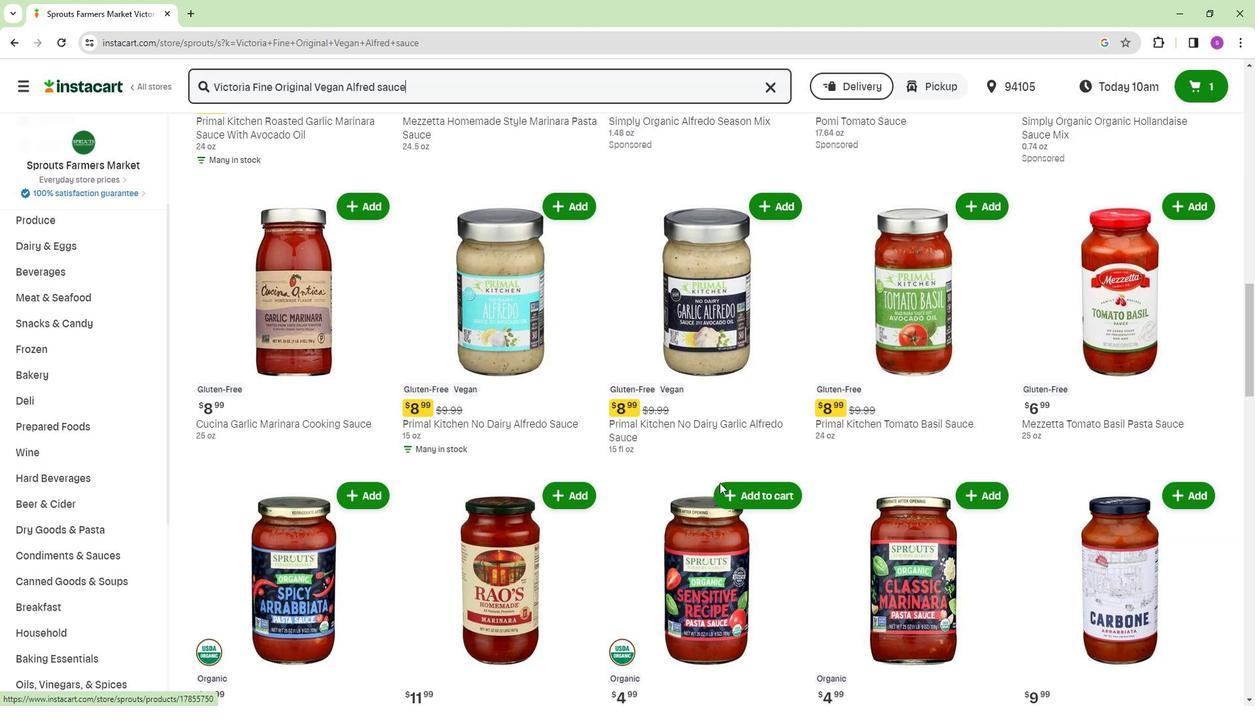 
Action: Mouse scrolled (715, 483) with delta (0, 0)
Screenshot: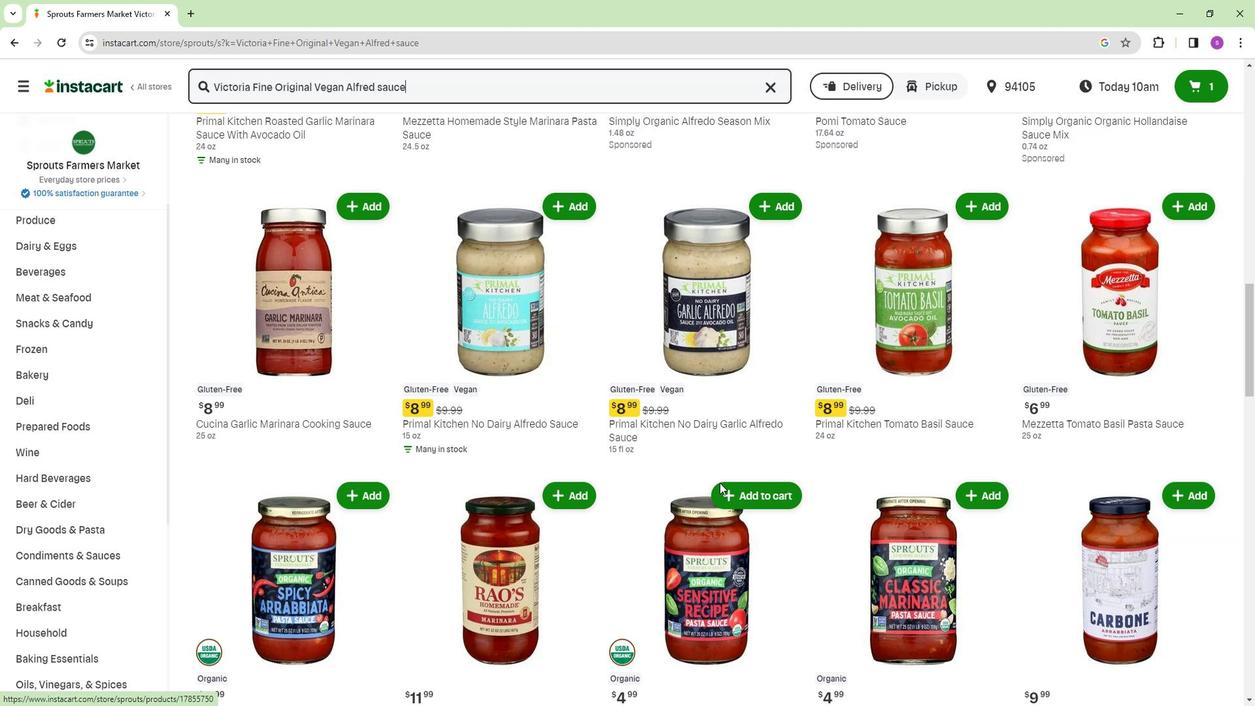 
Action: Mouse moved to (544, 488)
Screenshot: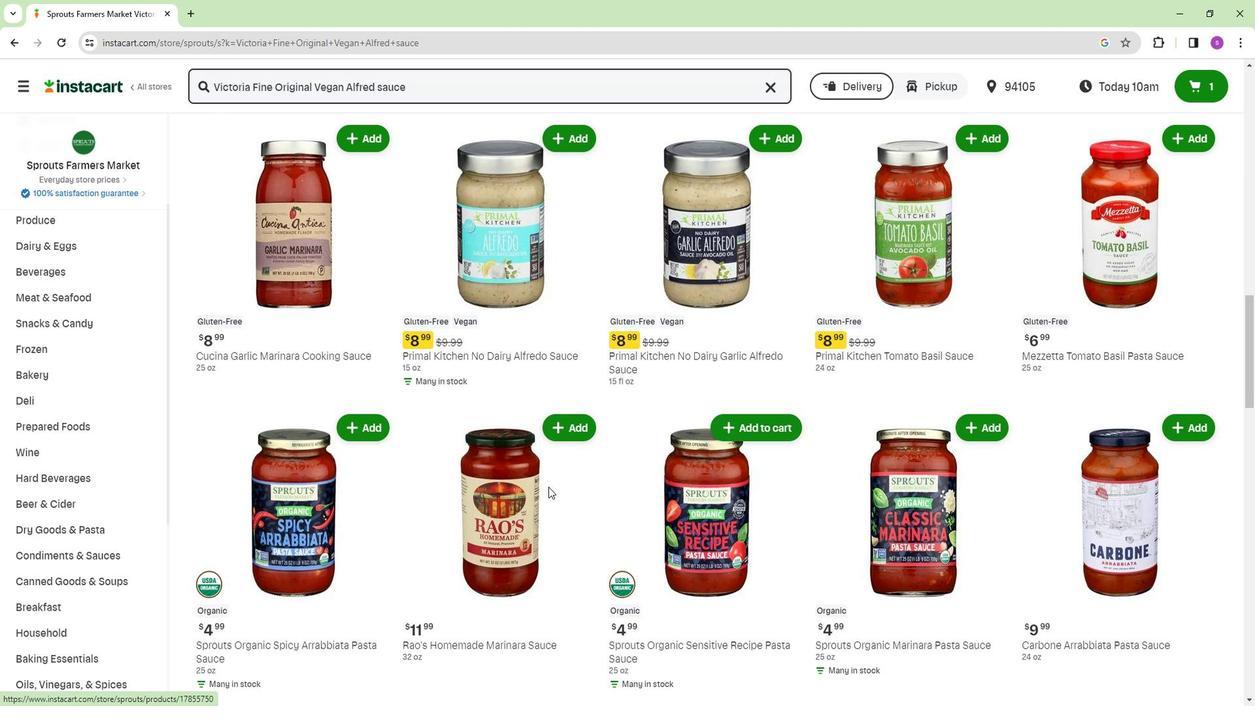 
Action: Mouse scrolled (544, 488) with delta (0, 0)
Screenshot: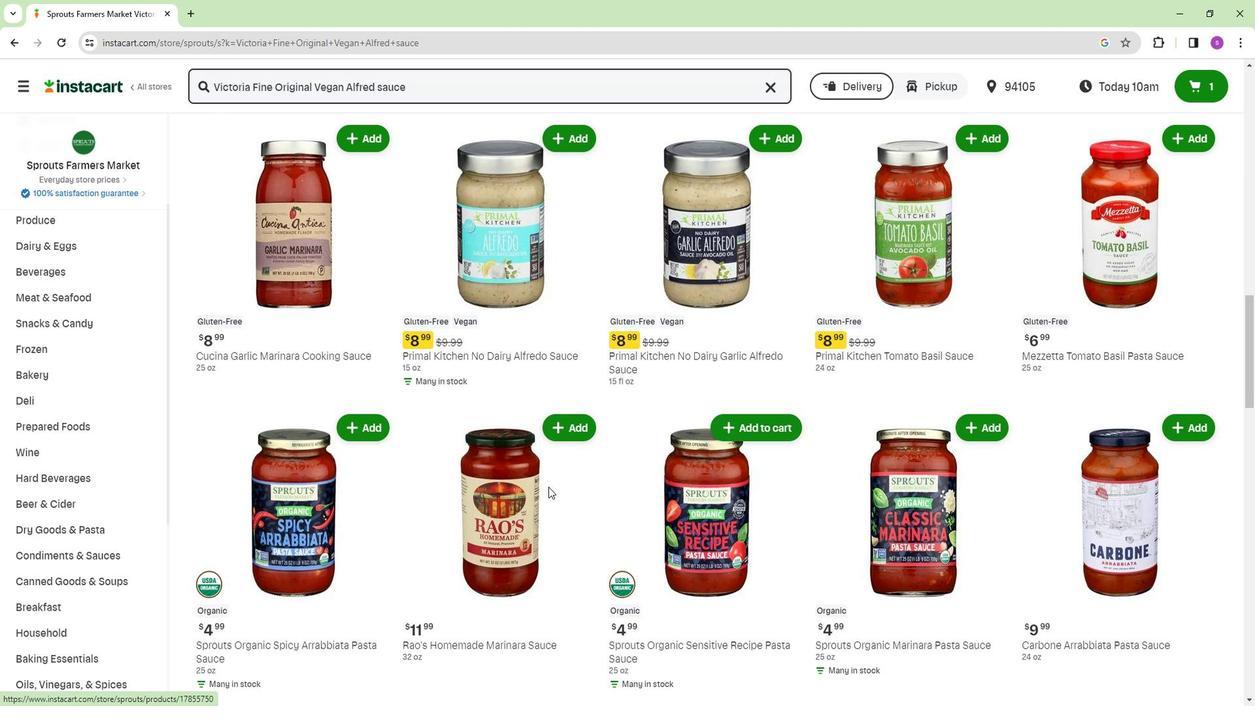 
Action: Mouse scrolled (544, 488) with delta (0, 0)
Screenshot: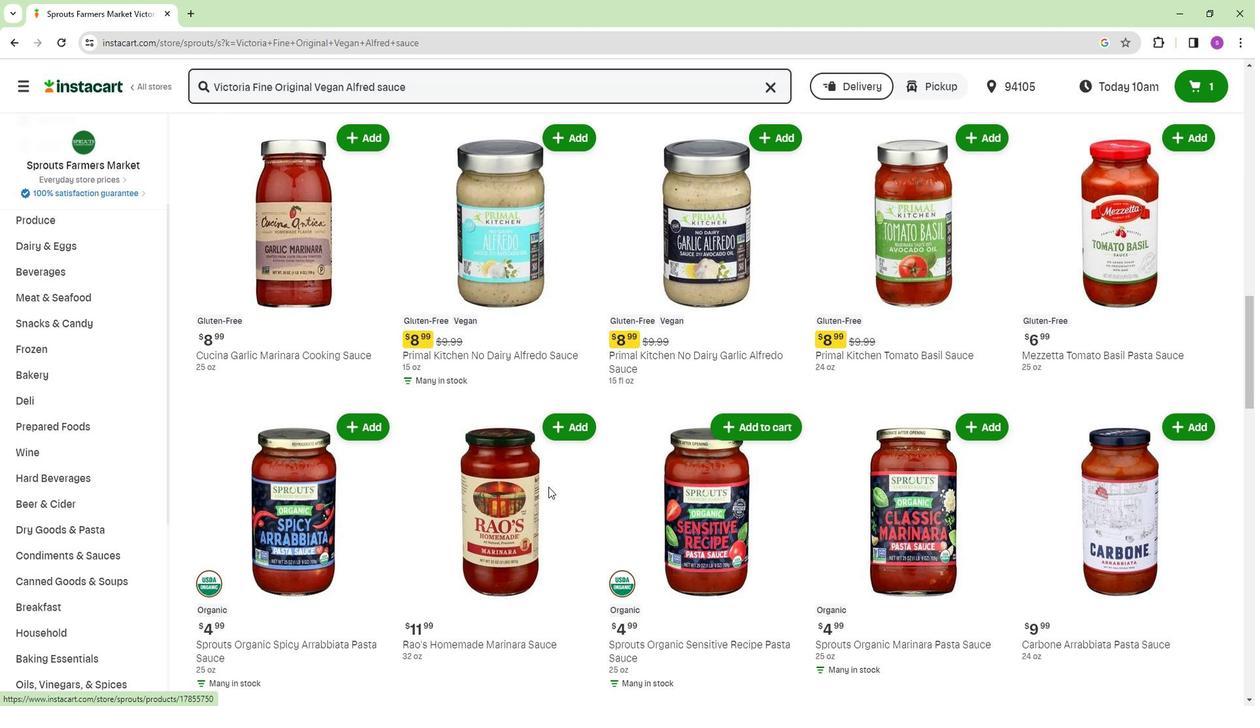 
Action: Mouse moved to (549, 504)
Screenshot: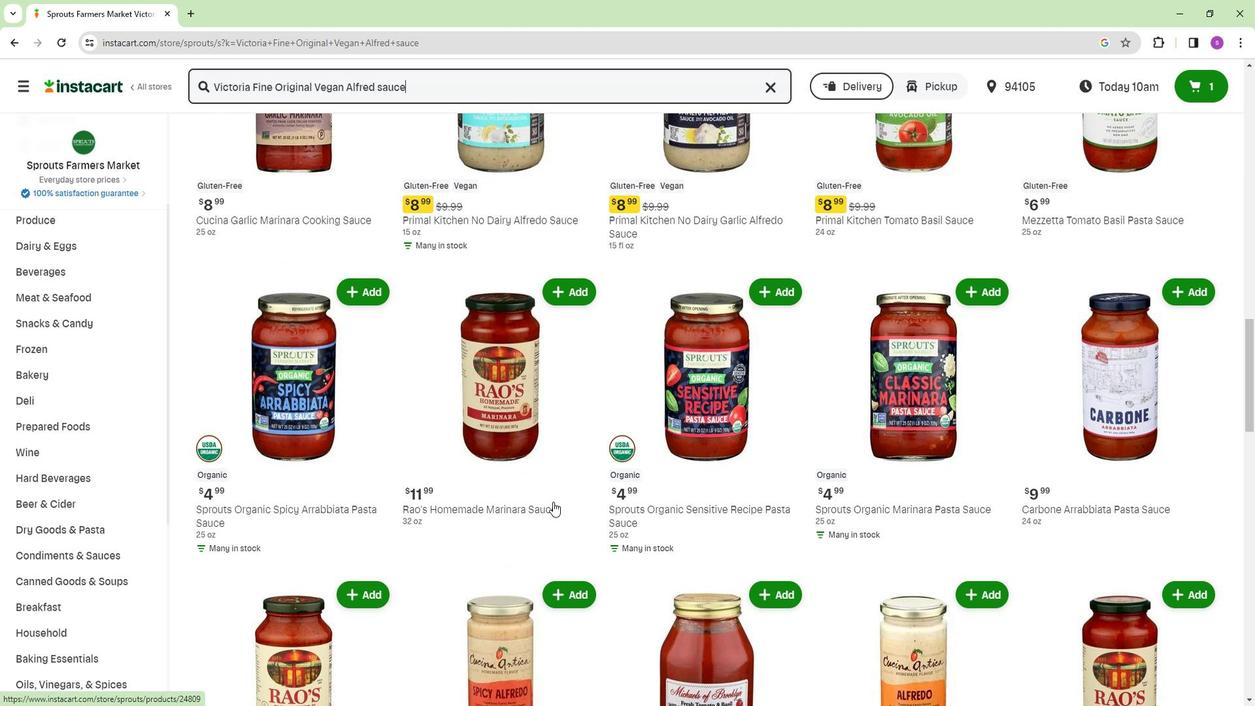 
Action: Mouse scrolled (549, 504) with delta (0, 0)
Screenshot: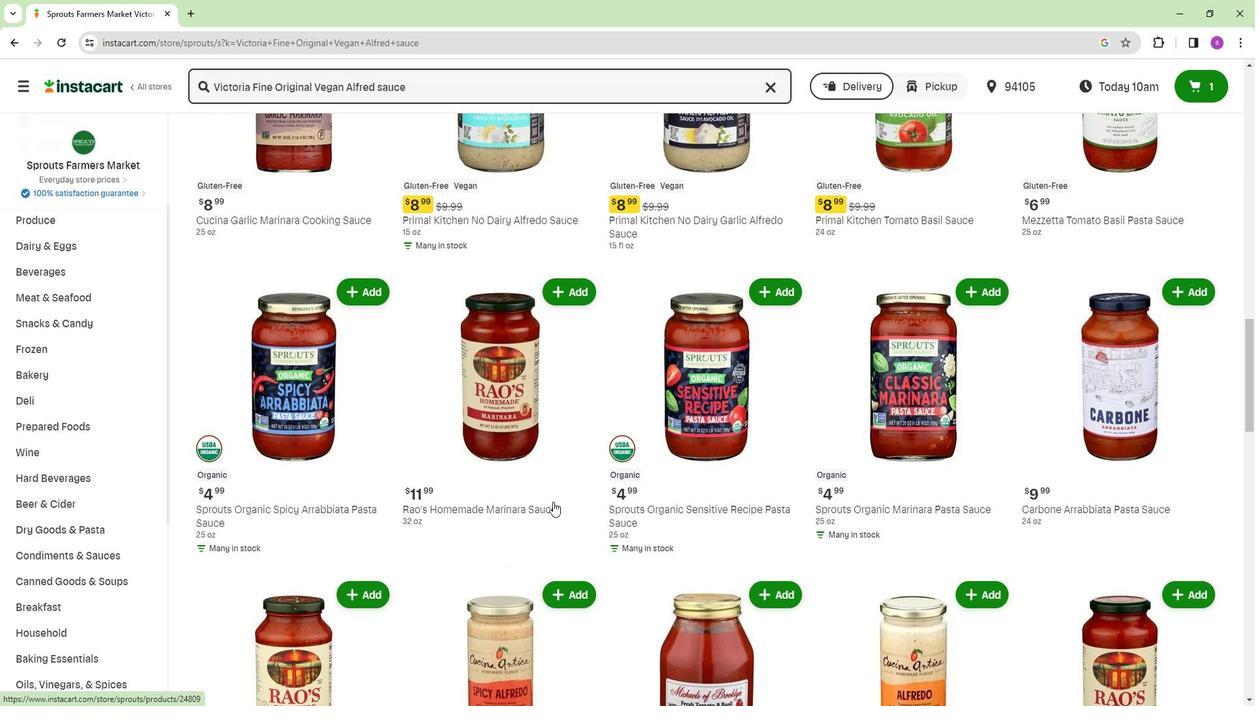 
Action: Mouse scrolled (549, 504) with delta (0, 0)
Screenshot: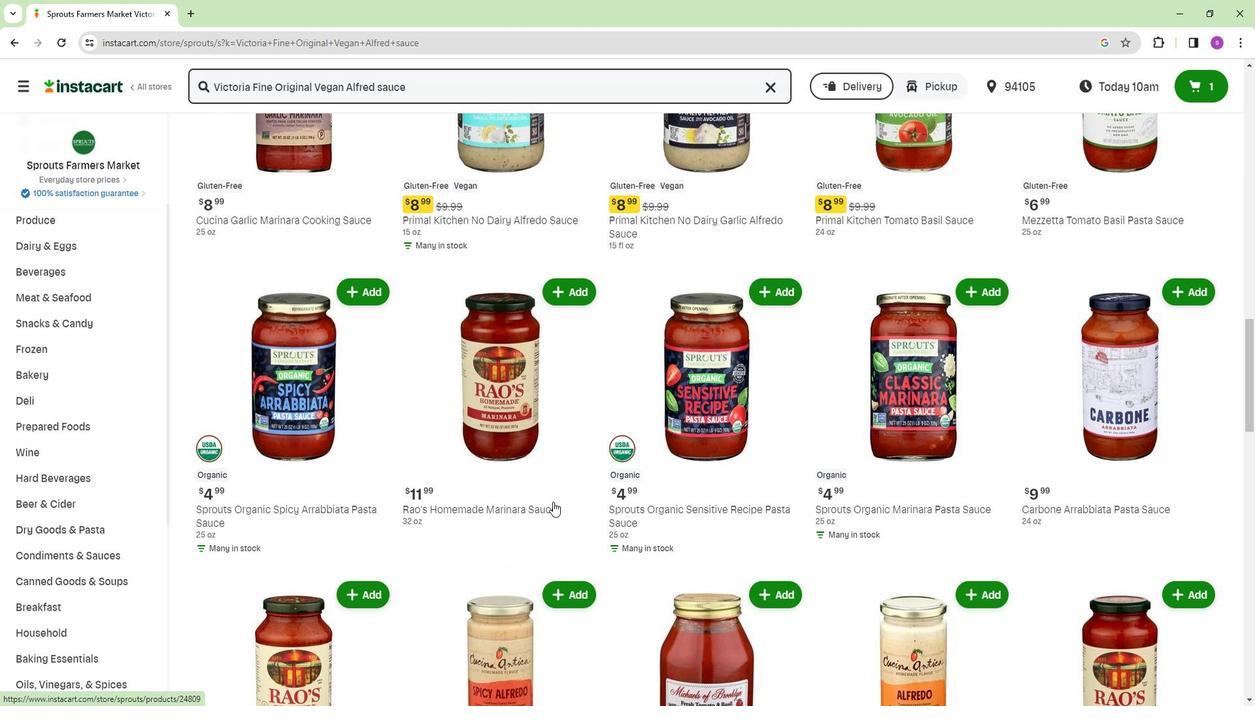 
Action: Mouse scrolled (549, 504) with delta (0, 0)
Screenshot: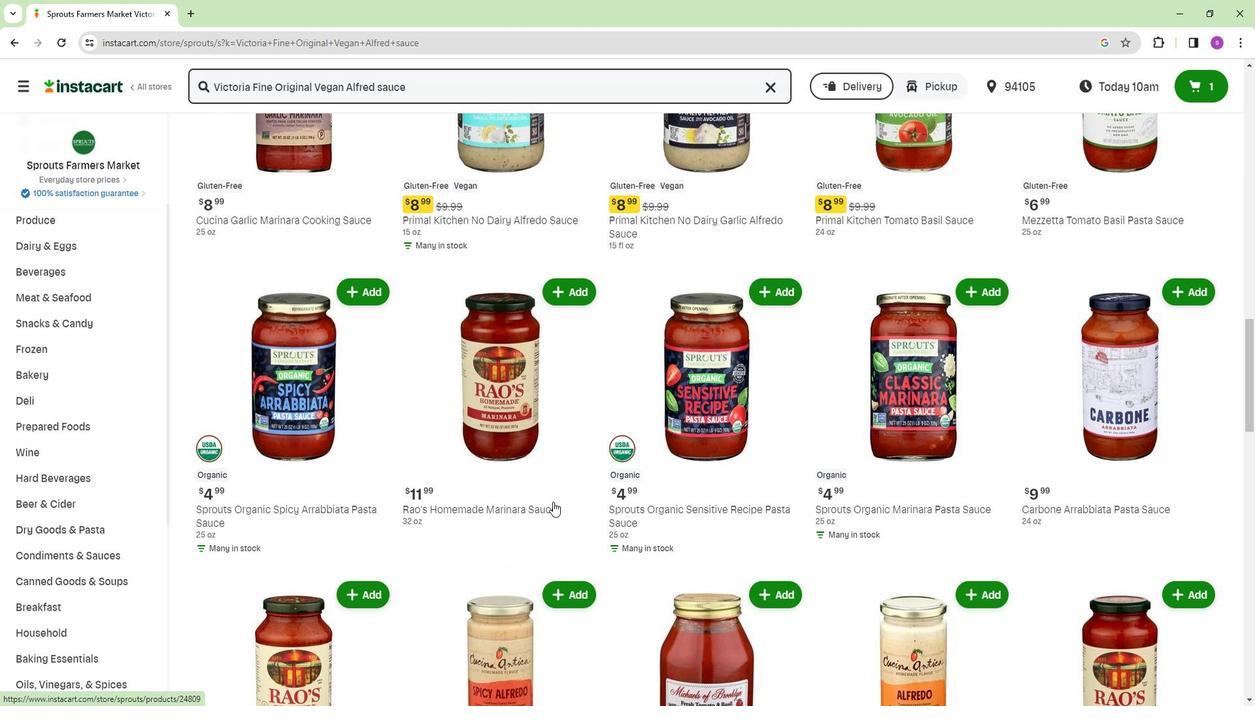 
Action: Mouse scrolled (549, 504) with delta (0, 0)
Screenshot: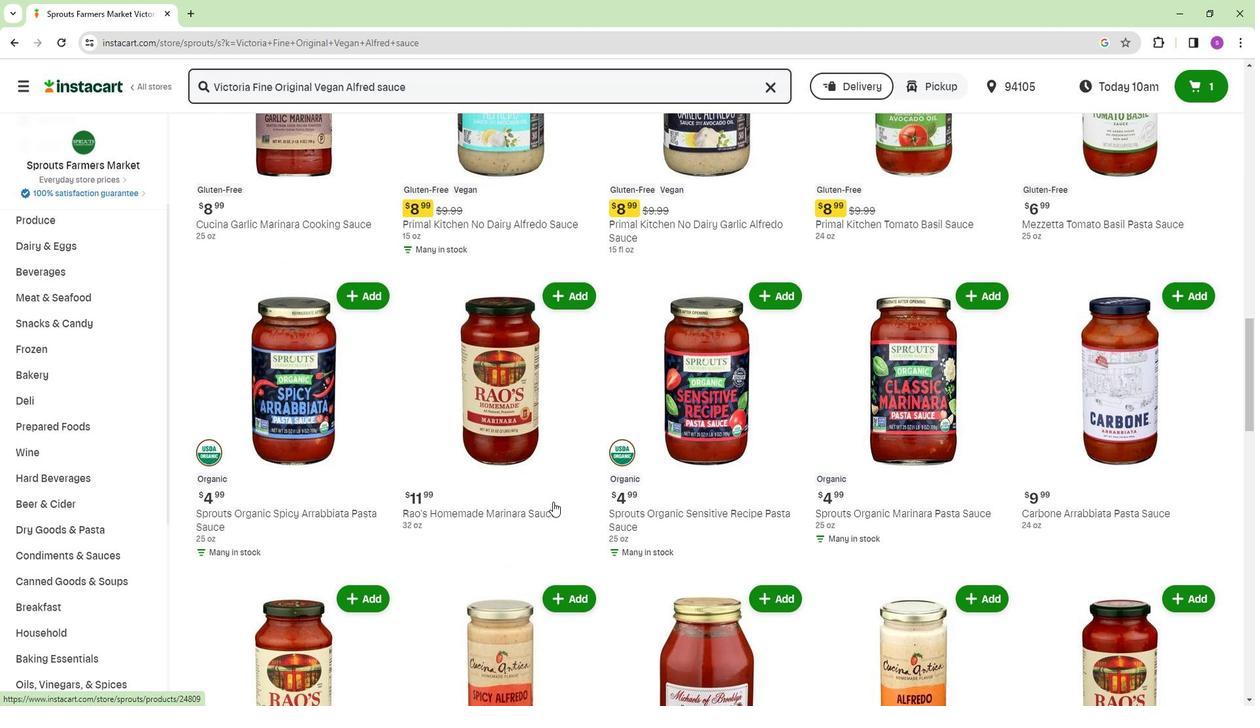 
Action: Mouse moved to (549, 504)
Screenshot: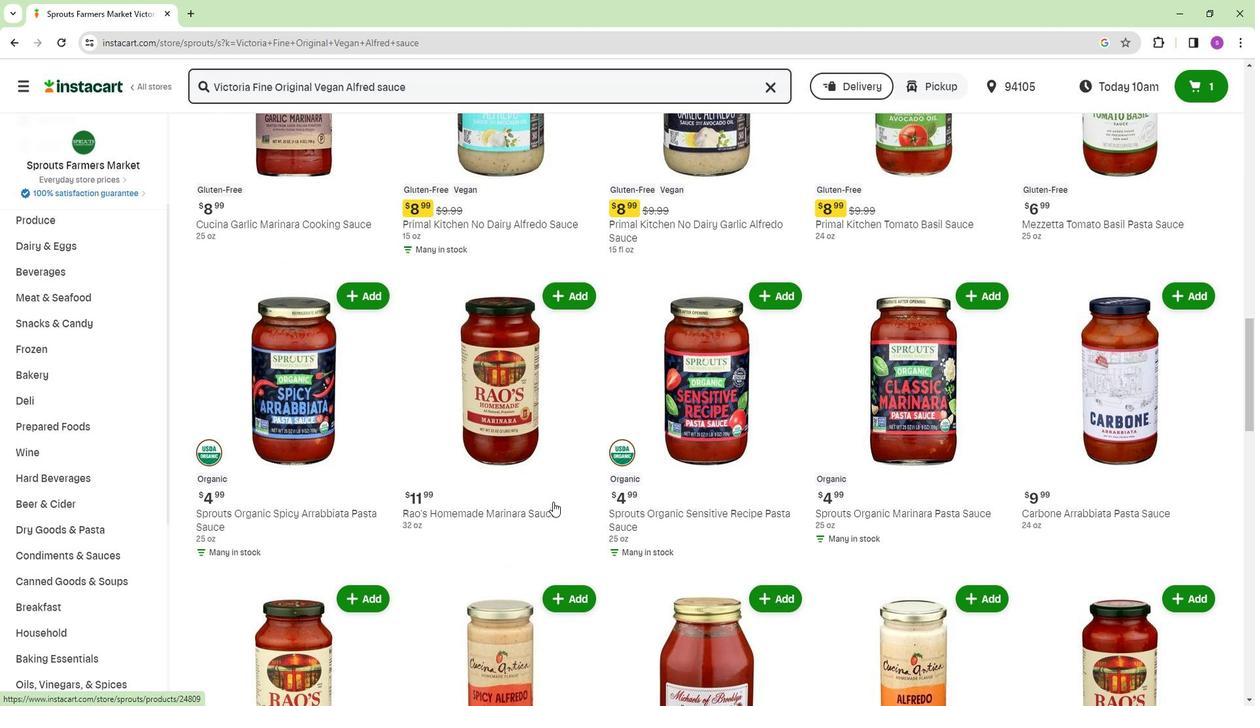 
Action: Mouse scrolled (549, 504) with delta (0, 0)
Screenshot: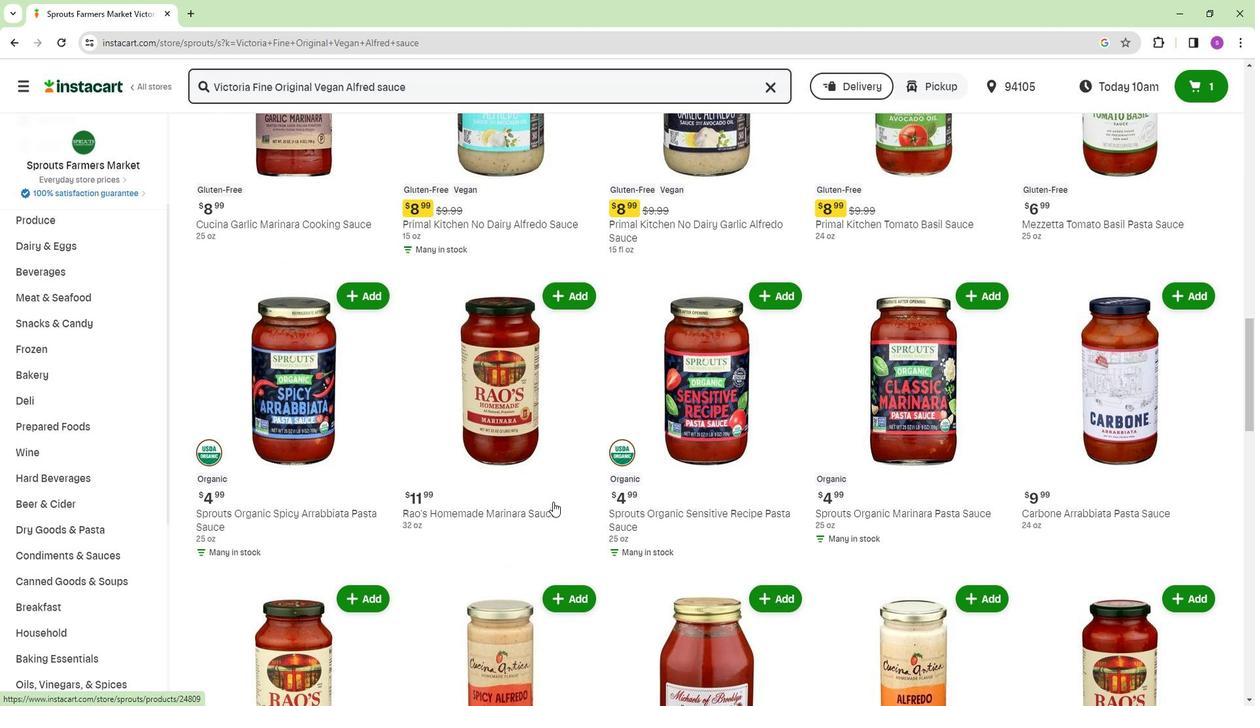 
Action: Mouse moved to (547, 504)
Screenshot: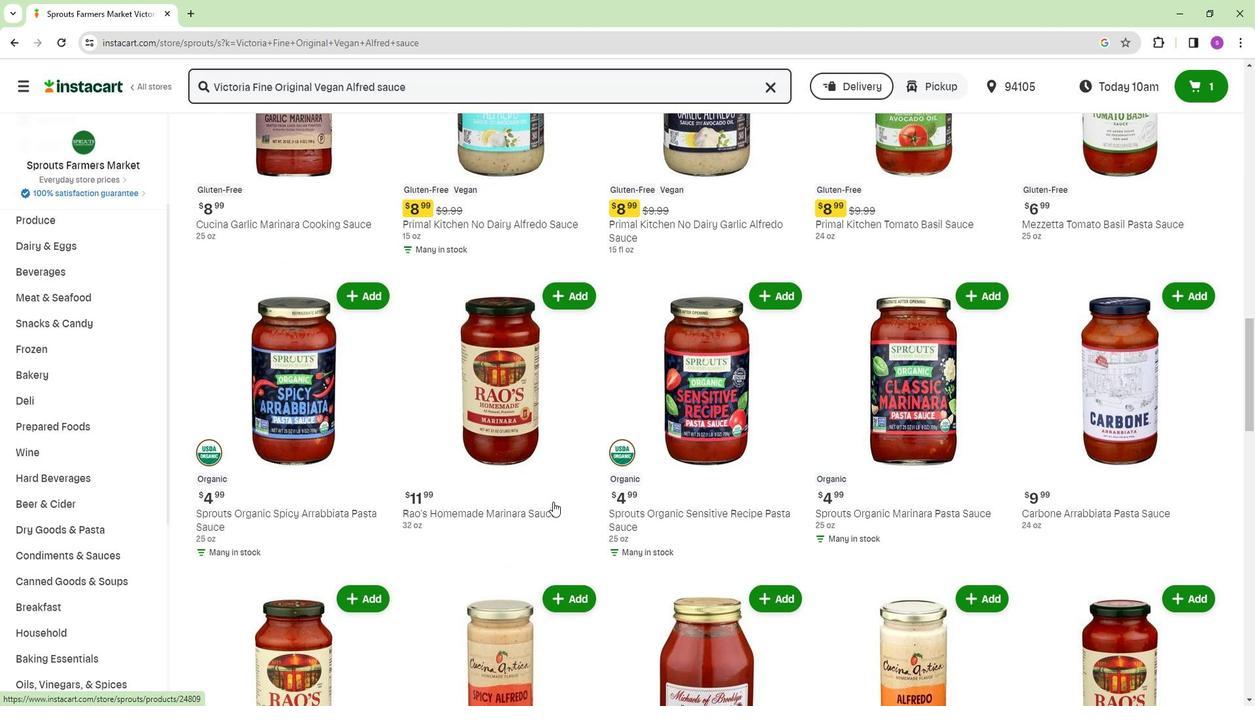 
Action: Mouse scrolled (547, 504) with delta (0, 0)
Screenshot: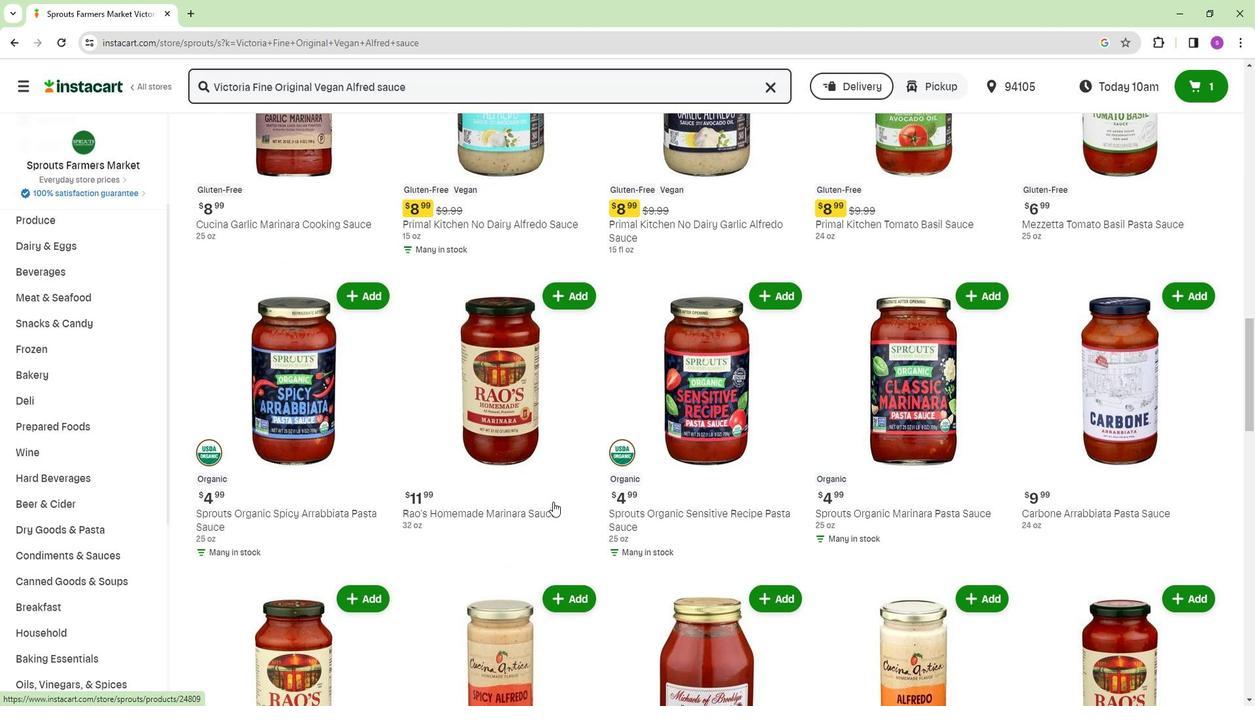 
Action: Mouse moved to (534, 502)
Screenshot: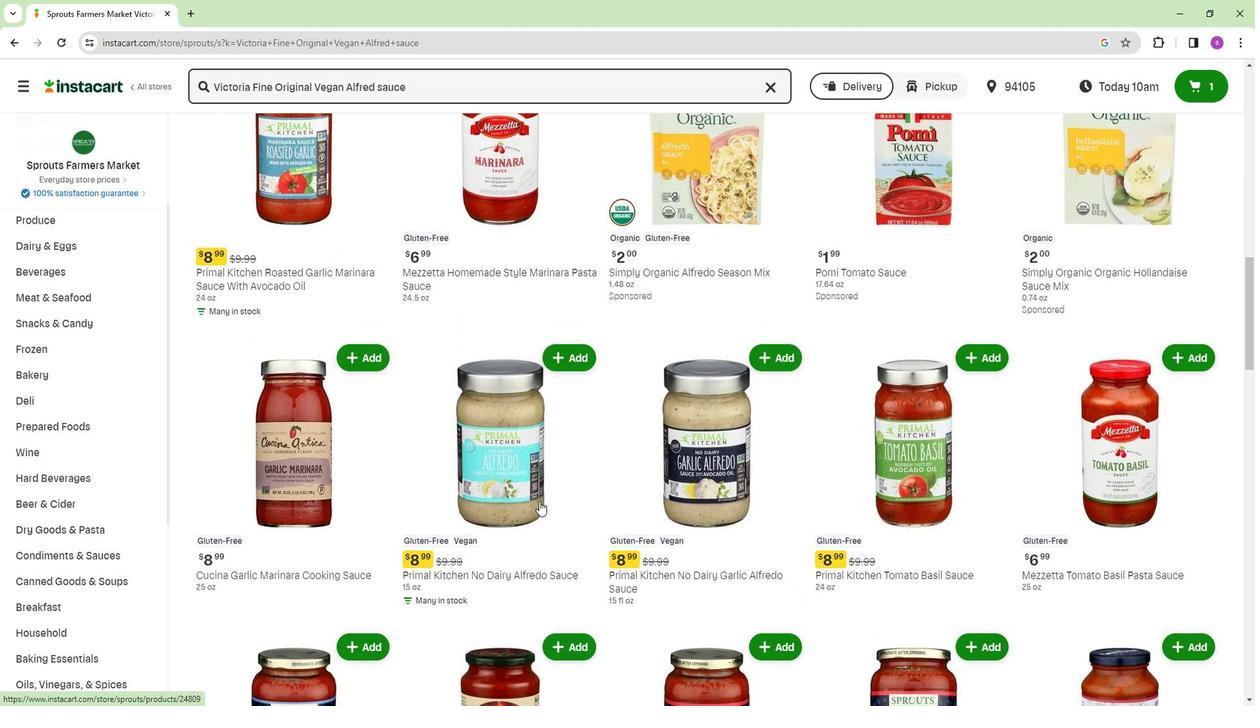 
Action: Mouse scrolled (534, 503) with delta (0, 0)
Screenshot: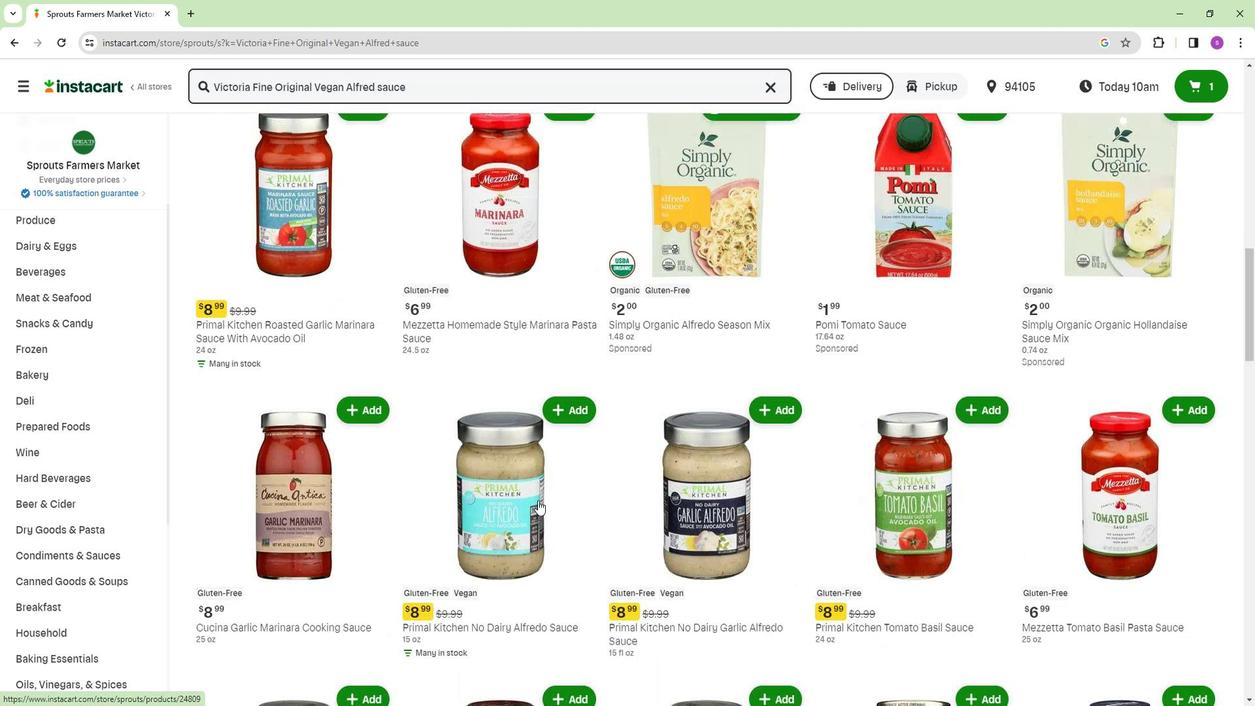 
Action: Mouse scrolled (534, 503) with delta (0, 0)
Screenshot: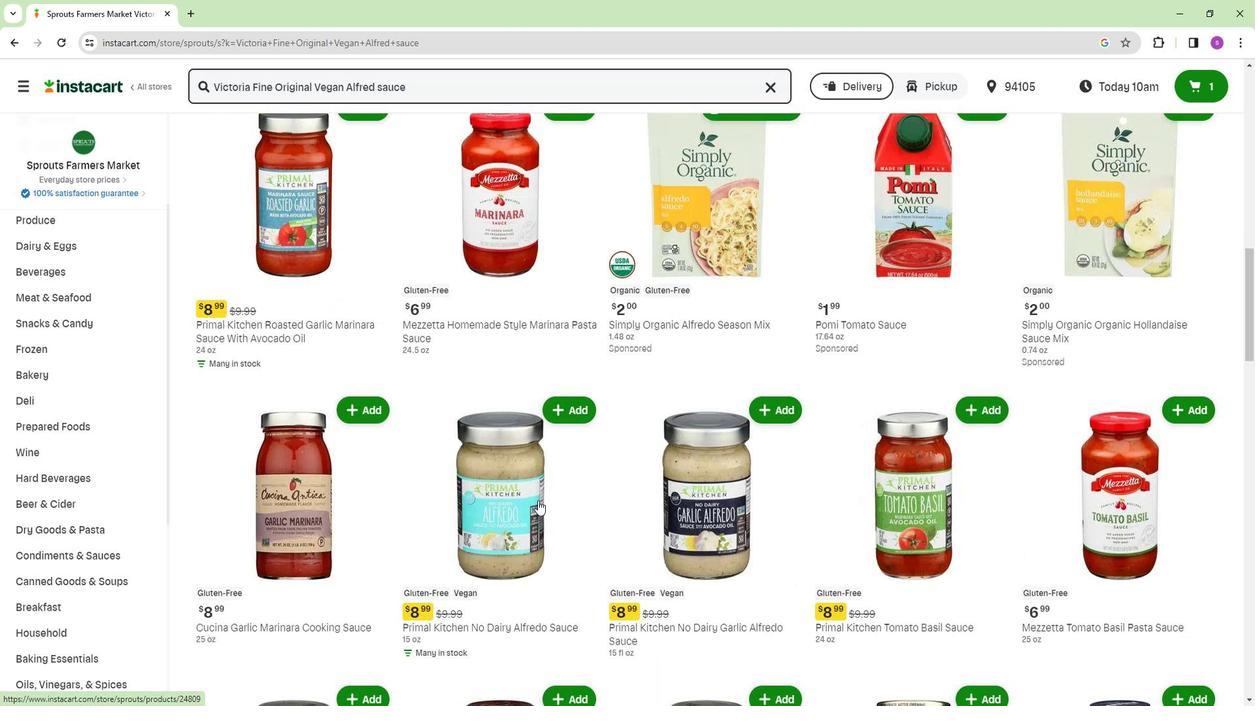 
Action: Mouse scrolled (534, 503) with delta (0, 0)
Screenshot: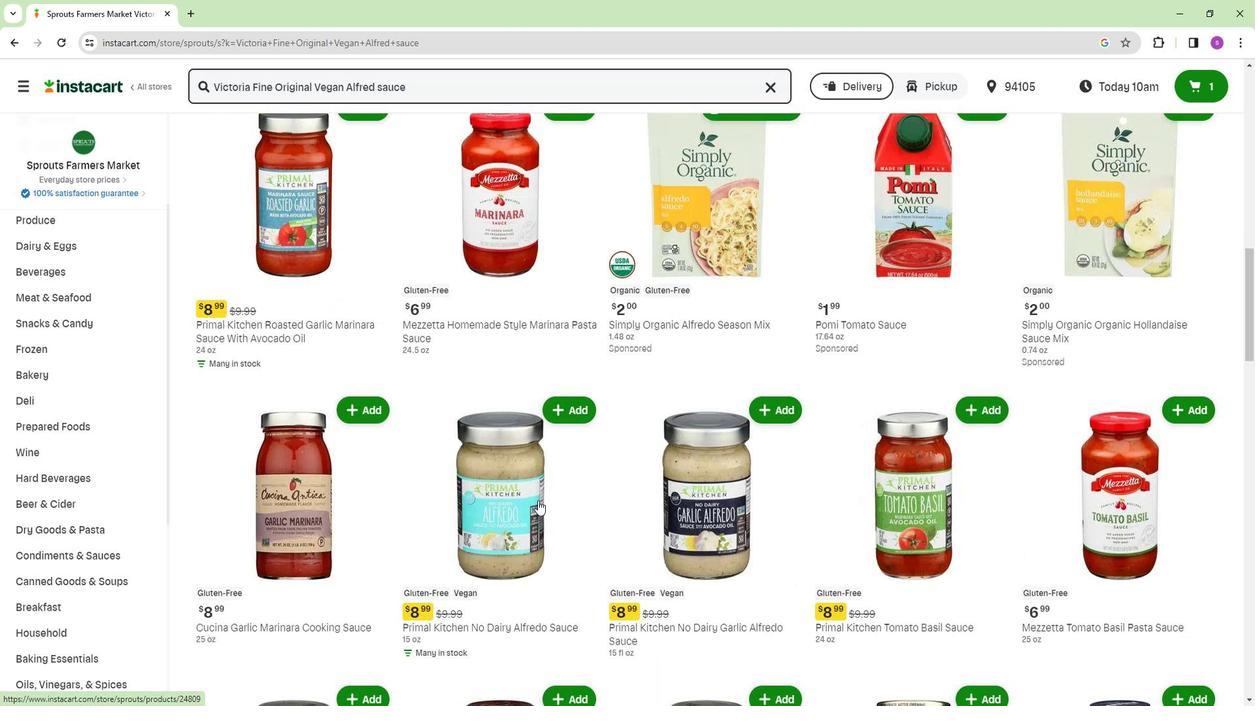 
Action: Mouse scrolled (534, 503) with delta (0, 0)
Screenshot: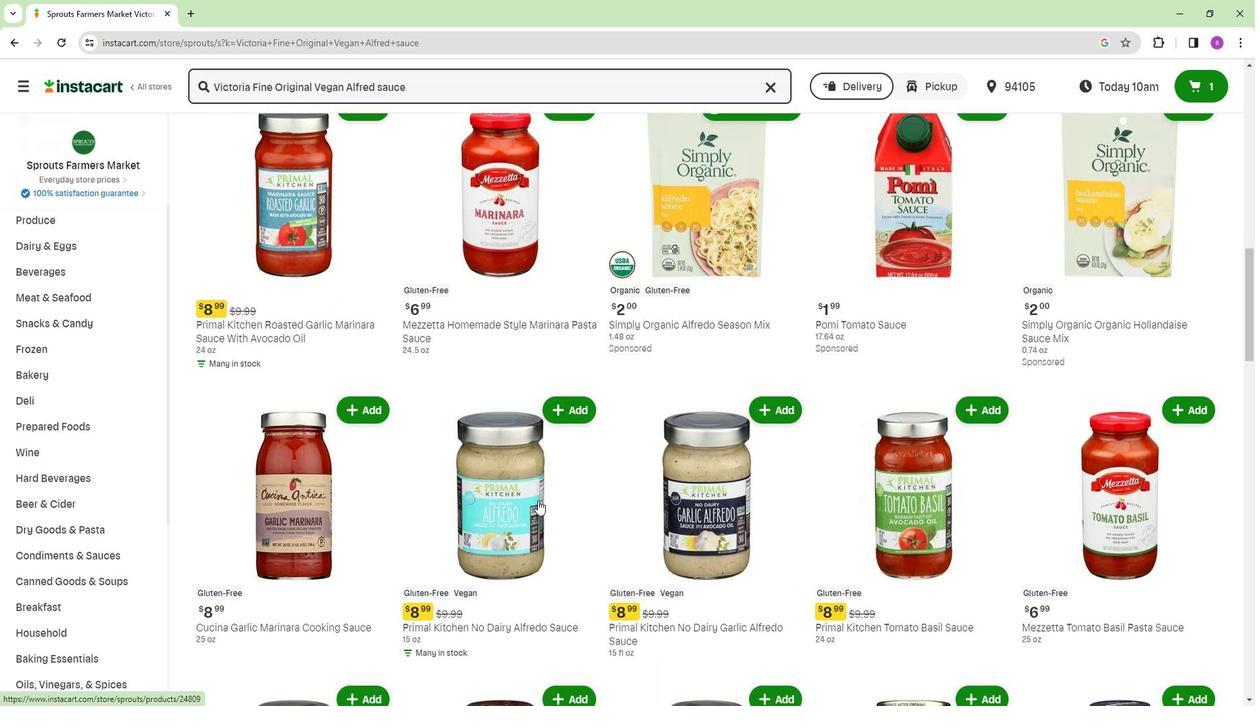 
Action: Mouse moved to (513, 491)
Screenshot: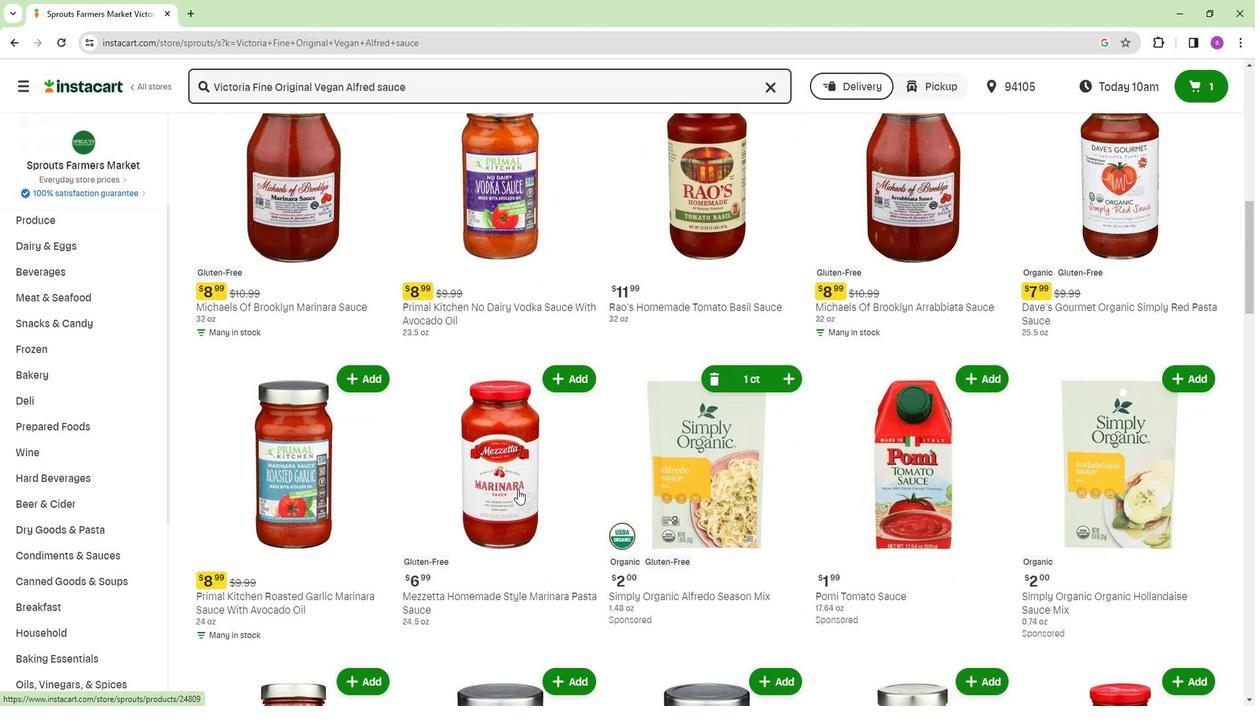 
Action: Mouse scrolled (513, 492) with delta (0, 0)
Screenshot: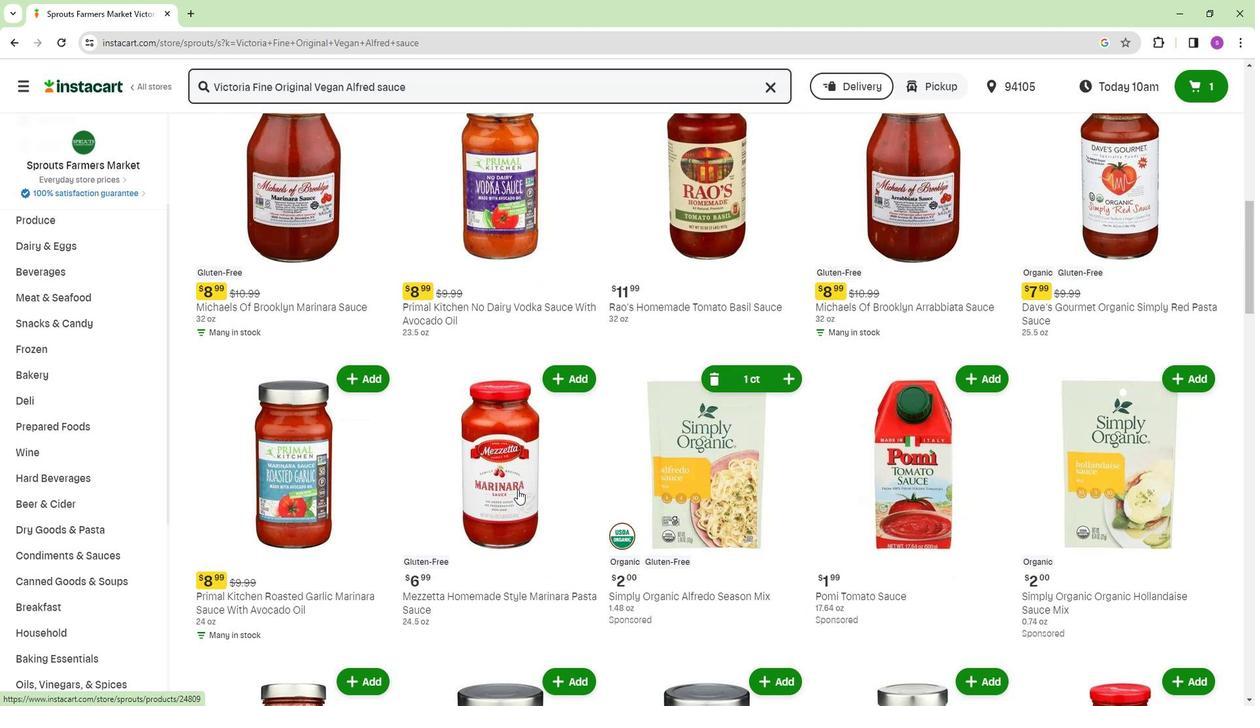 
Action: Mouse scrolled (513, 492) with delta (0, 0)
Screenshot: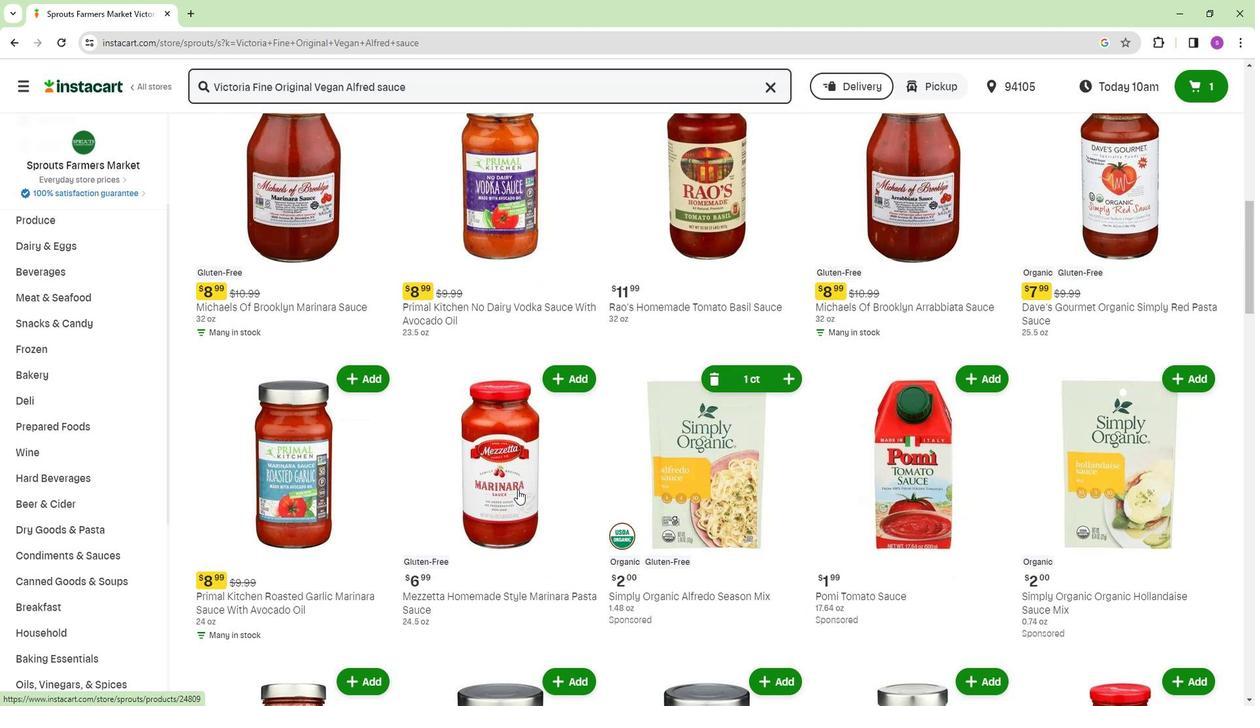 
Action: Mouse scrolled (513, 492) with delta (0, 0)
Screenshot: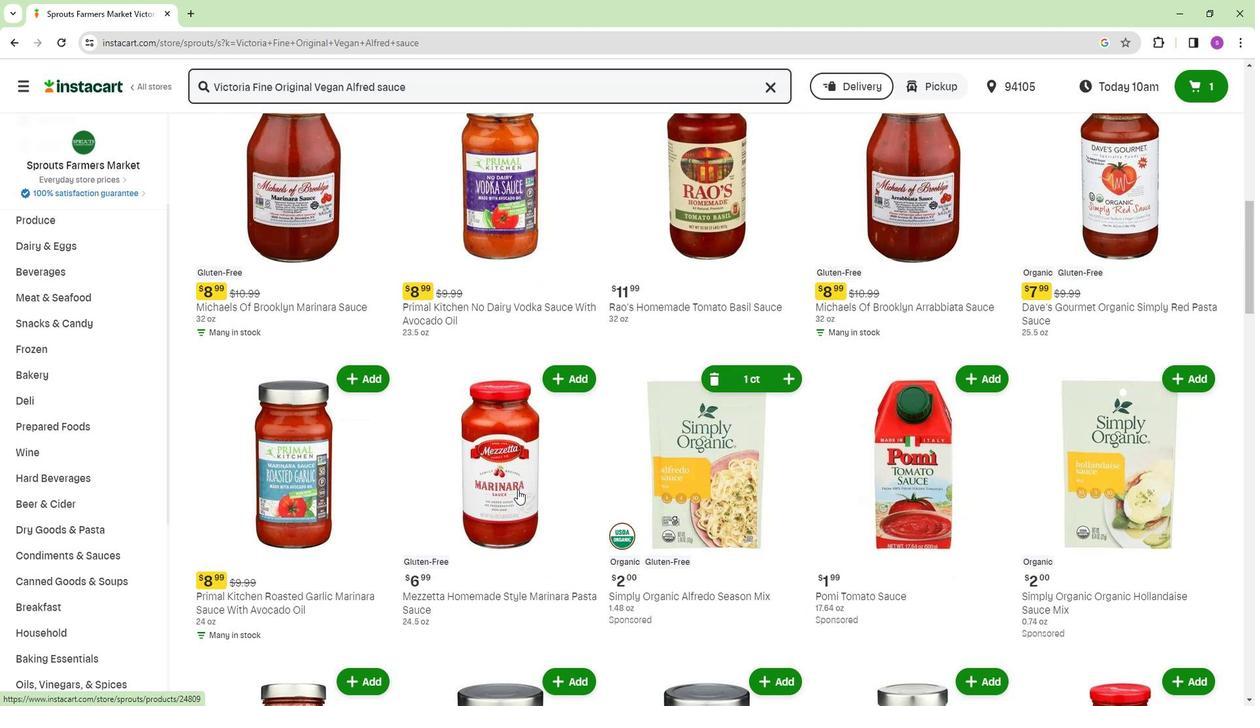 
Action: Mouse scrolled (513, 492) with delta (0, 0)
Screenshot: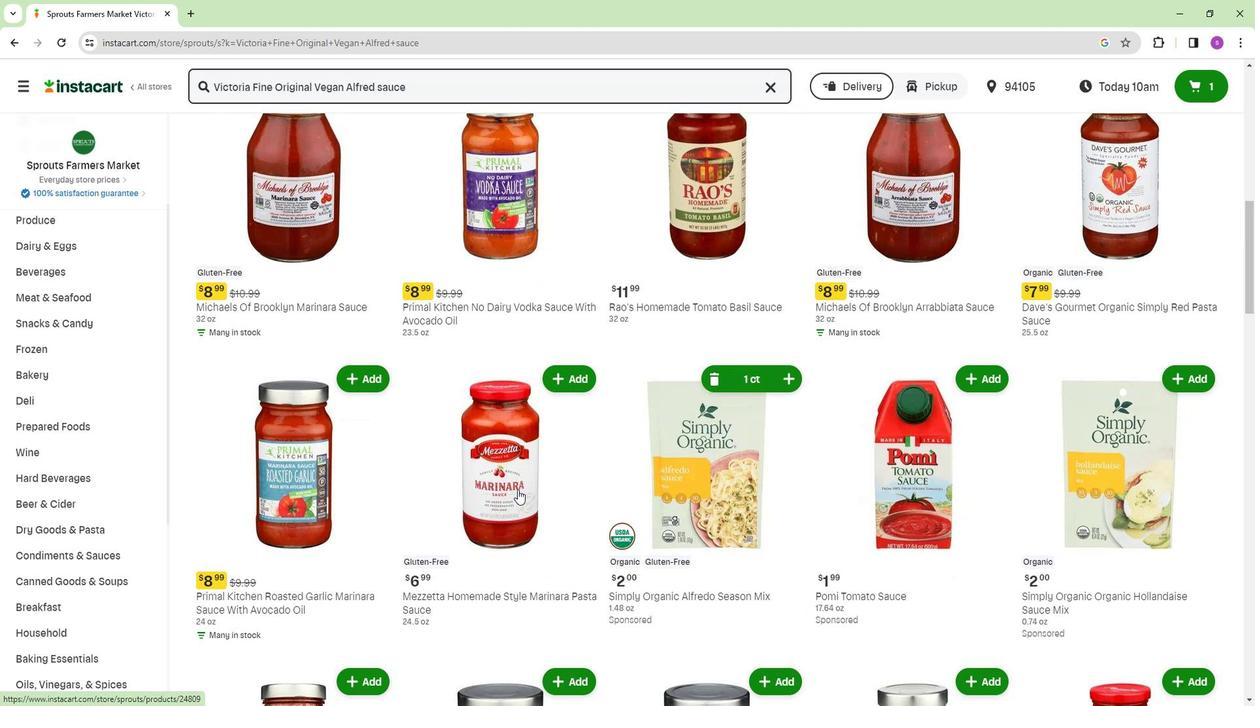 
Action: Mouse scrolled (513, 492) with delta (0, 0)
Screenshot: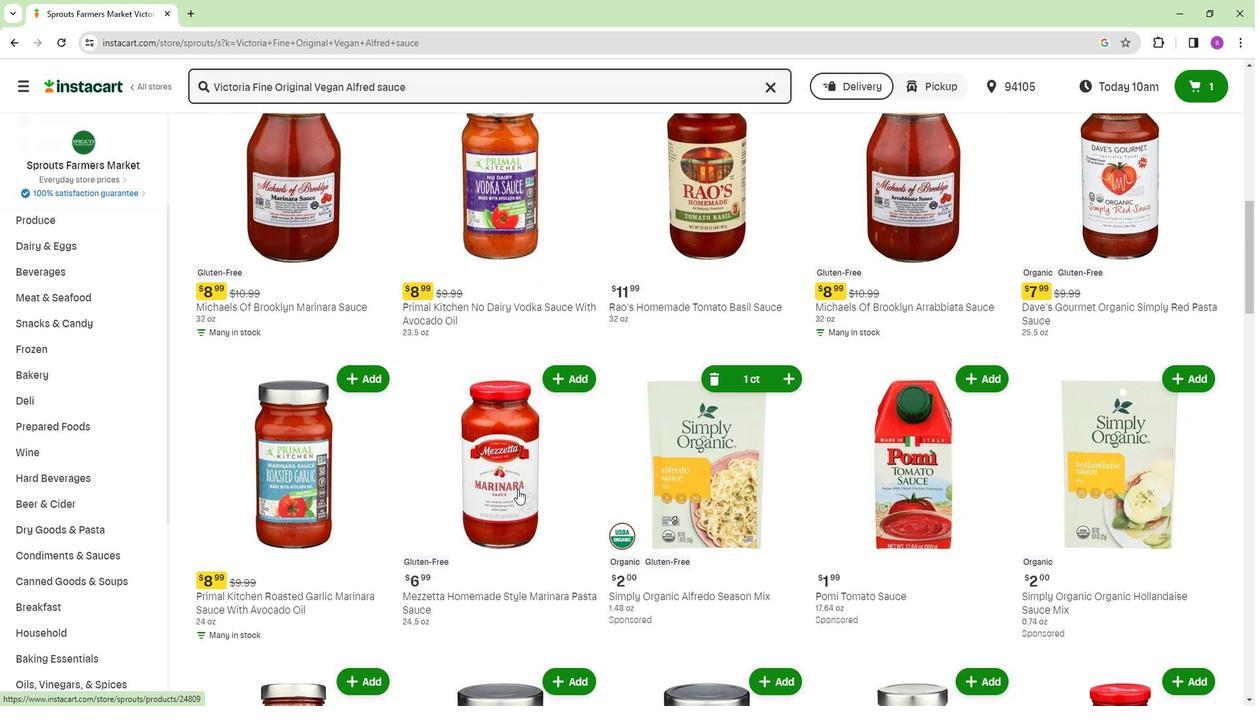 
Action: Mouse scrolled (513, 492) with delta (0, 0)
Screenshot: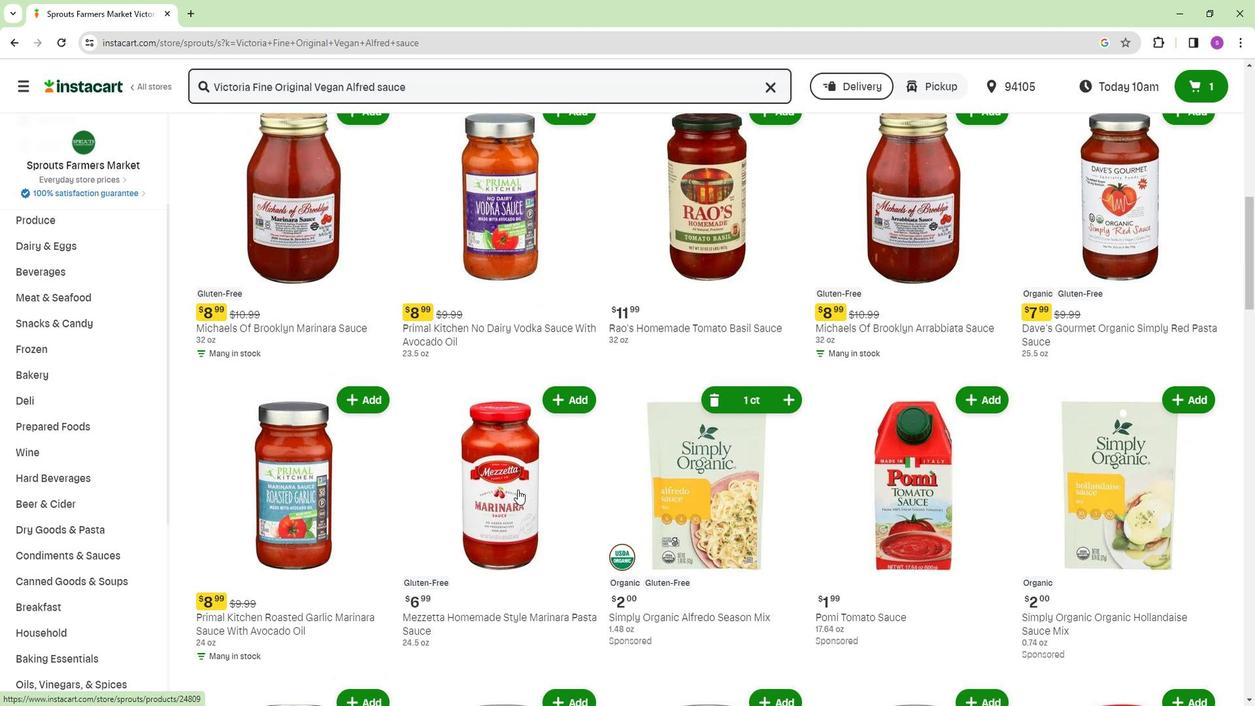 
Action: Mouse moved to (426, 474)
Screenshot: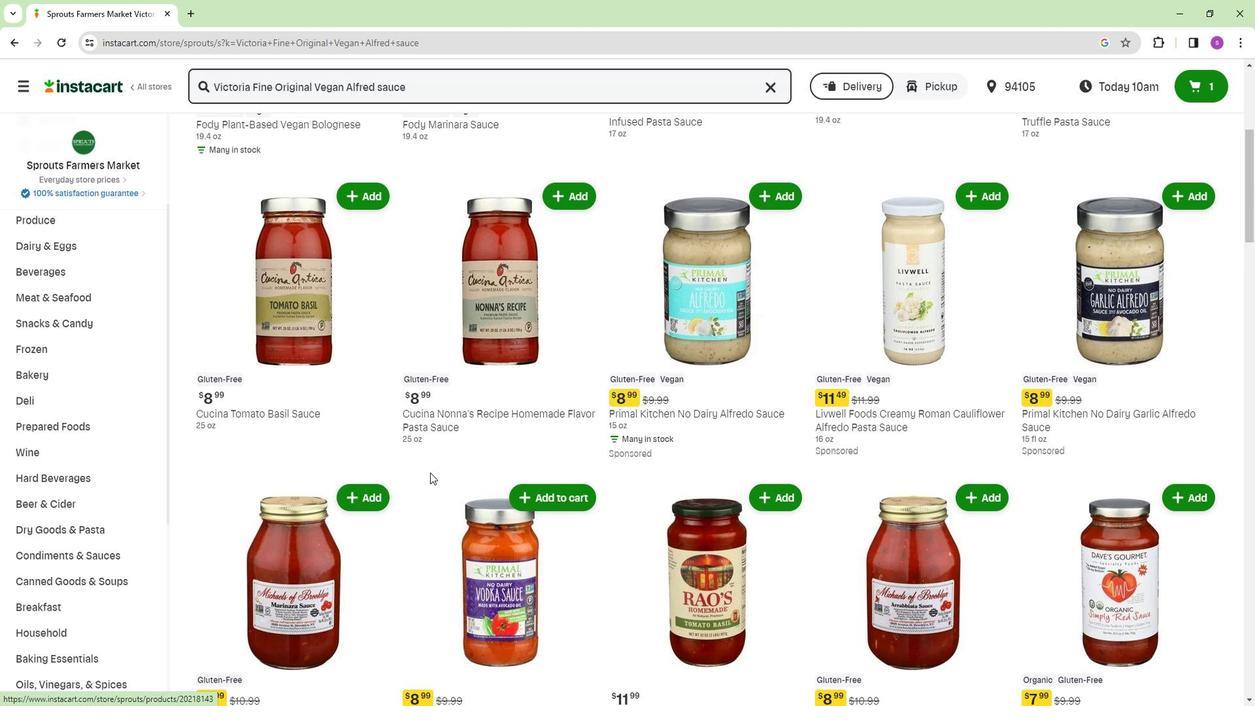
Action: Mouse scrolled (426, 475) with delta (0, 0)
Screenshot: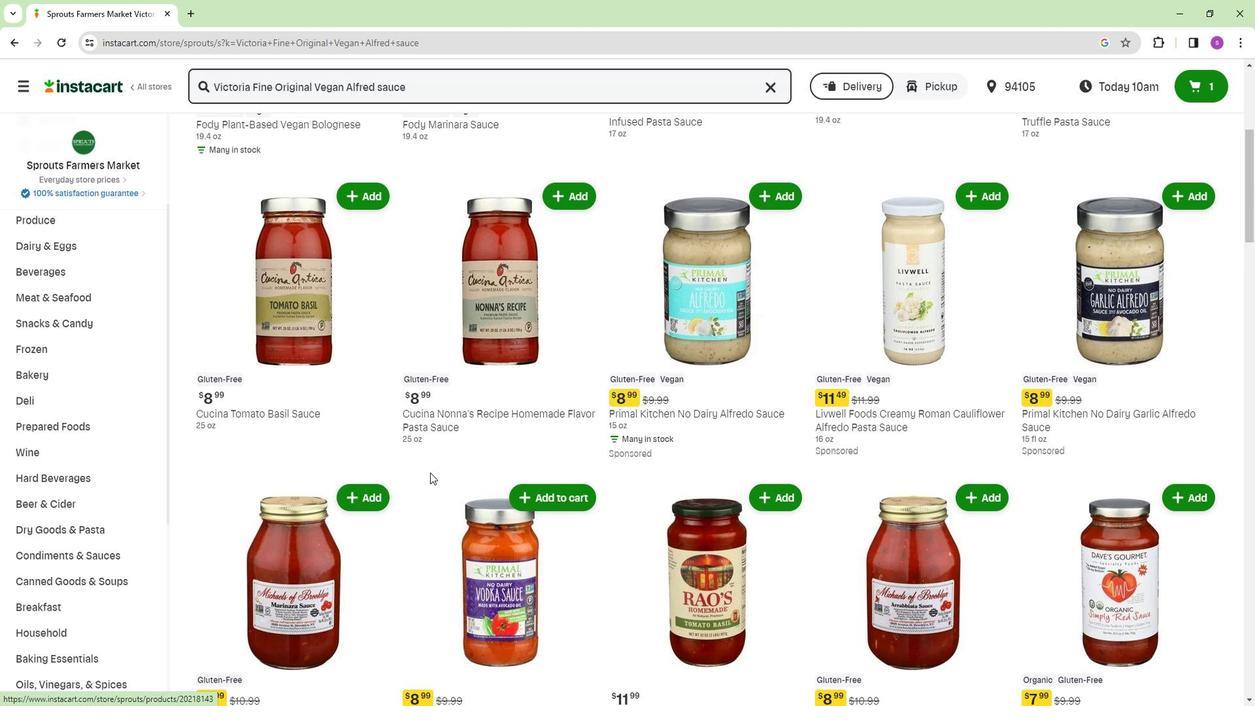 
Action: Mouse scrolled (426, 475) with delta (0, 0)
Screenshot: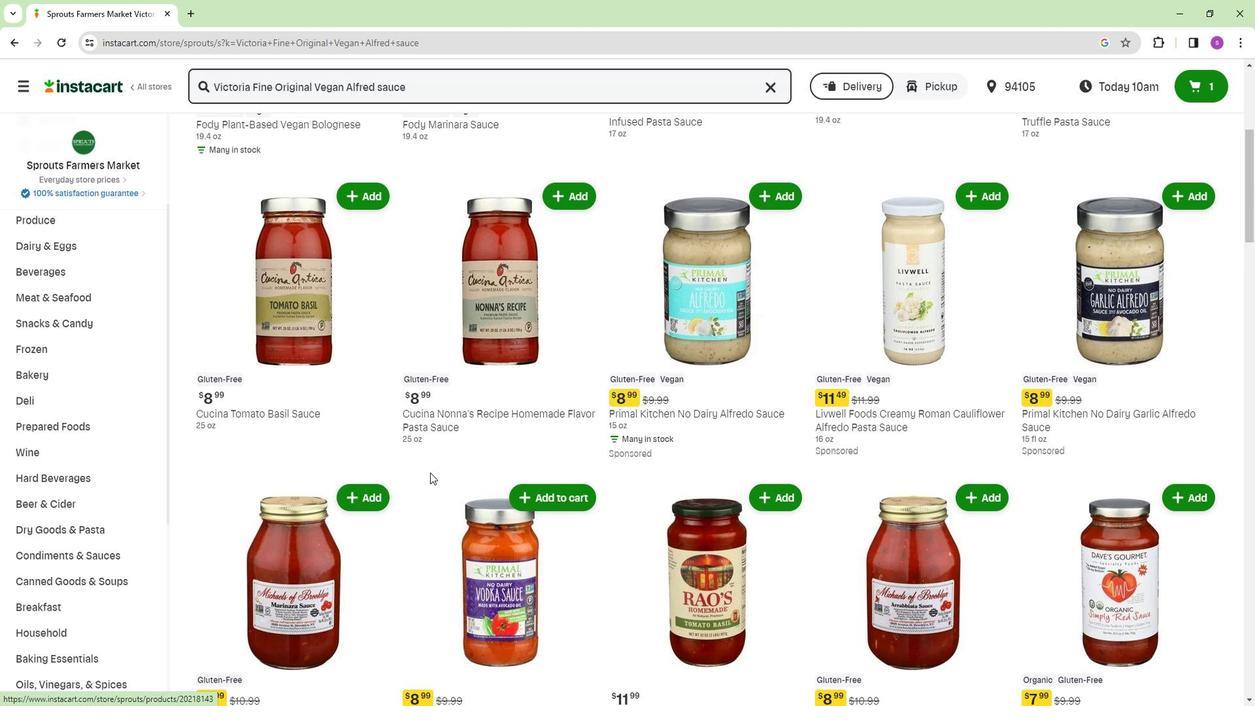 
Action: Mouse scrolled (426, 475) with delta (0, 0)
Screenshot: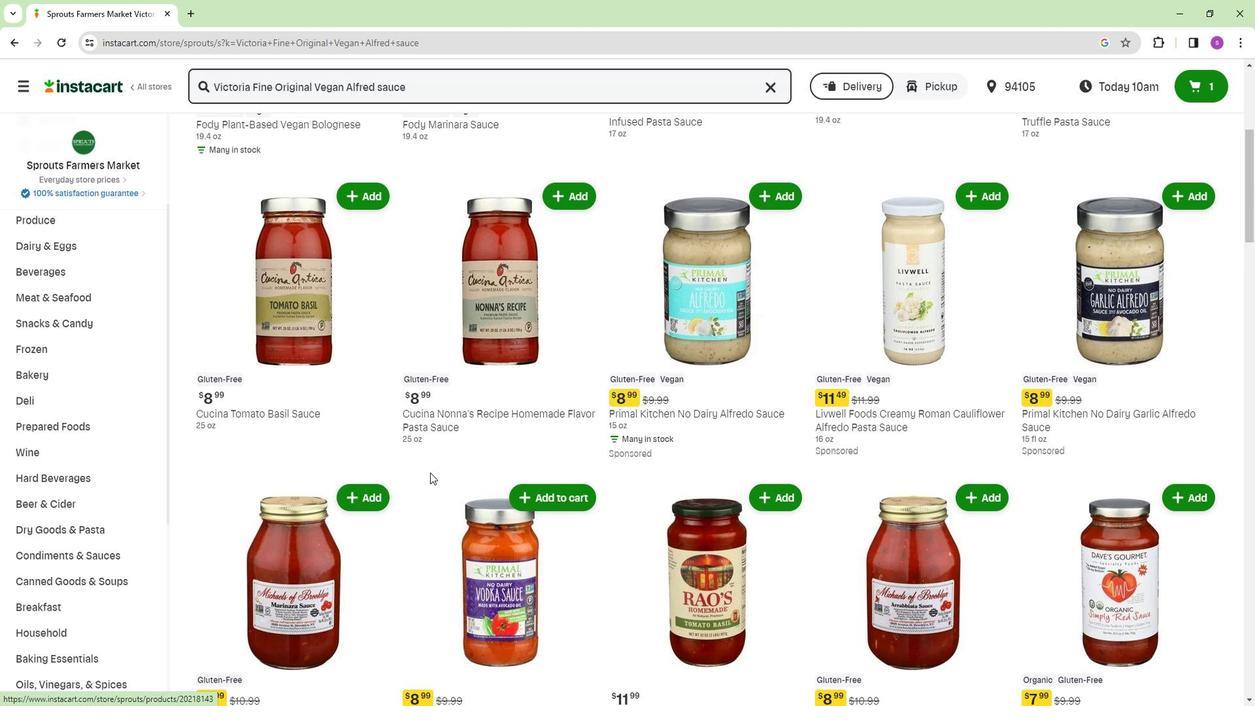 
Action: Mouse scrolled (426, 475) with delta (0, 0)
Screenshot: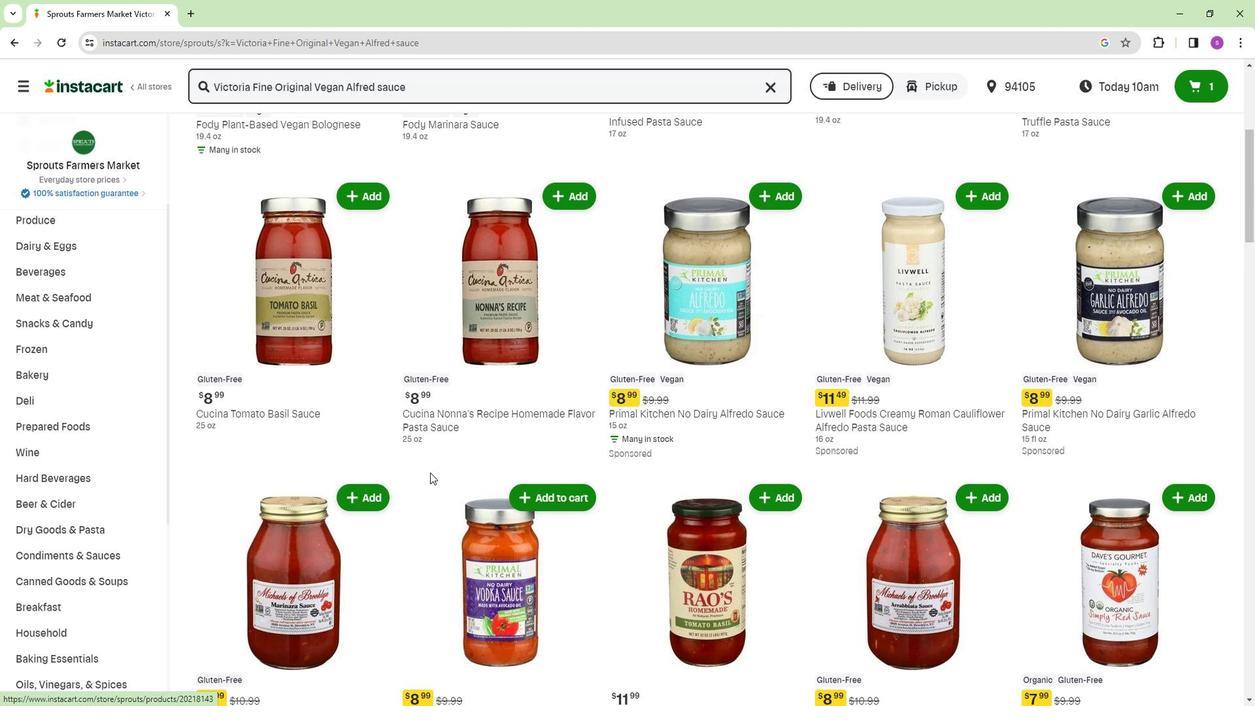 
Action: Mouse moved to (374, 467)
Screenshot: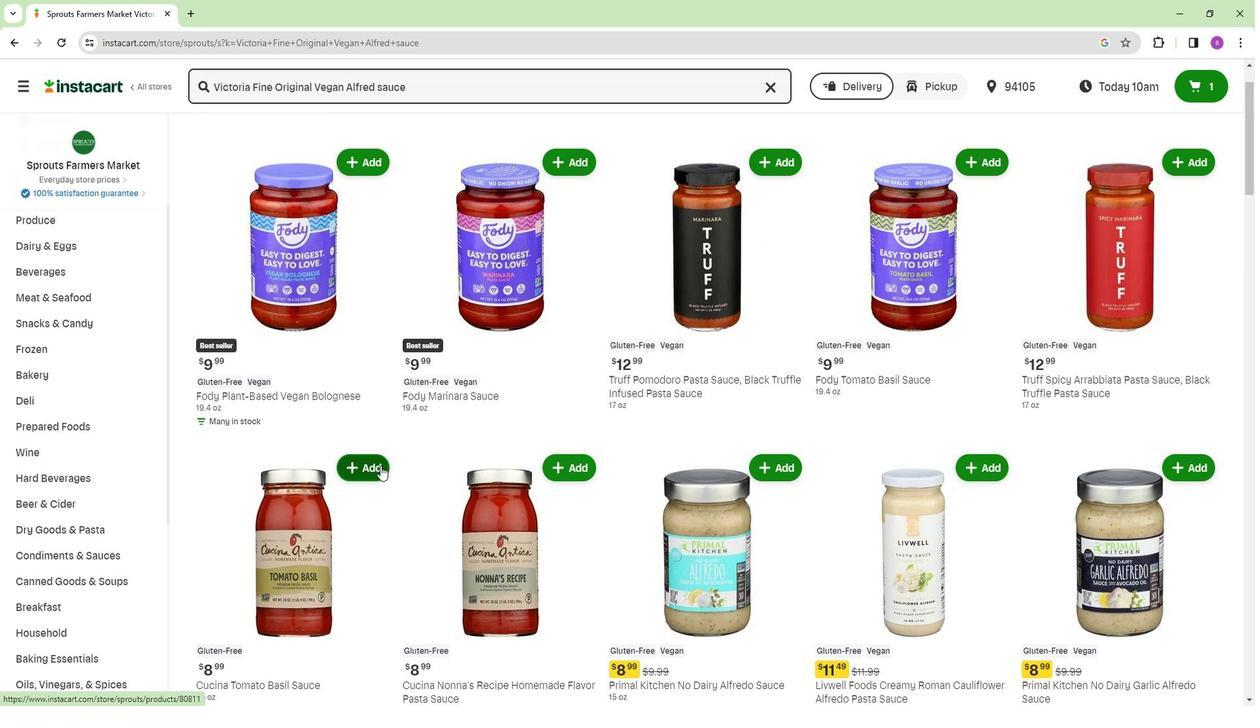 
Action: Mouse scrolled (374, 468) with delta (0, 0)
Screenshot: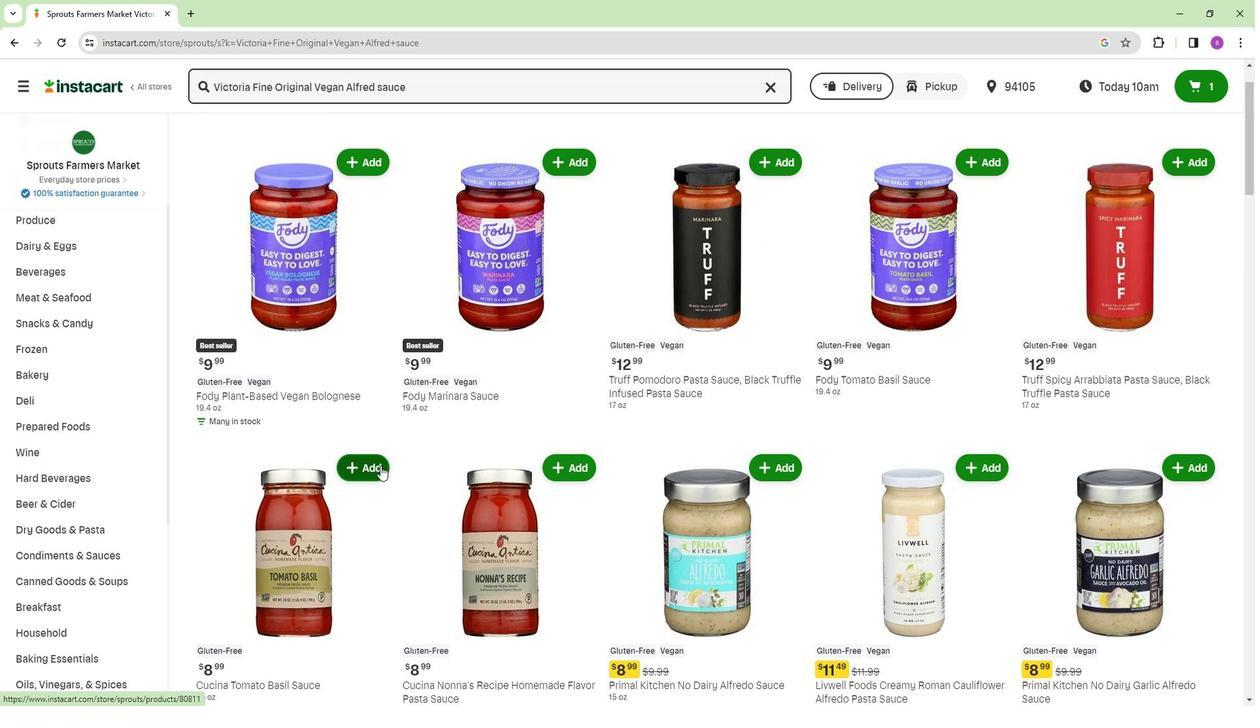 
Action: Mouse moved to (374, 468)
Screenshot: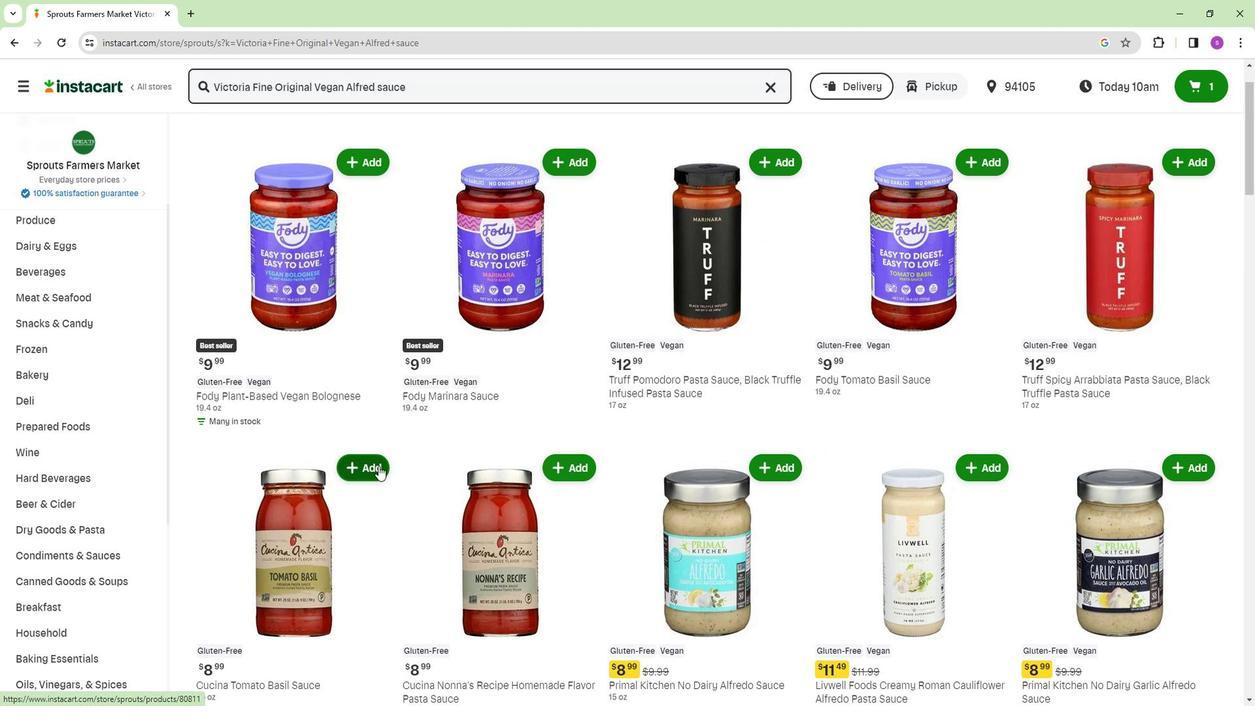 
Action: Mouse scrolled (374, 468) with delta (0, 0)
Screenshot: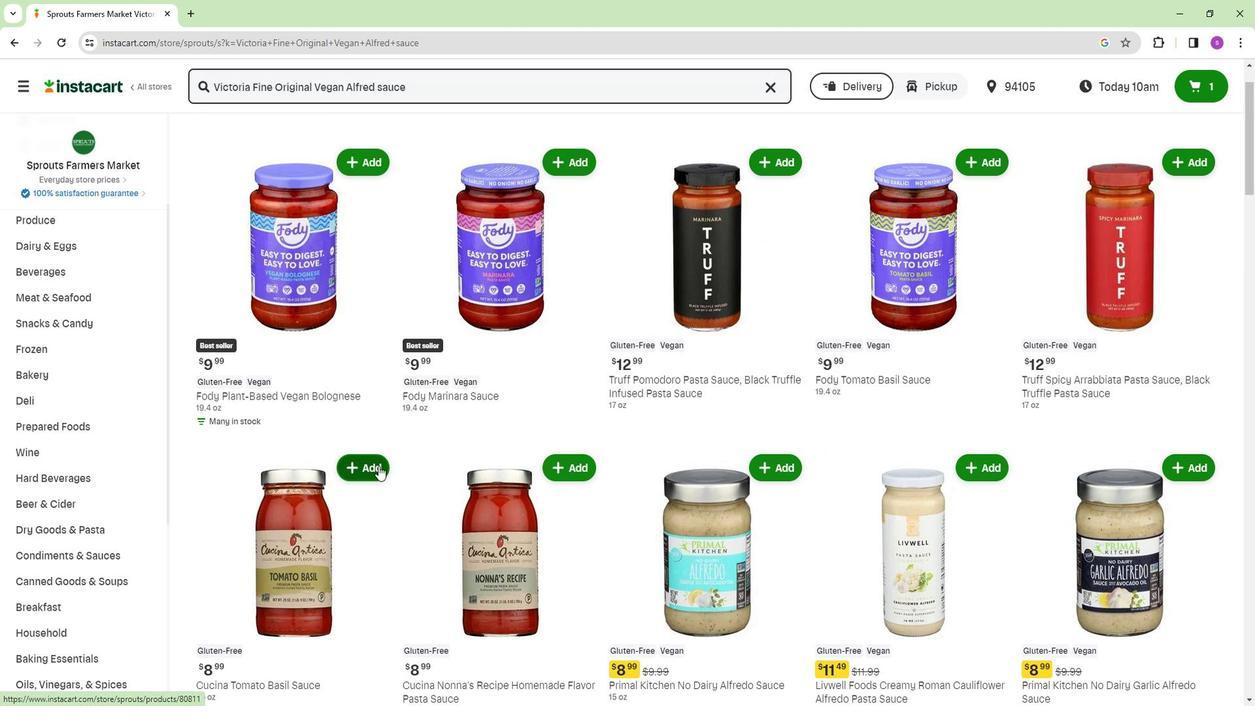 
Action: Mouse moved to (373, 468)
Screenshot: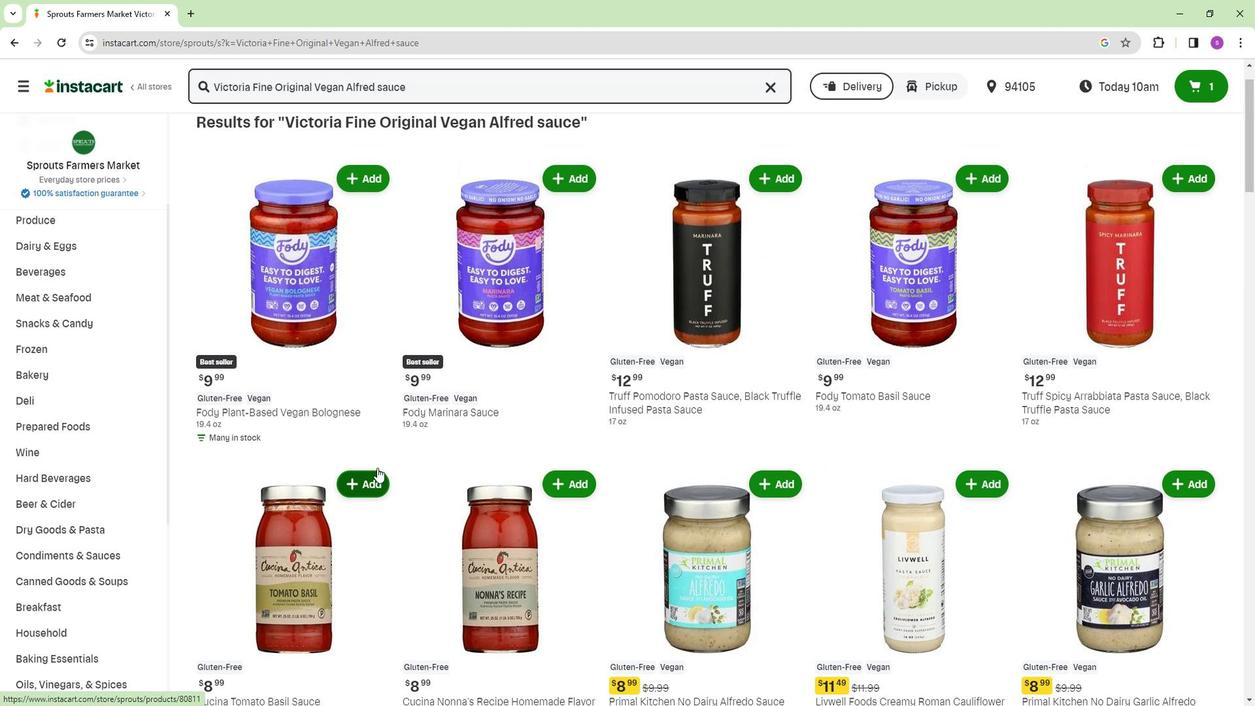 
Action: Mouse scrolled (373, 469) with delta (0, 0)
Screenshot: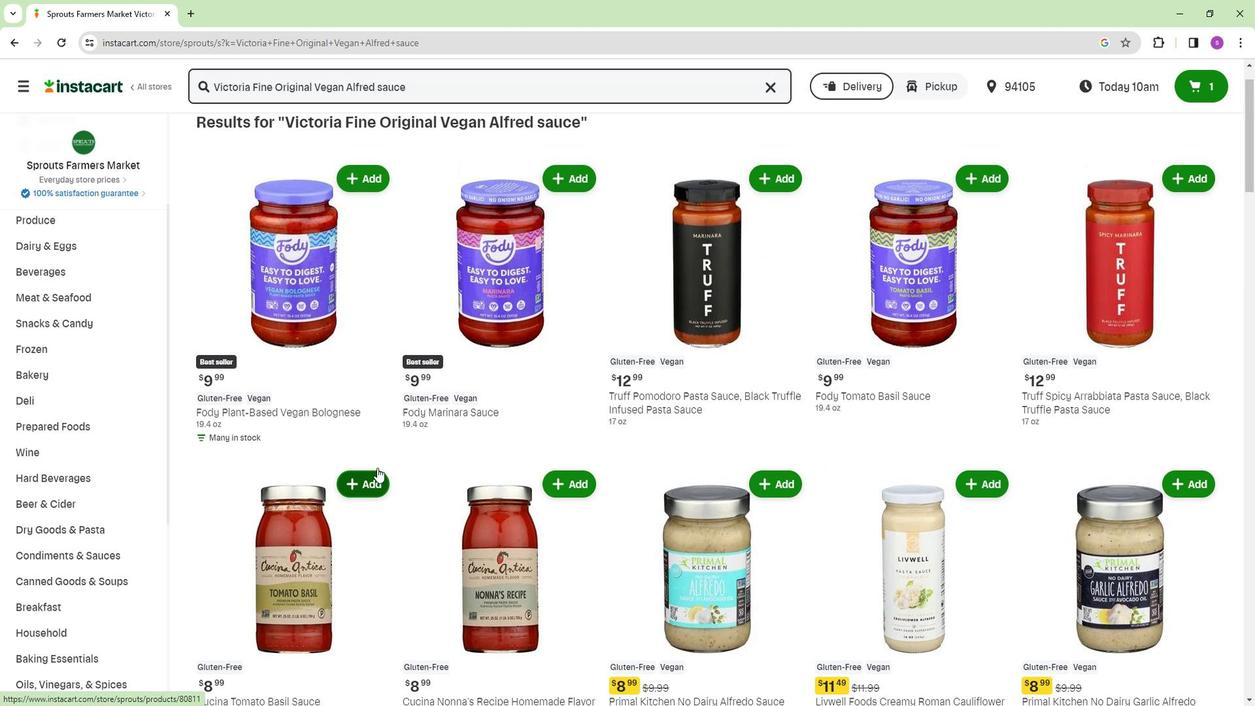 
Action: Mouse moved to (373, 469)
Screenshot: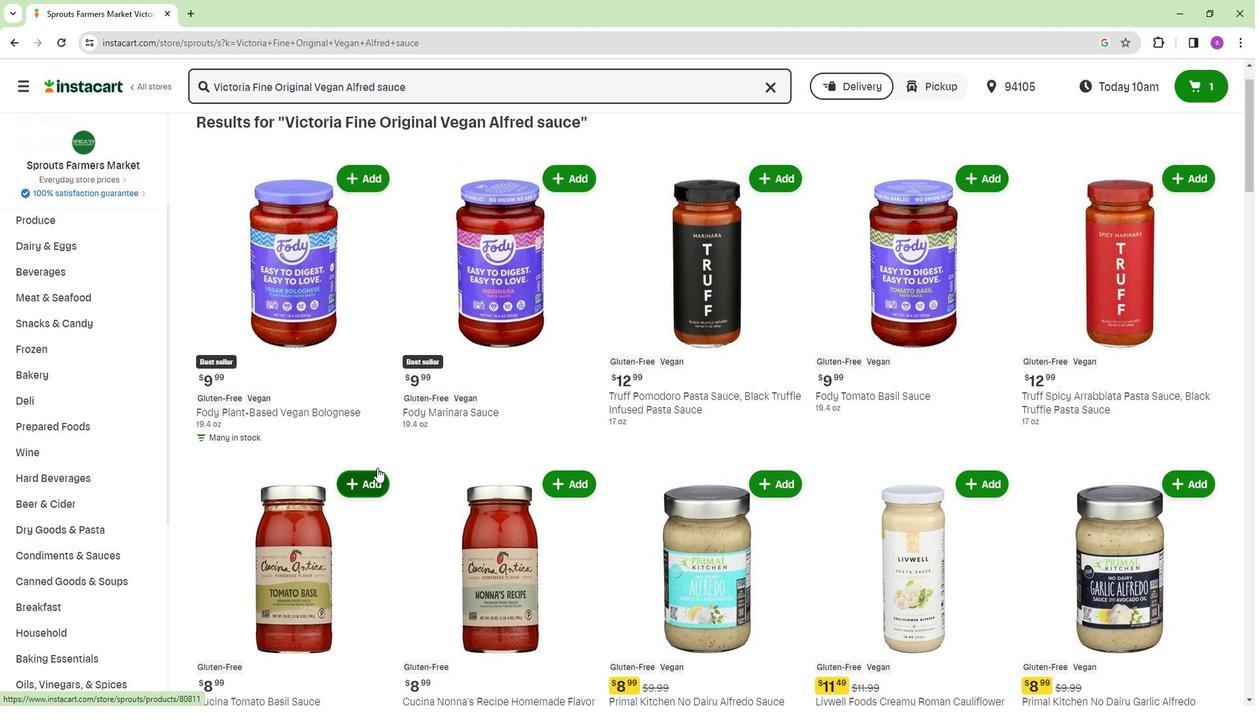 
Action: Mouse scrolled (373, 470) with delta (0, 1)
Screenshot: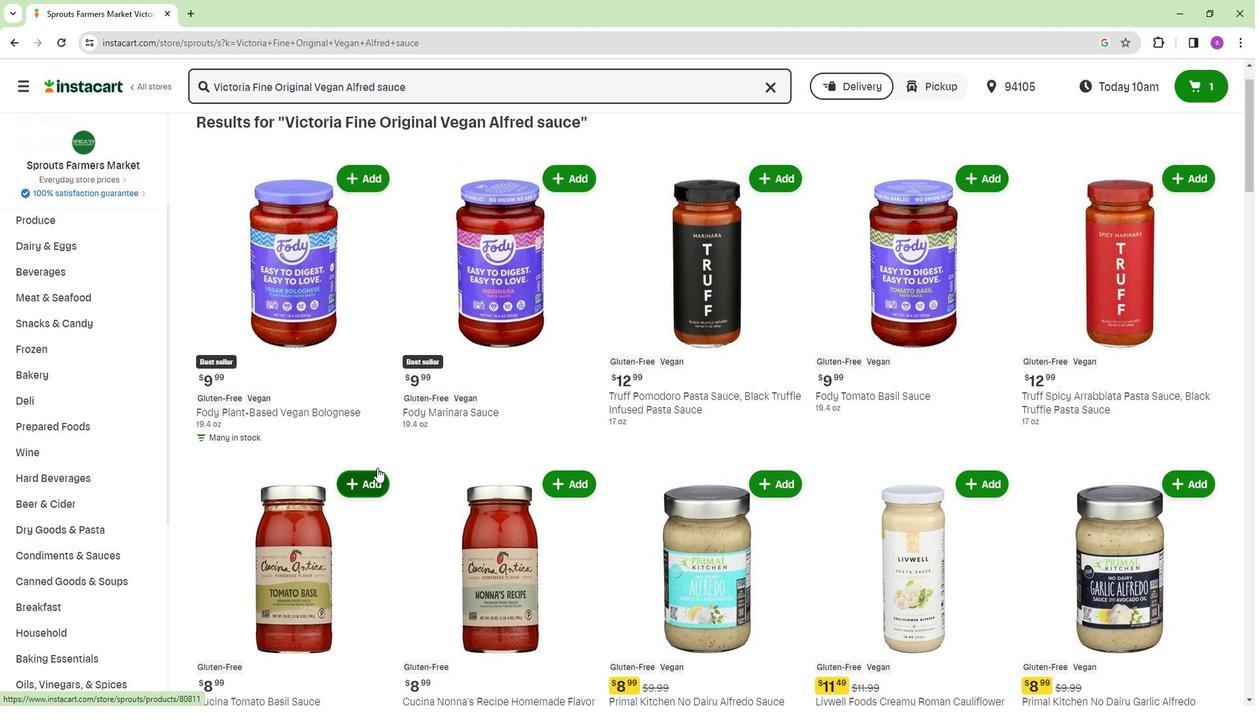 
Action: Mouse moved to (503, 509)
Screenshot: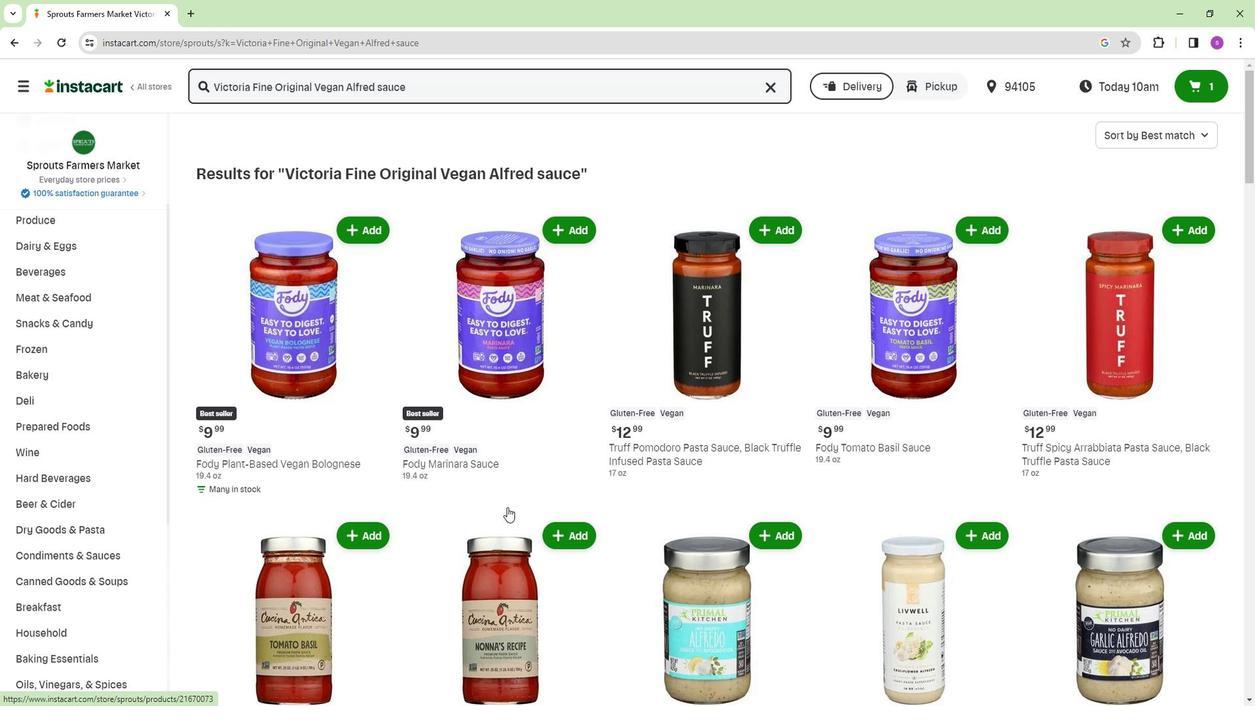 
Action: Mouse scrolled (503, 509) with delta (0, 0)
Screenshot: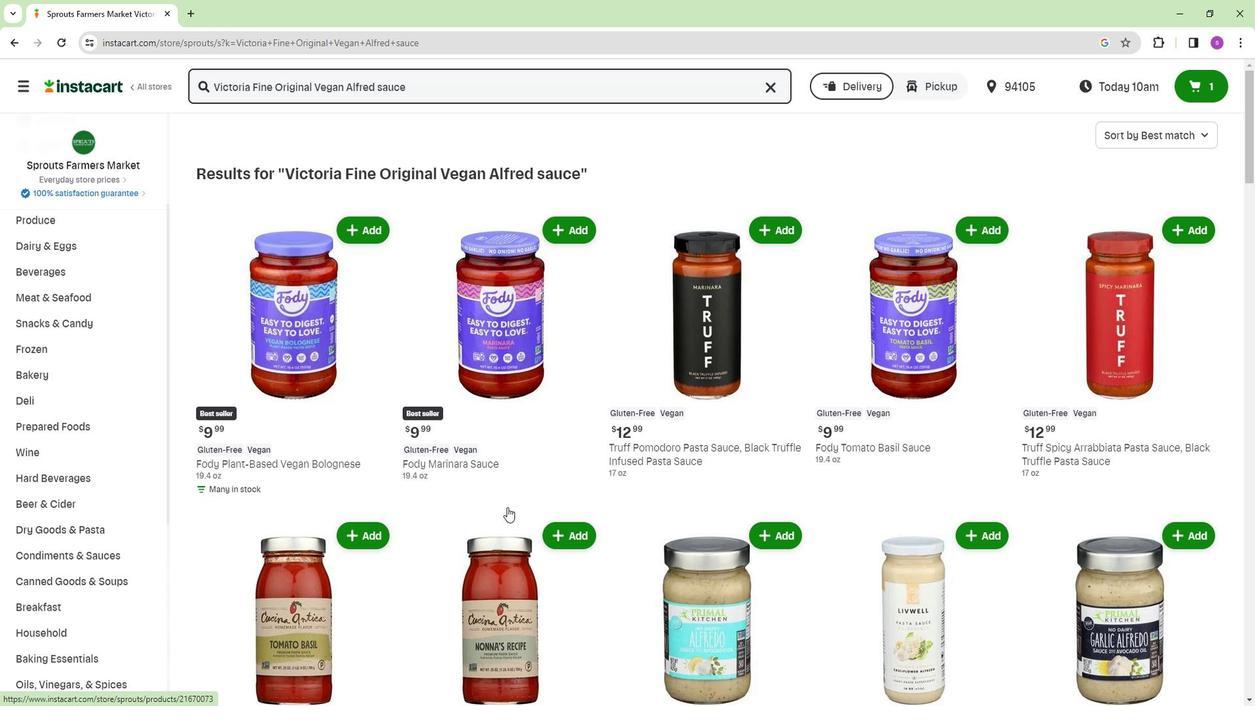 
Action: Mouse moved to (787, 502)
Screenshot: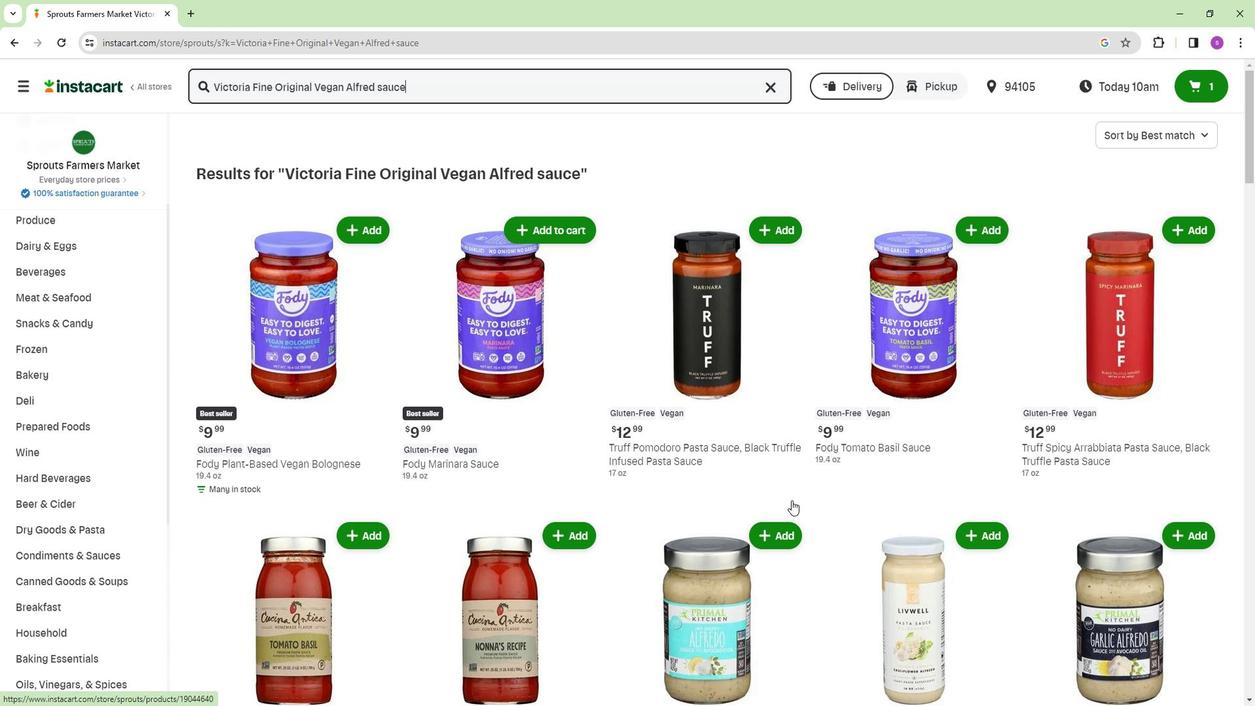 
